 Task: Search one way flight ticket for 1 adult, 6 children, 1 infant in seat and 1 infant on lap in business from Gillette: Gillette Campbell County Airport to Rockford: Chicago Rockford International Airport(was Northwest Chicagoland Regional Airport At Rockford) on 5-1-2023. Choice of flights is JetBlue. Number of bags: 1 carry on bag. Price is upto 100000. Outbound departure time preference is 4:15.
Action: Mouse moved to (283, 494)
Screenshot: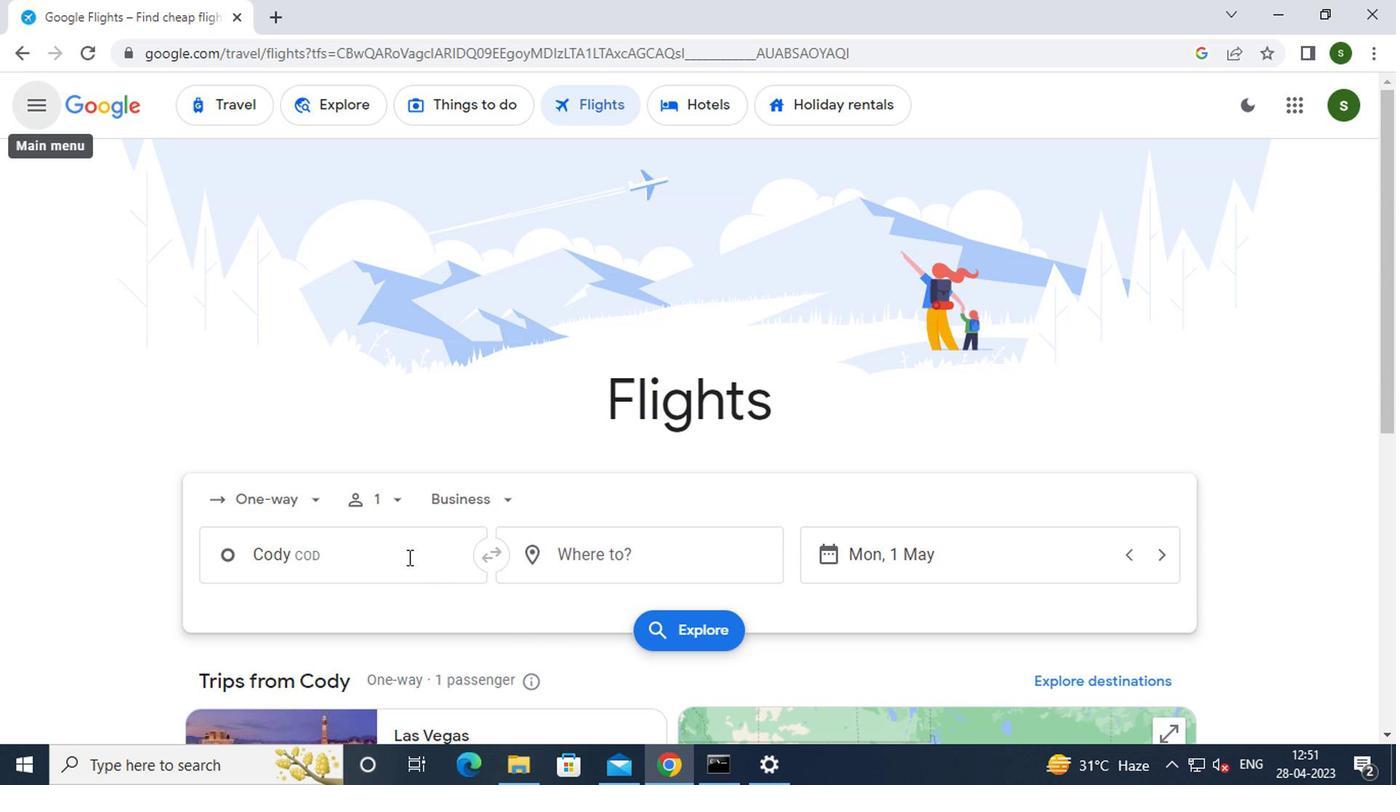 
Action: Mouse pressed left at (283, 494)
Screenshot: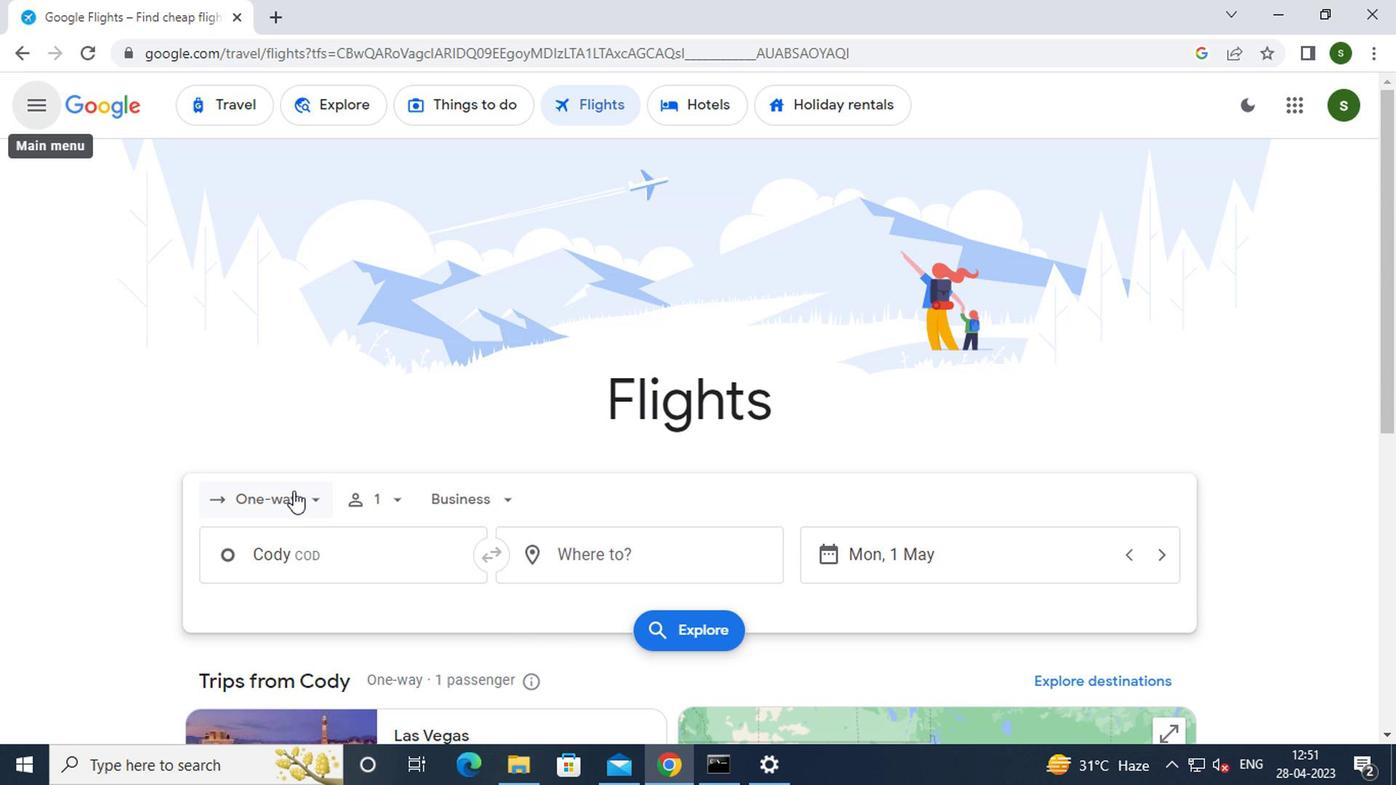 
Action: Mouse moved to (287, 606)
Screenshot: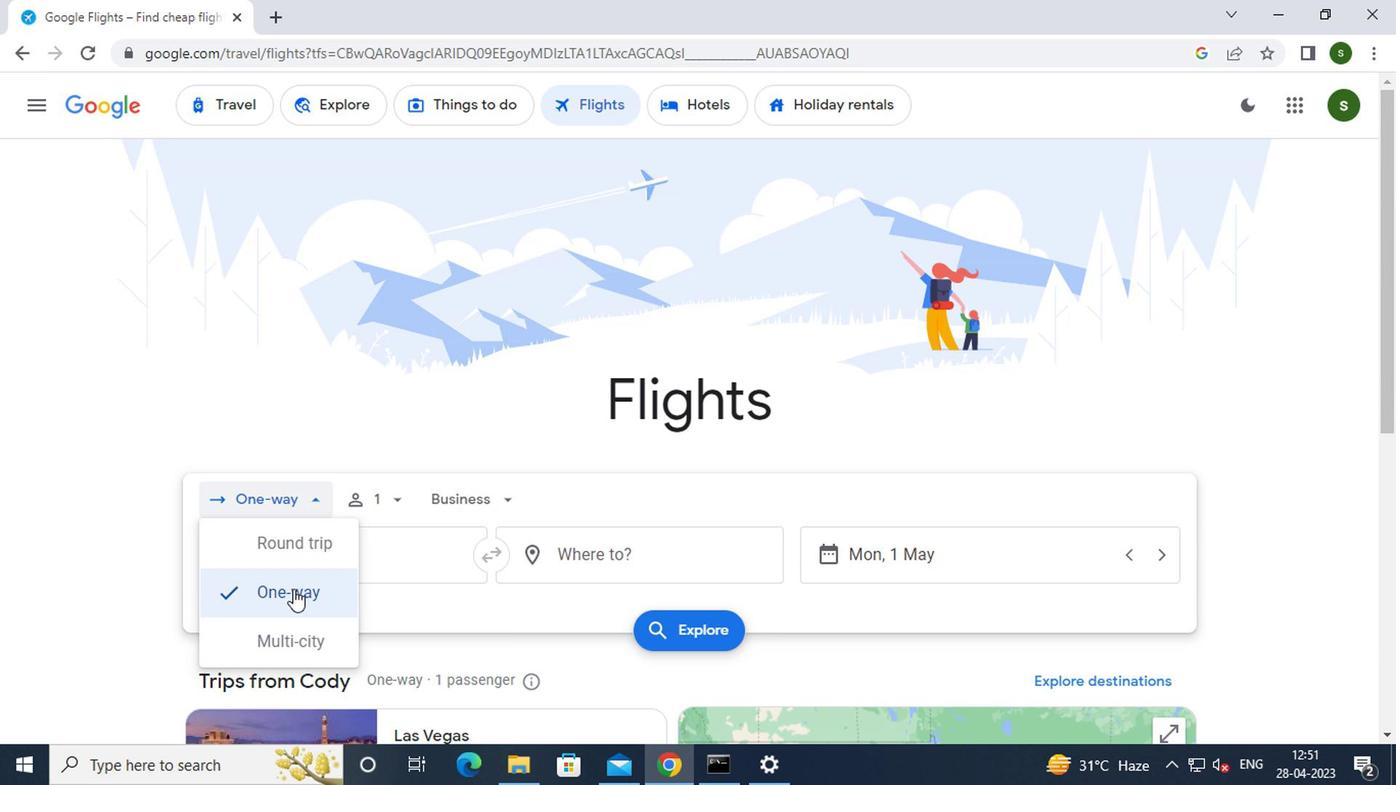 
Action: Mouse pressed left at (287, 606)
Screenshot: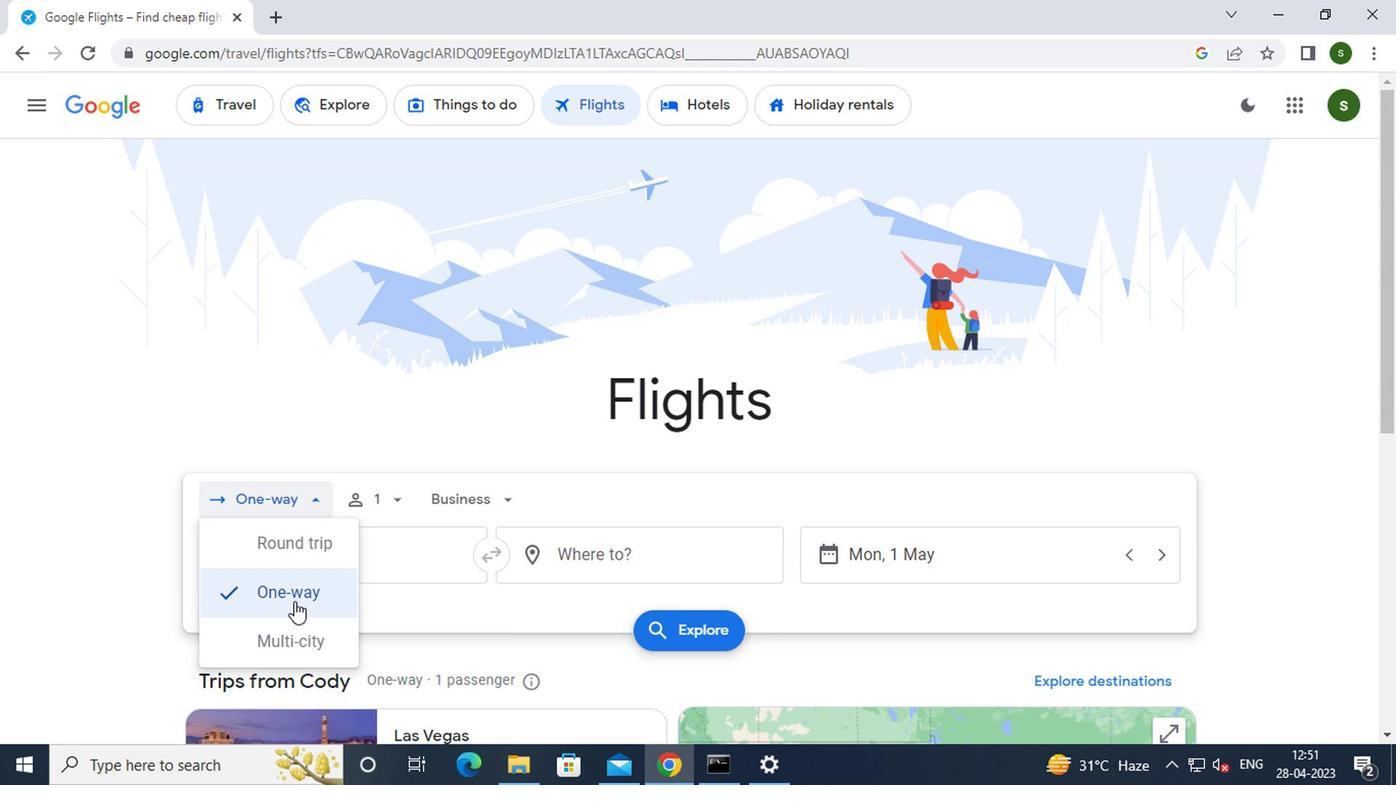 
Action: Mouse moved to (401, 504)
Screenshot: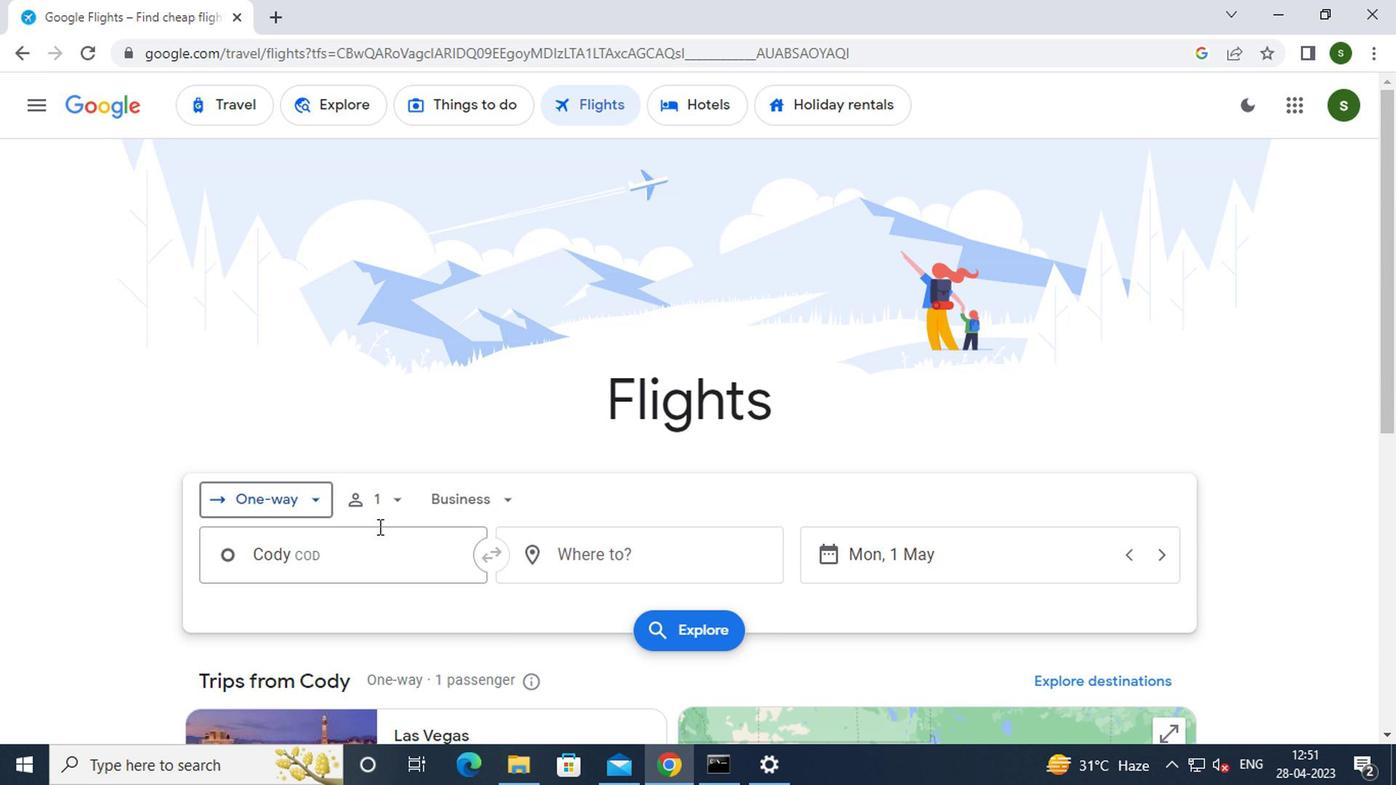 
Action: Mouse pressed left at (401, 504)
Screenshot: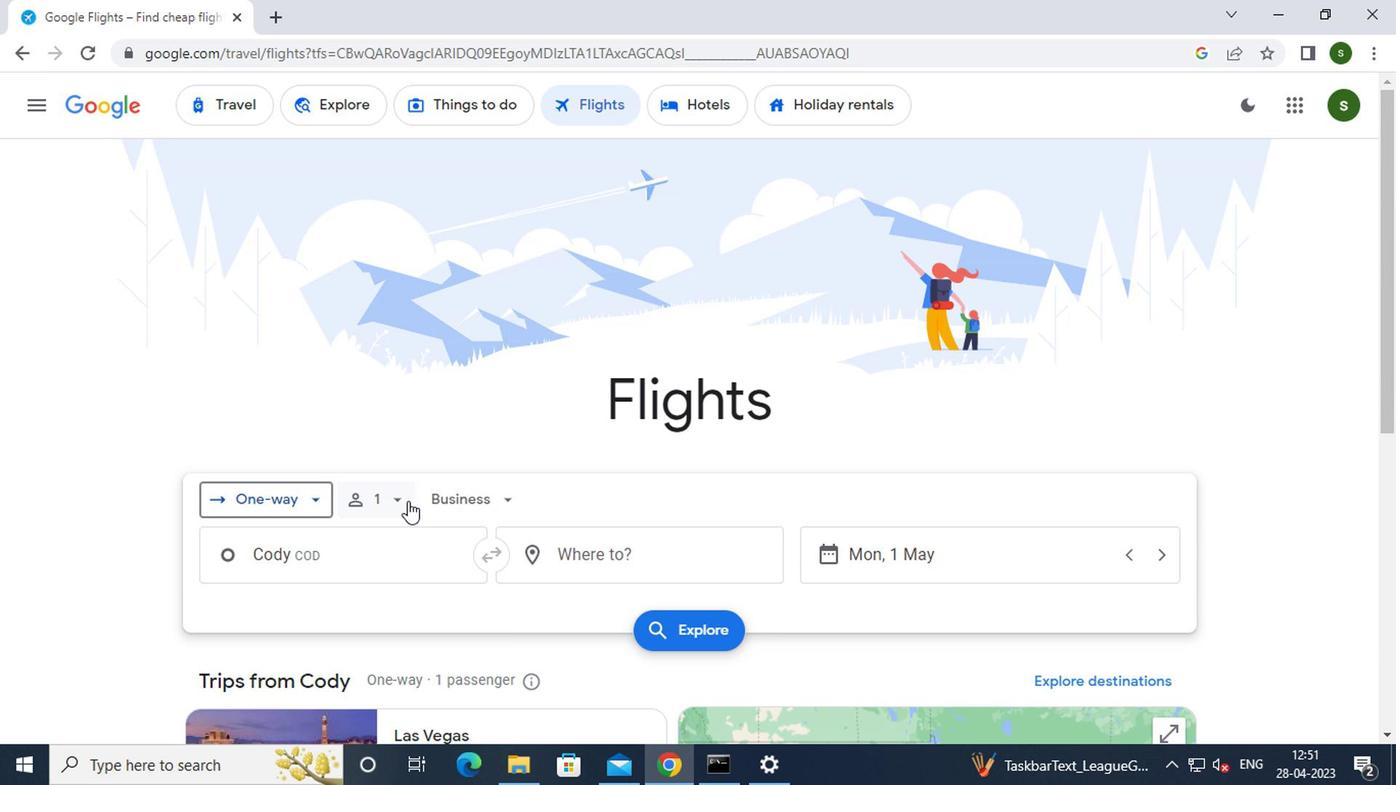 
Action: Mouse moved to (539, 600)
Screenshot: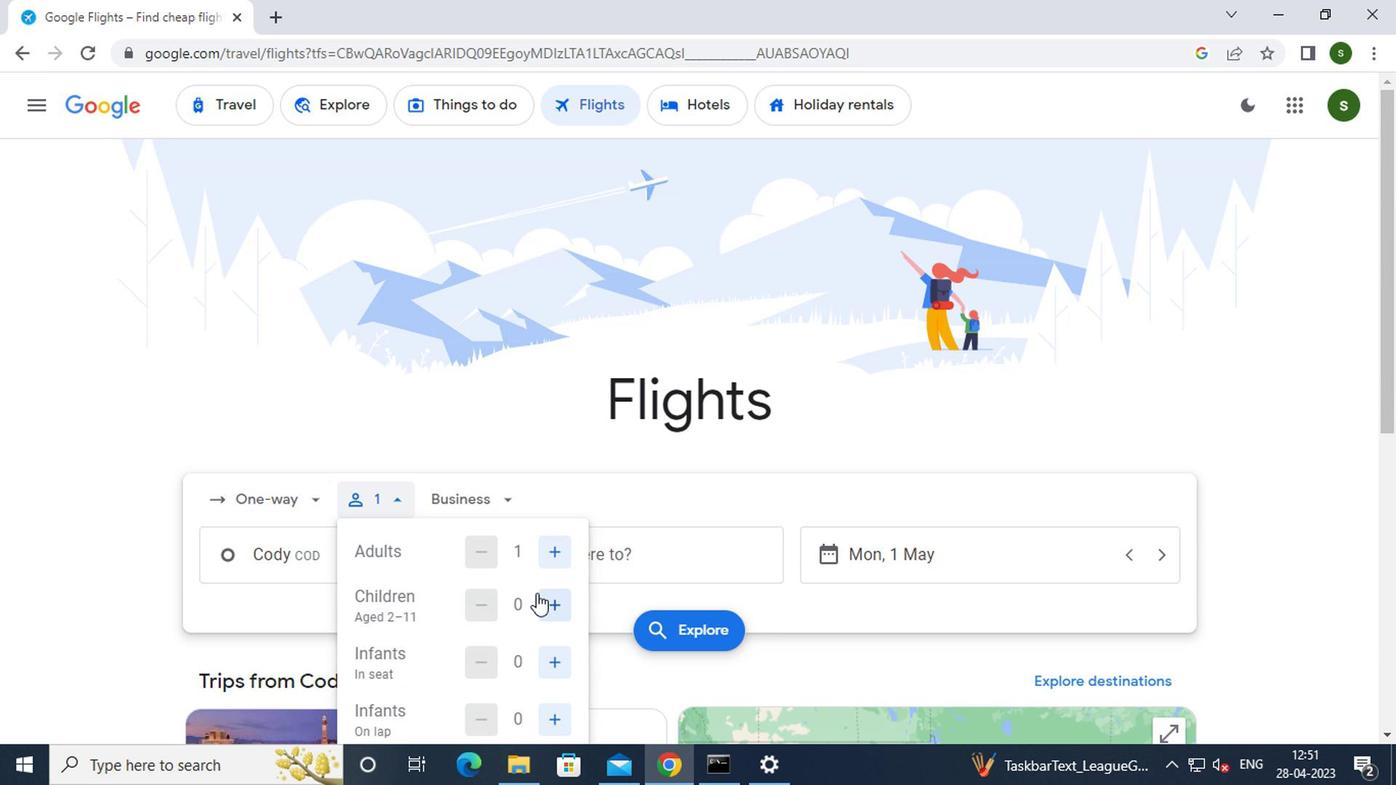 
Action: Mouse pressed left at (539, 600)
Screenshot: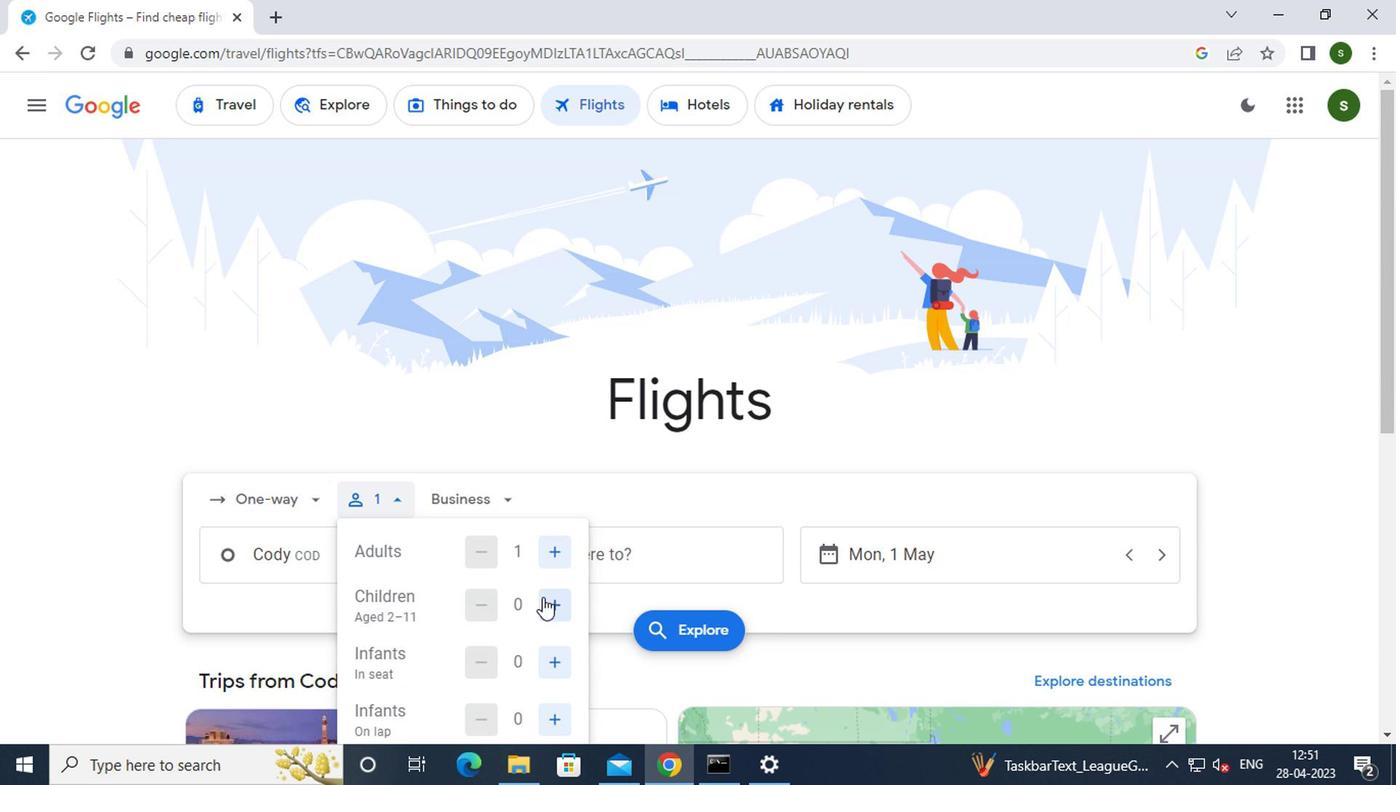 
Action: Mouse pressed left at (539, 600)
Screenshot: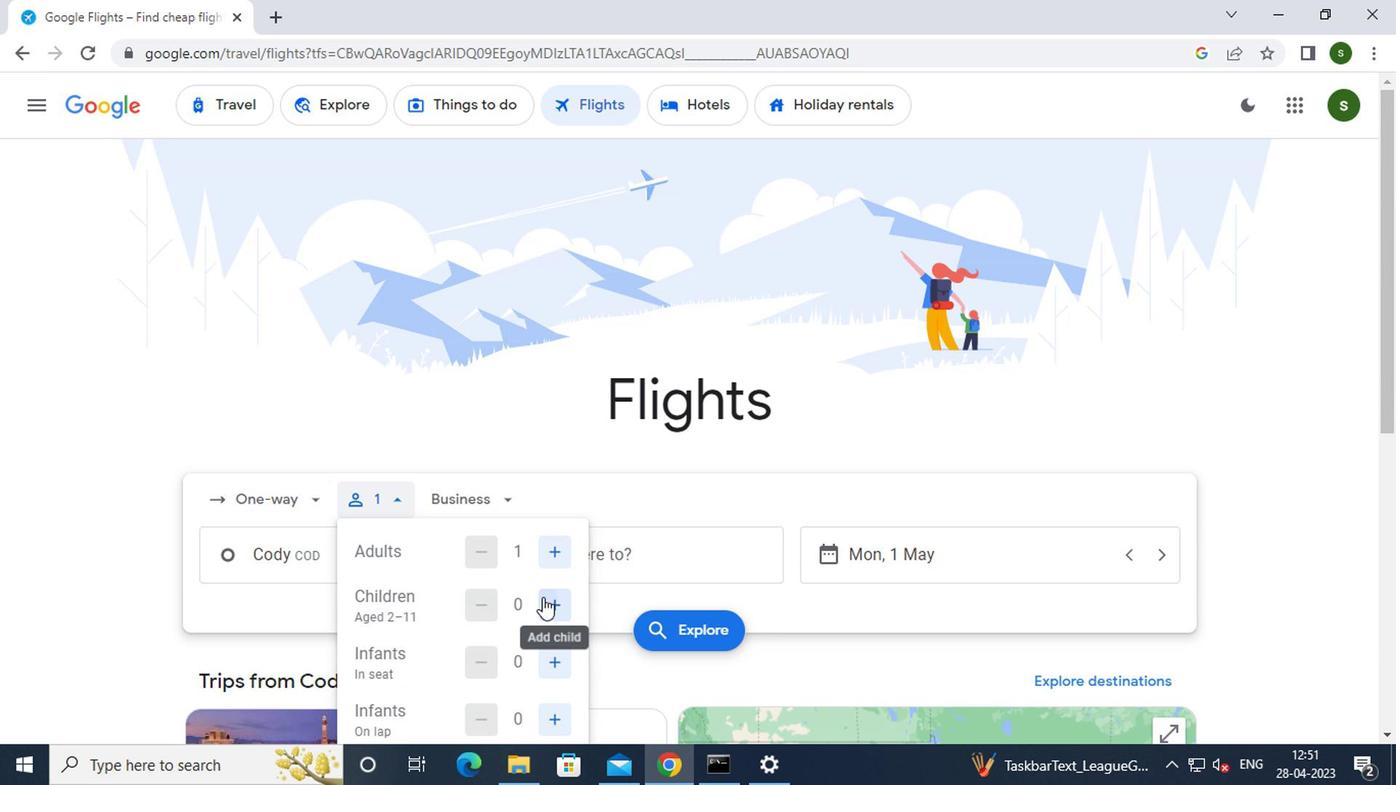 
Action: Mouse pressed left at (539, 600)
Screenshot: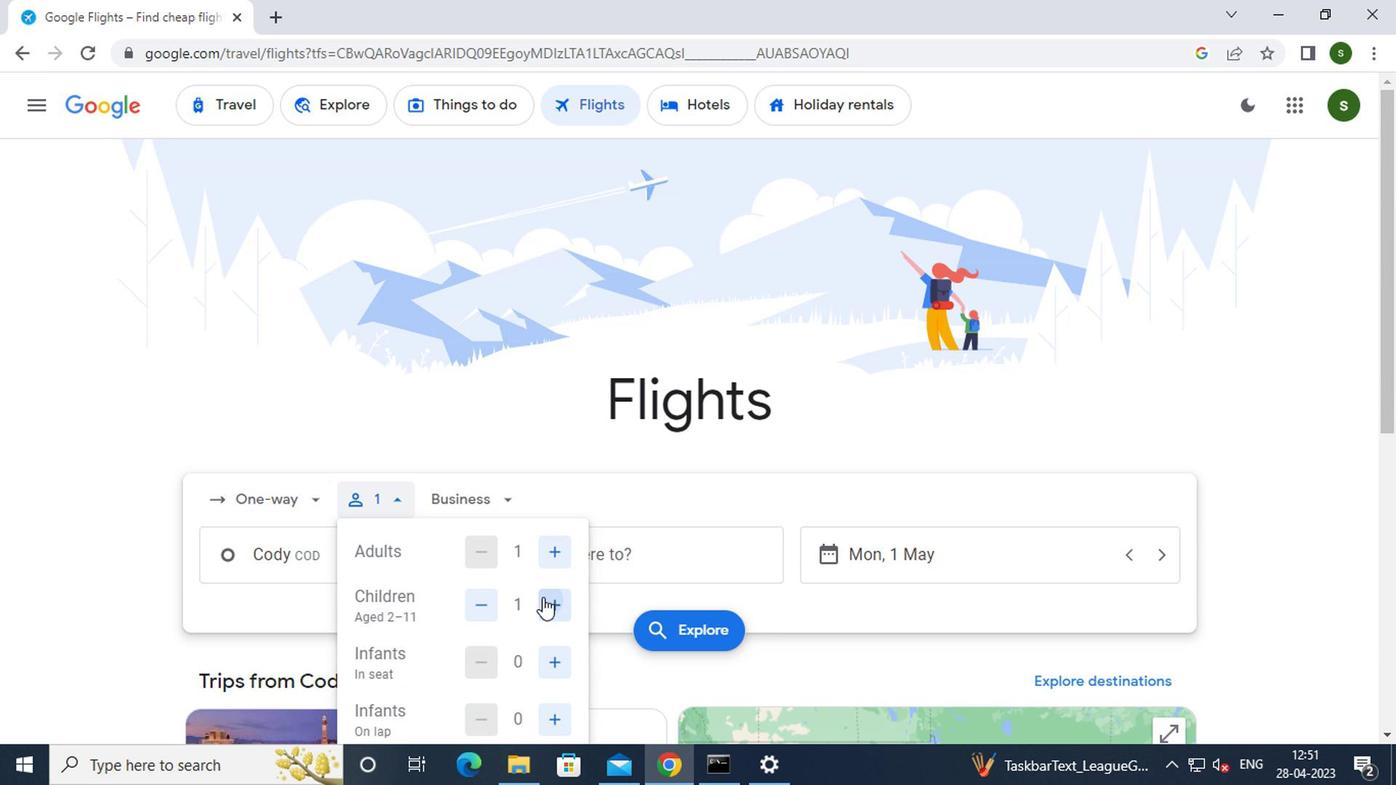 
Action: Mouse pressed left at (539, 600)
Screenshot: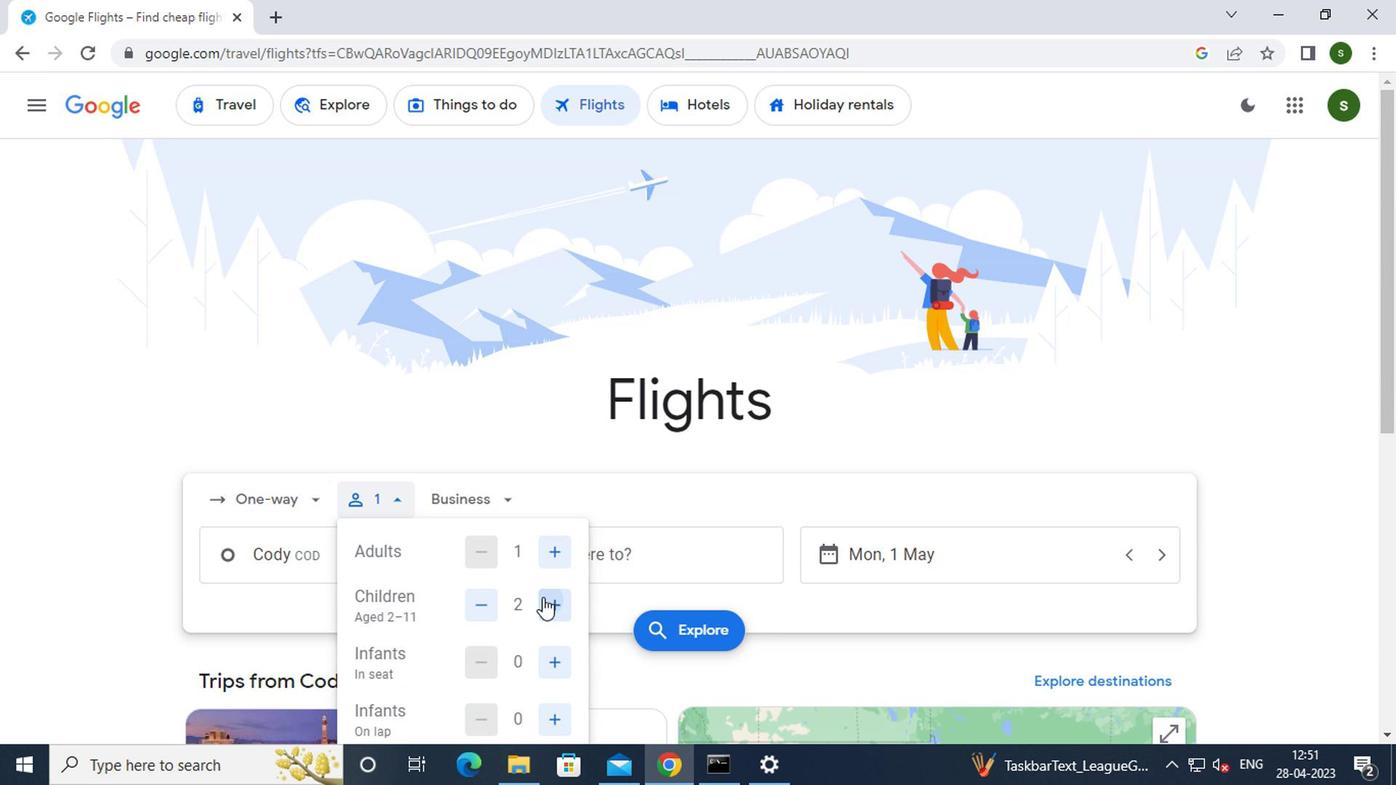 
Action: Mouse pressed left at (539, 600)
Screenshot: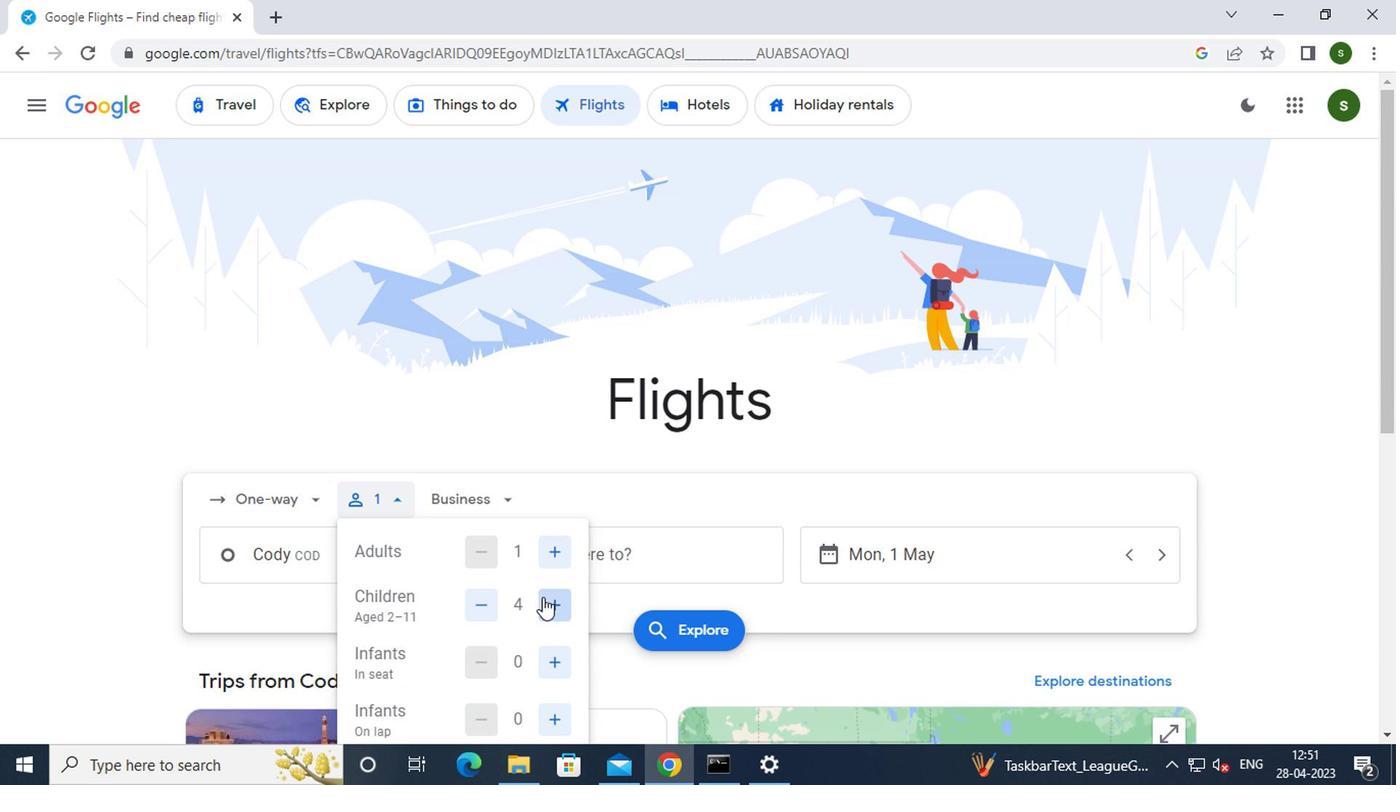 
Action: Mouse pressed left at (539, 600)
Screenshot: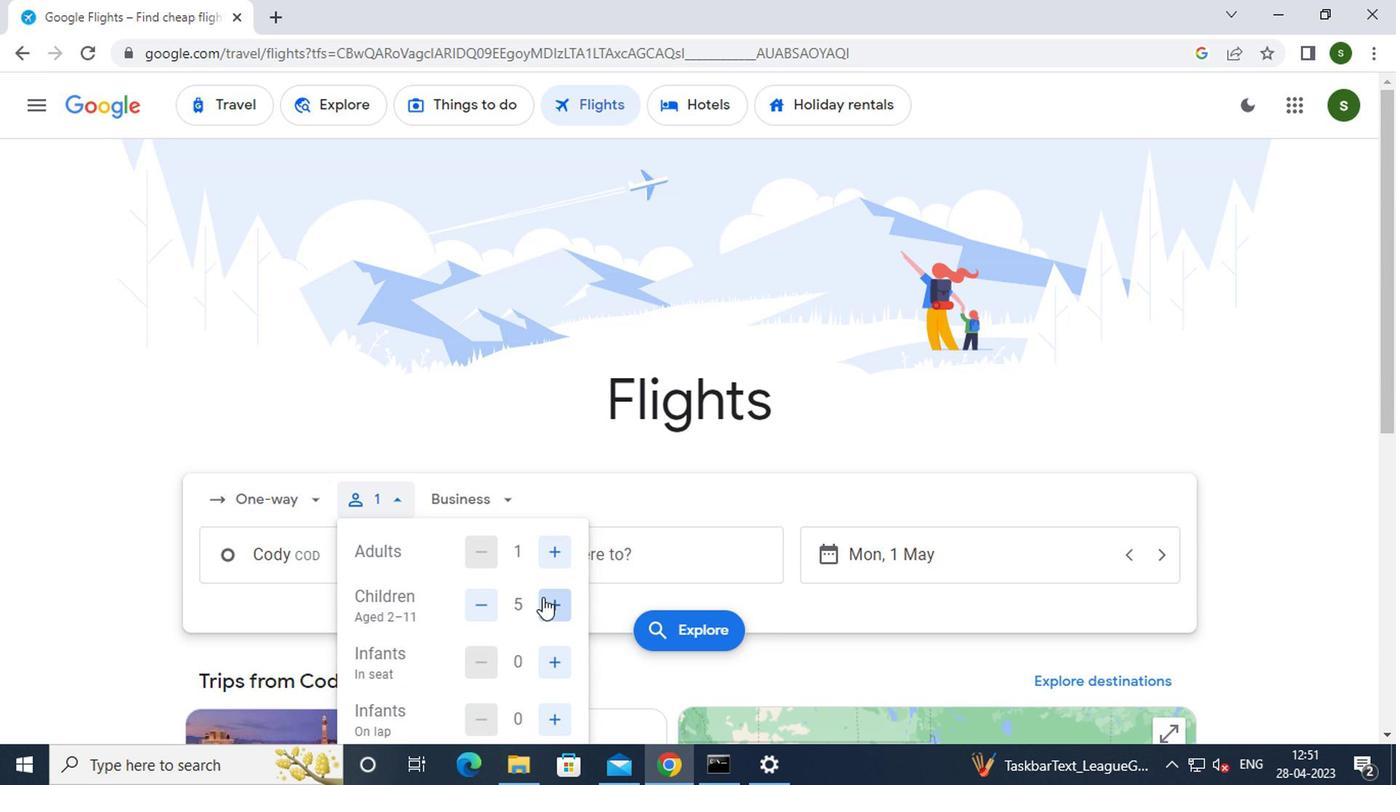
Action: Mouse moved to (556, 668)
Screenshot: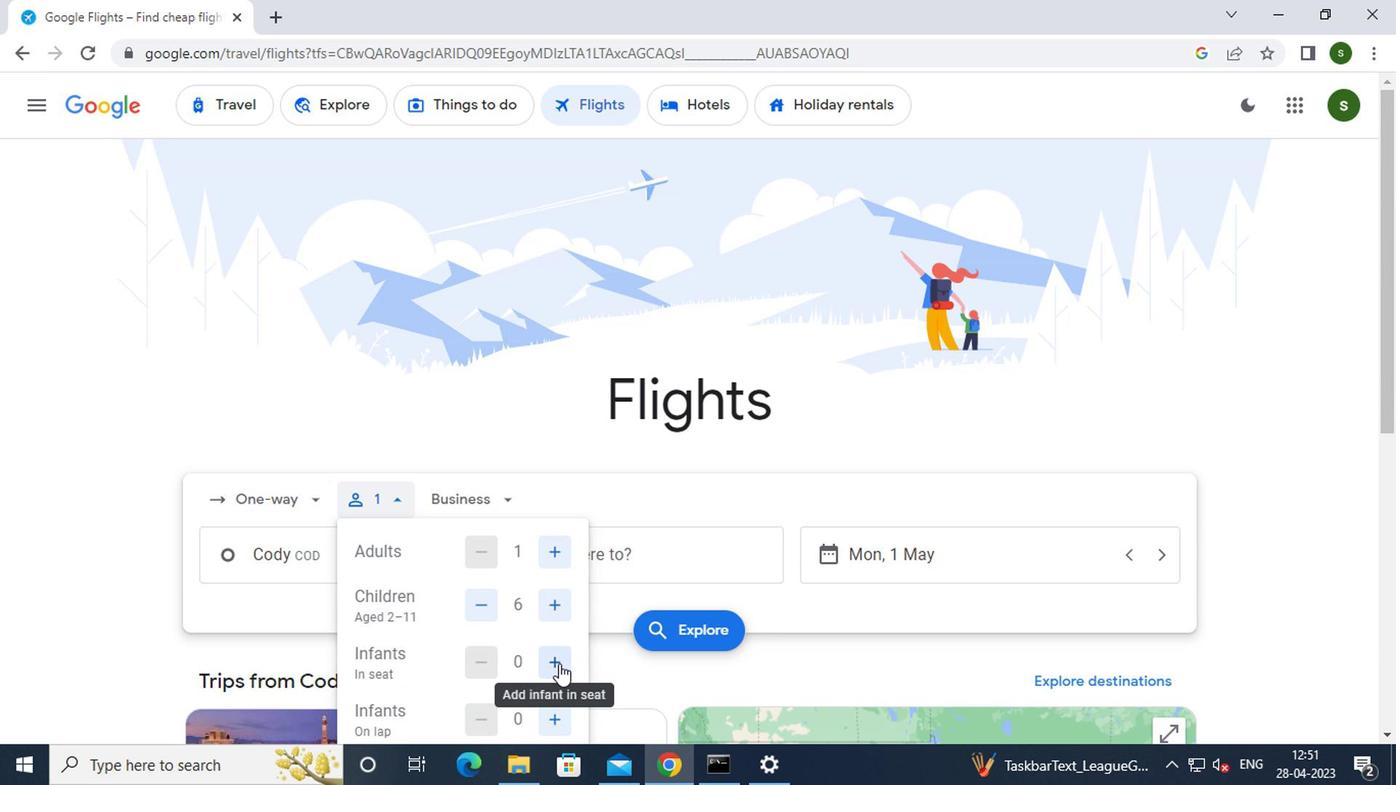 
Action: Mouse pressed left at (556, 668)
Screenshot: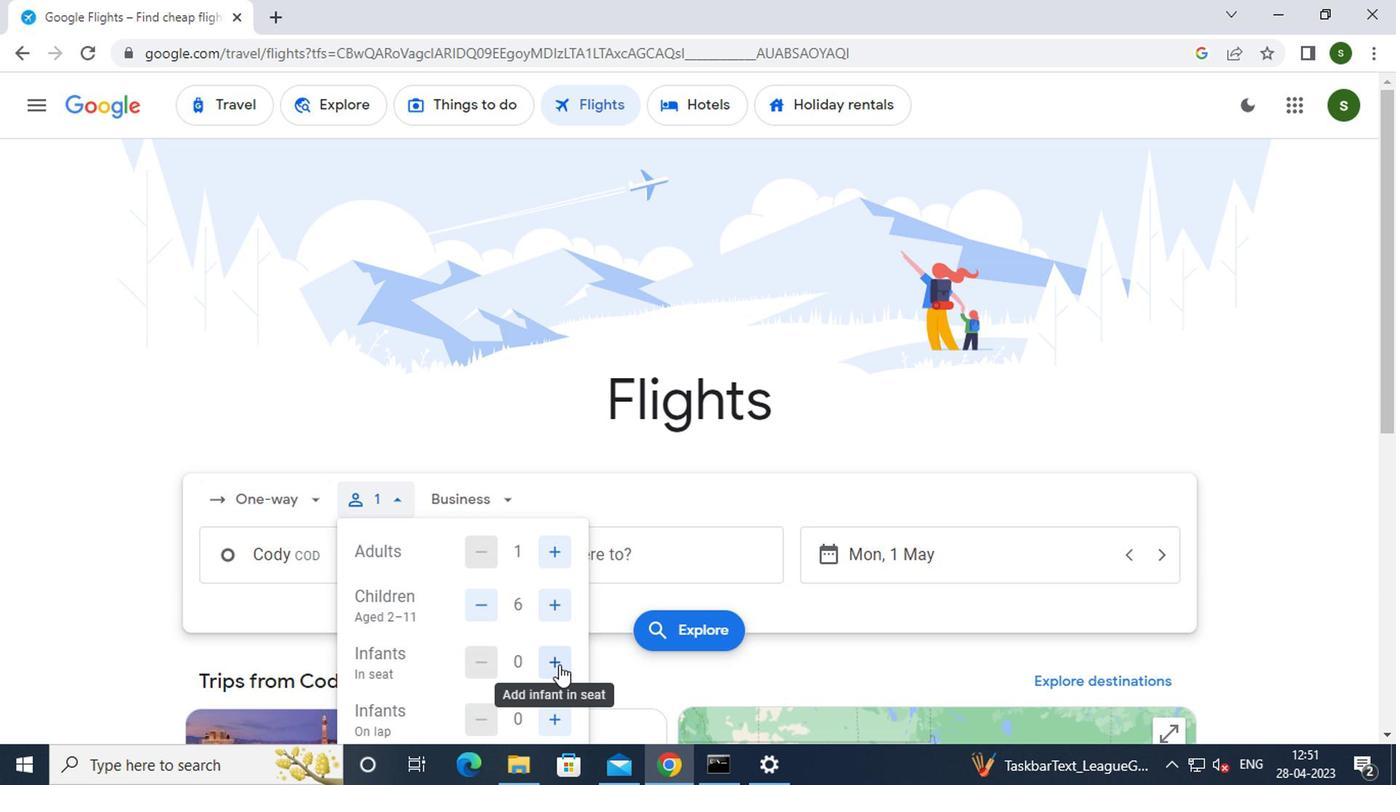 
Action: Mouse moved to (559, 711)
Screenshot: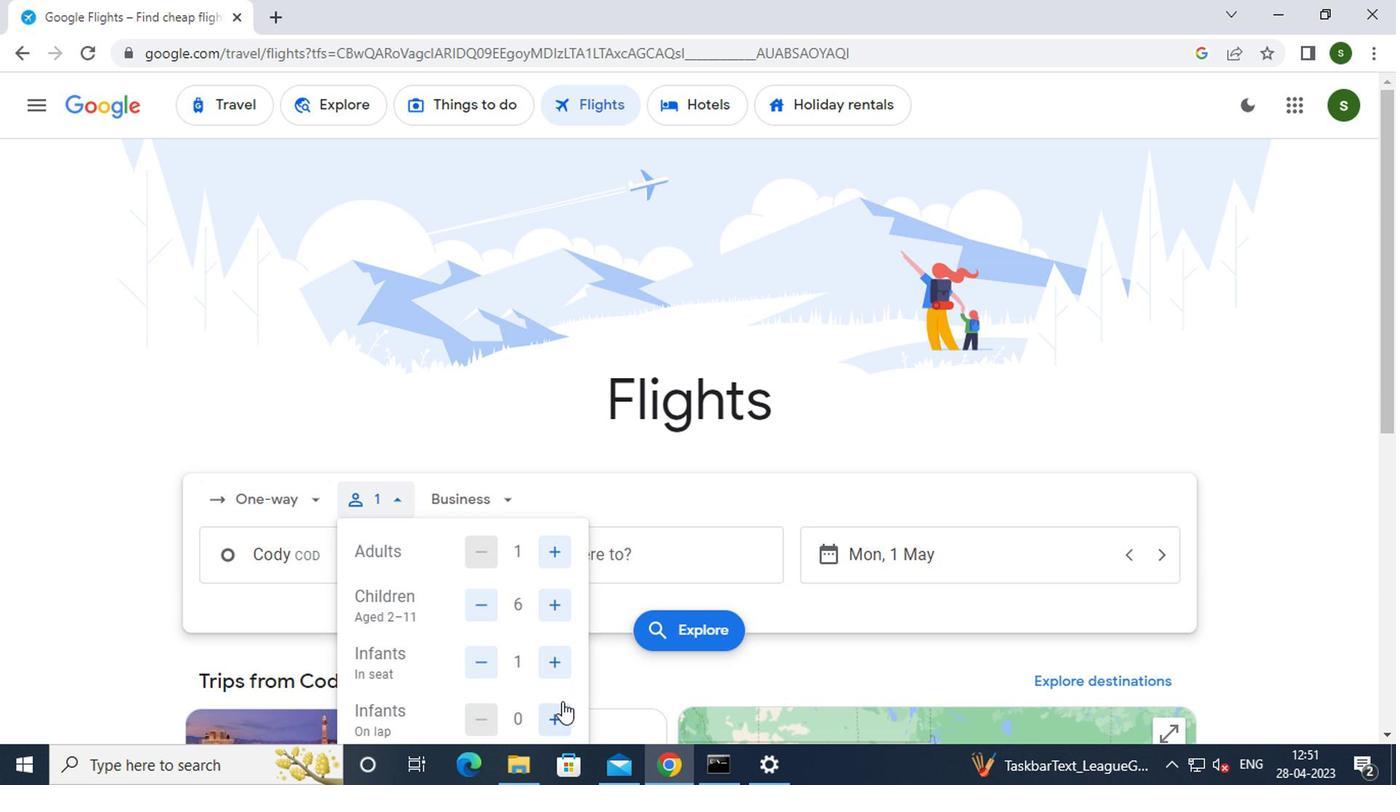 
Action: Mouse pressed left at (559, 711)
Screenshot: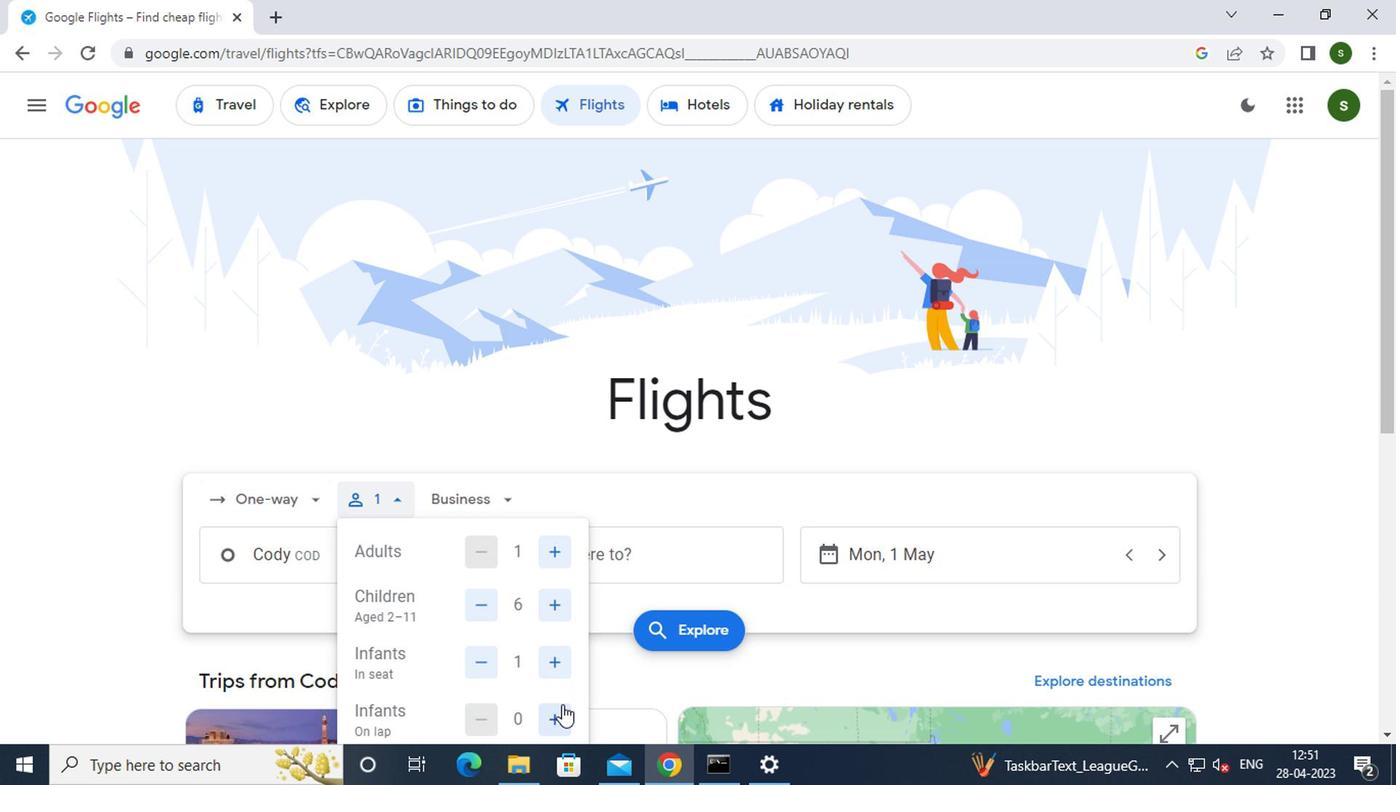 
Action: Mouse moved to (483, 492)
Screenshot: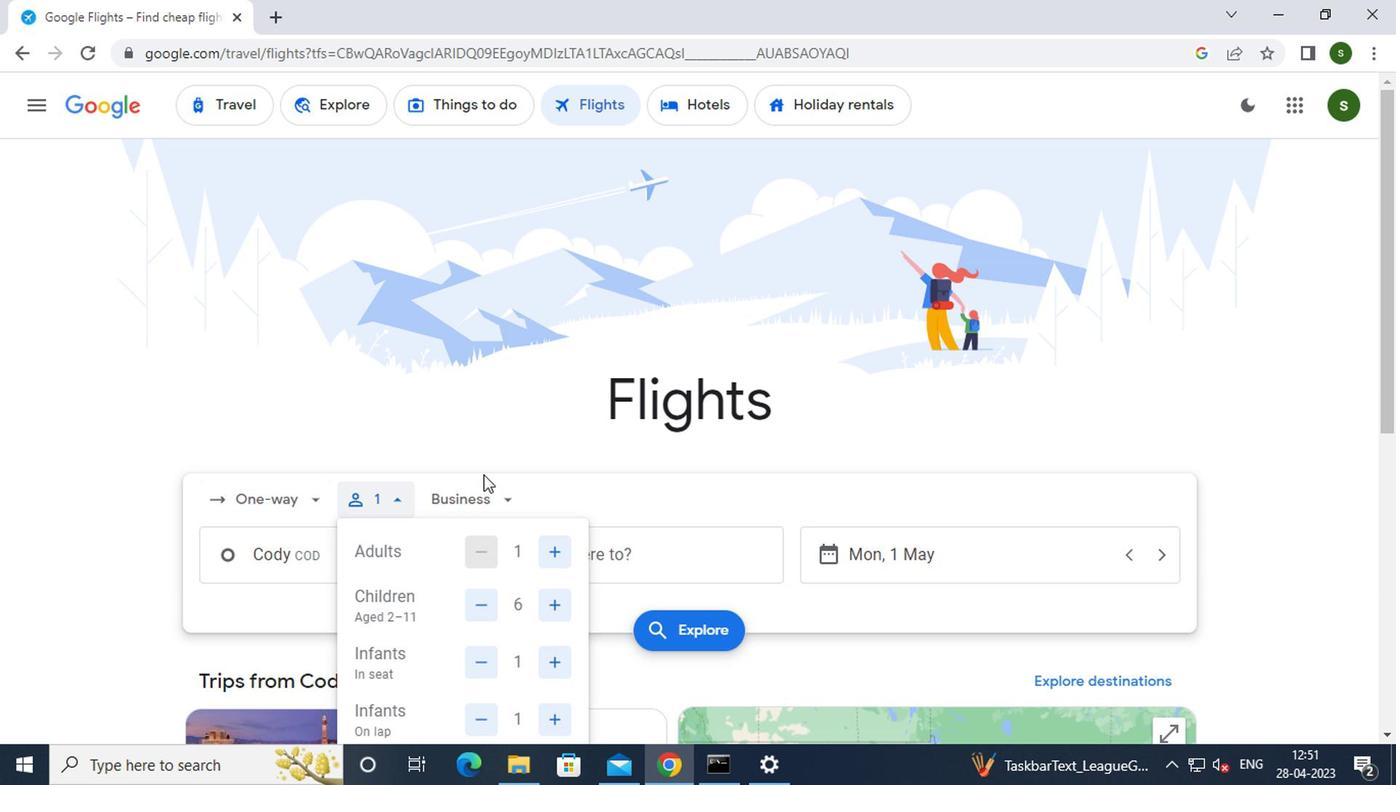 
Action: Mouse pressed left at (483, 492)
Screenshot: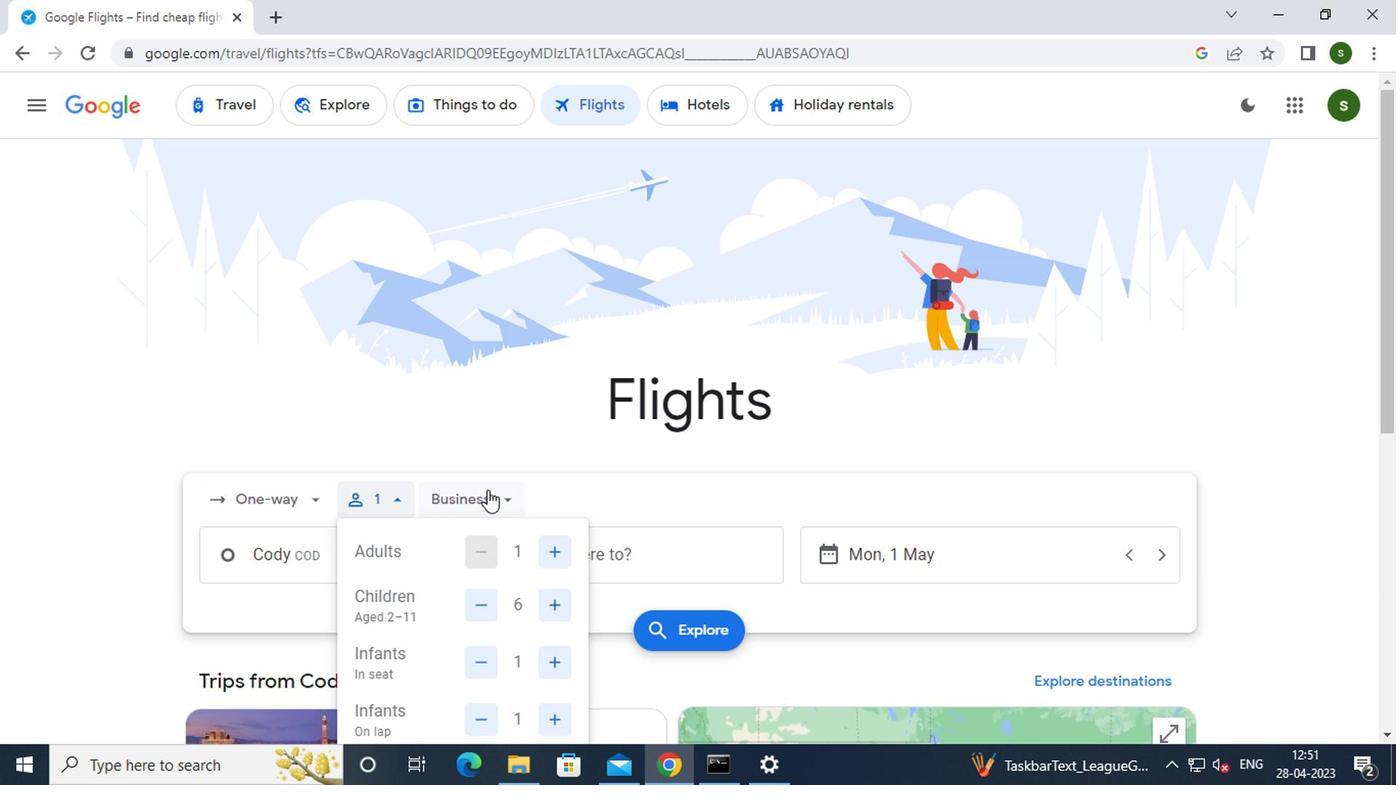 
Action: Mouse moved to (508, 635)
Screenshot: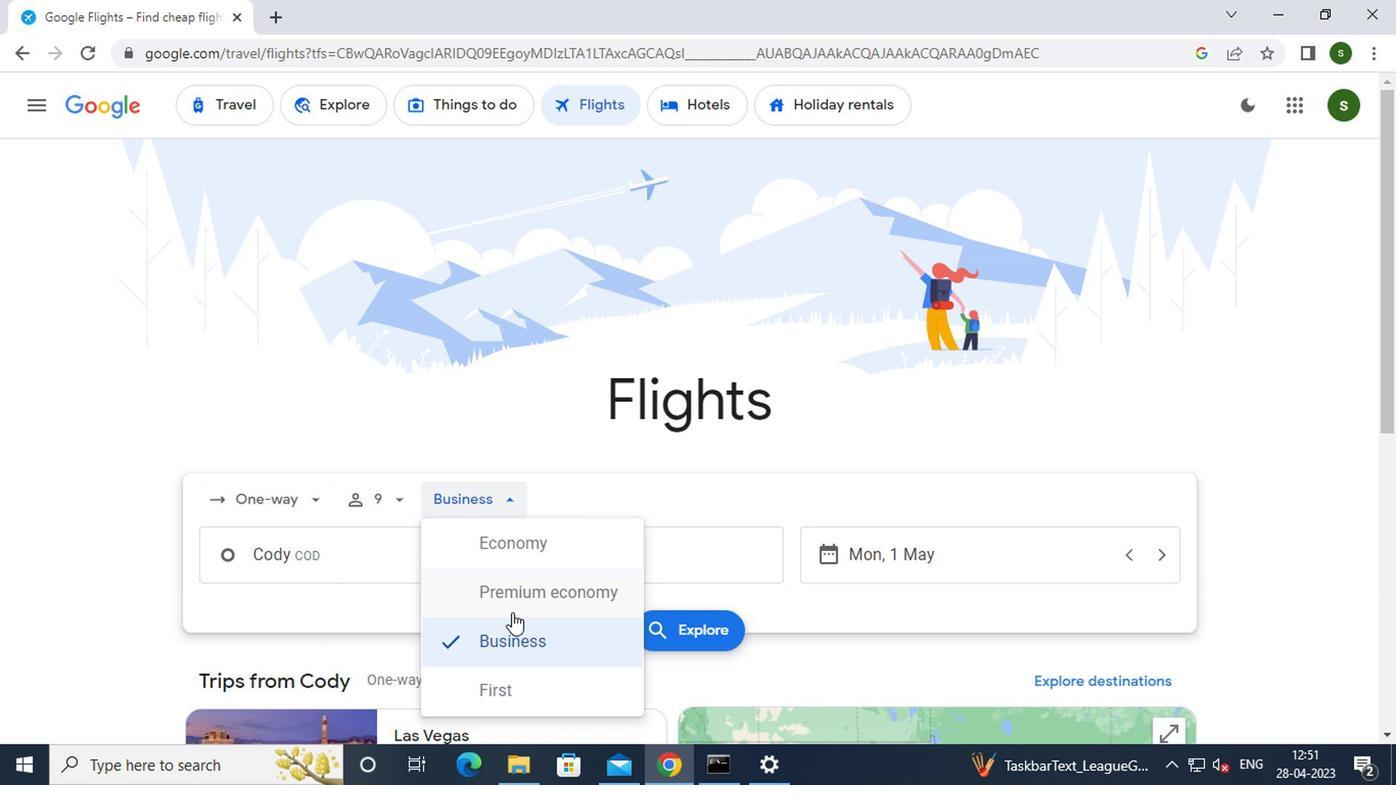 
Action: Mouse pressed left at (508, 635)
Screenshot: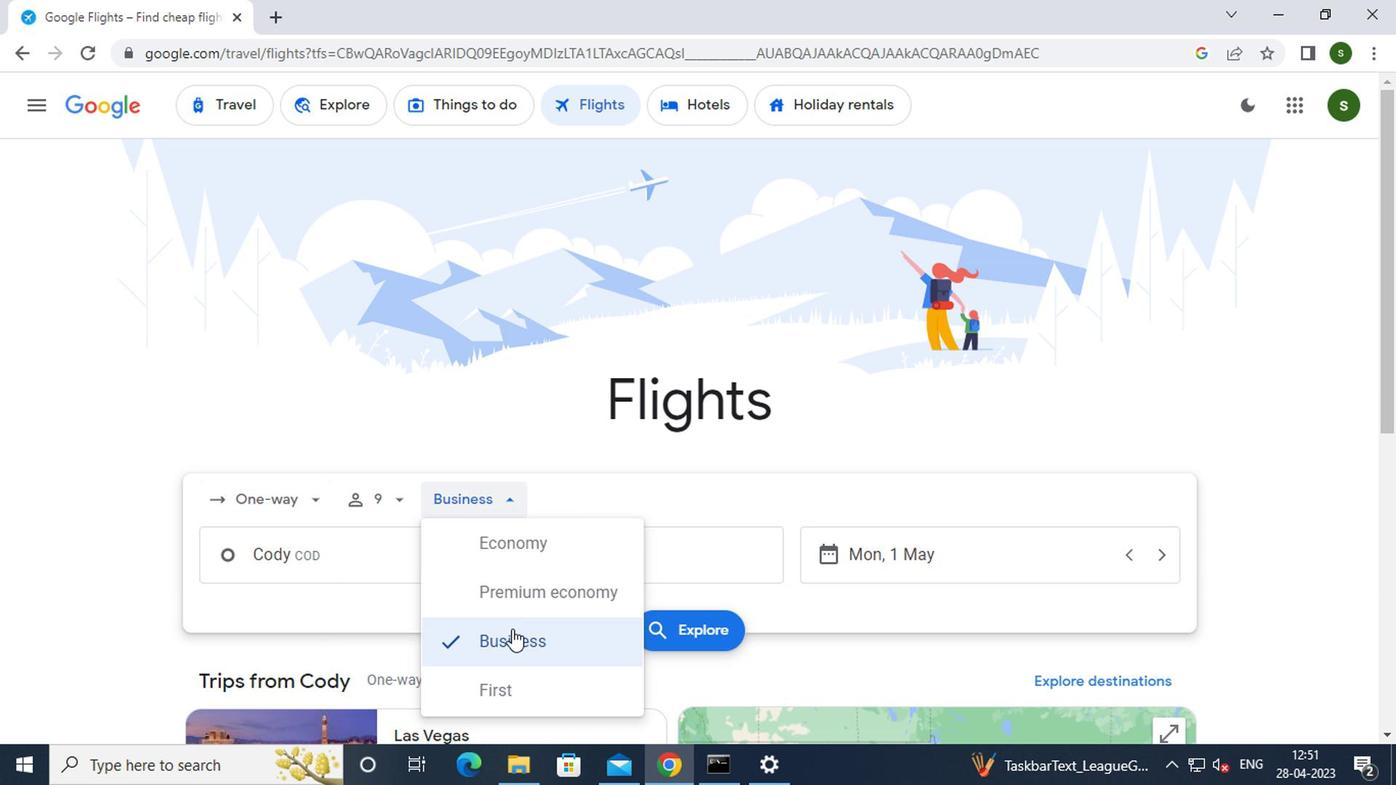 
Action: Mouse moved to (336, 570)
Screenshot: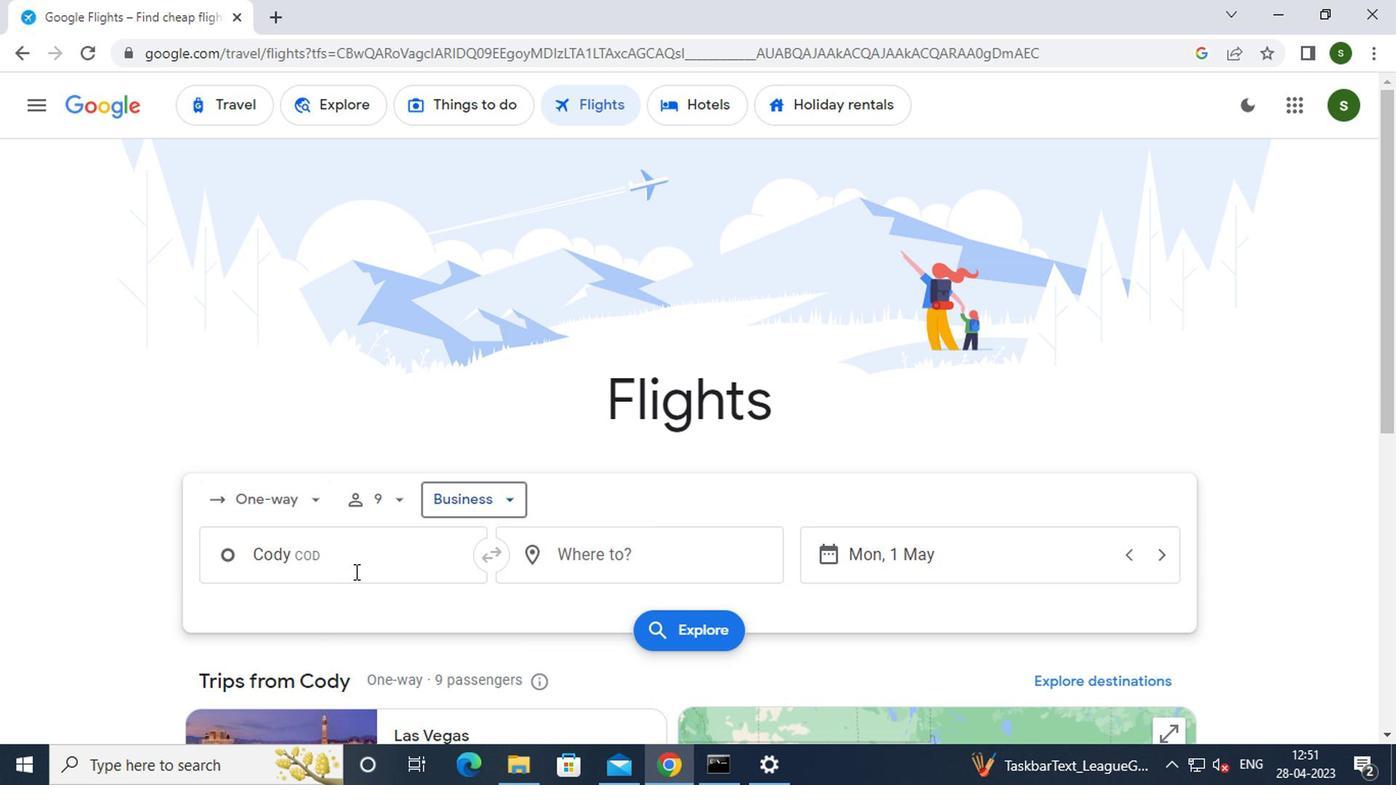 
Action: Mouse pressed left at (336, 570)
Screenshot: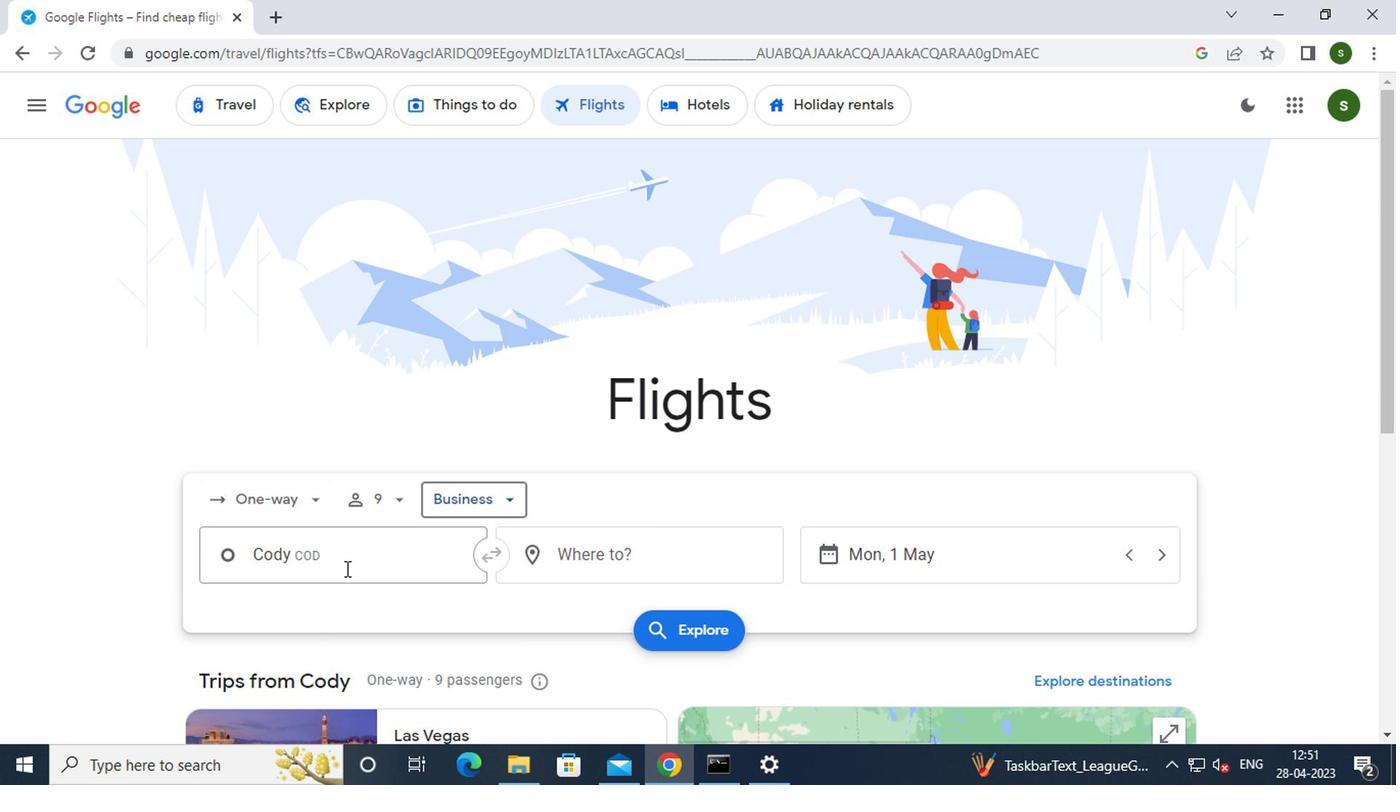 
Action: Key pressed <Key.caps_lock>g<Key.caps_lock>illette<Key.enter>
Screenshot: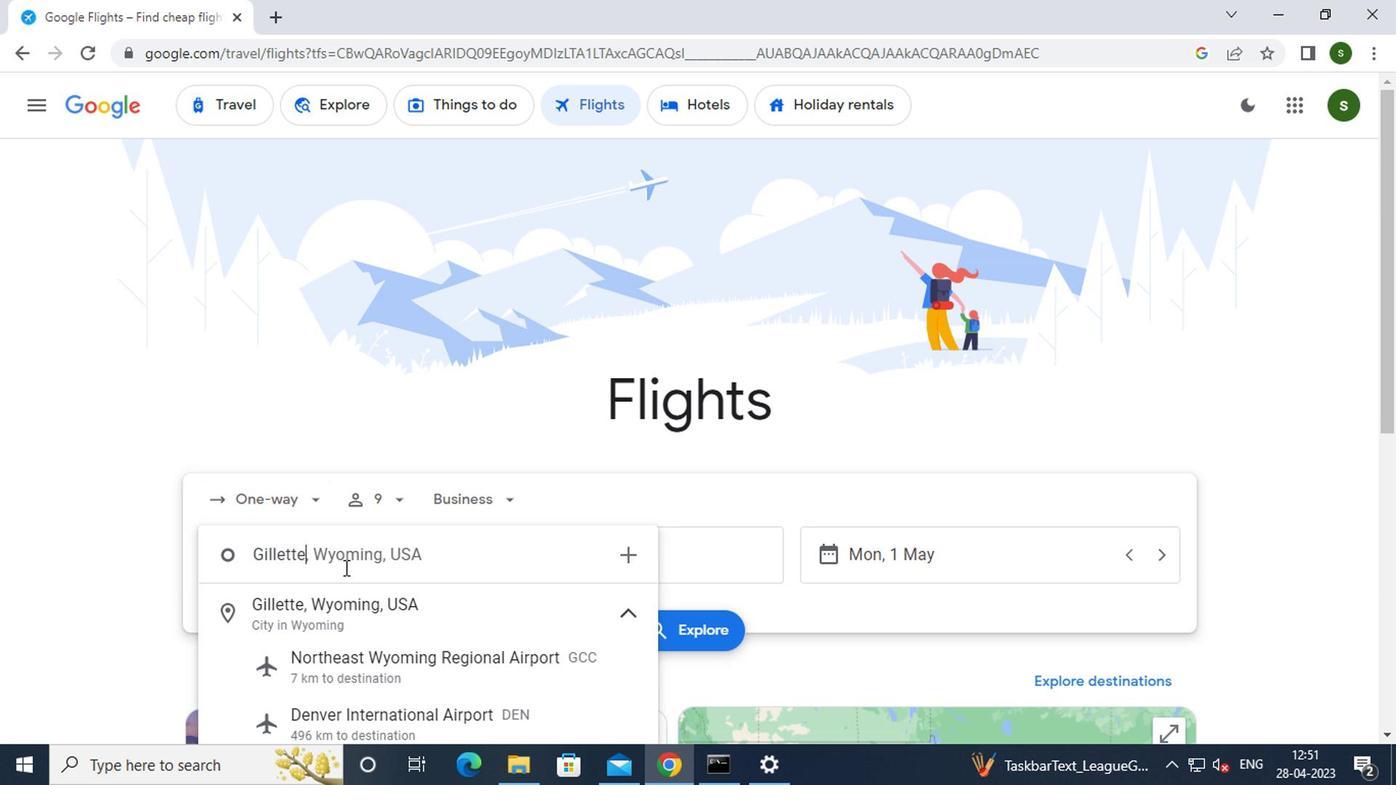 
Action: Mouse moved to (594, 571)
Screenshot: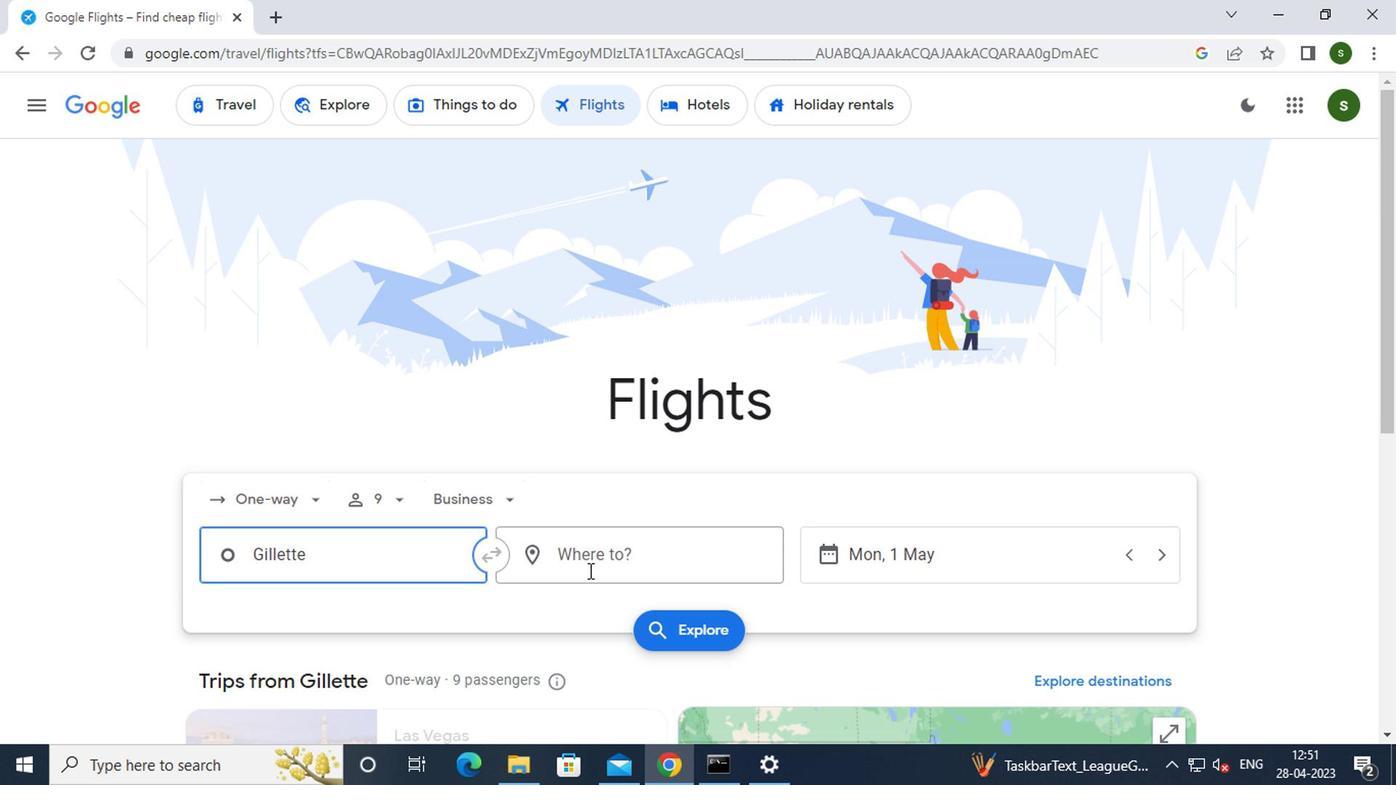 
Action: Mouse pressed left at (594, 571)
Screenshot: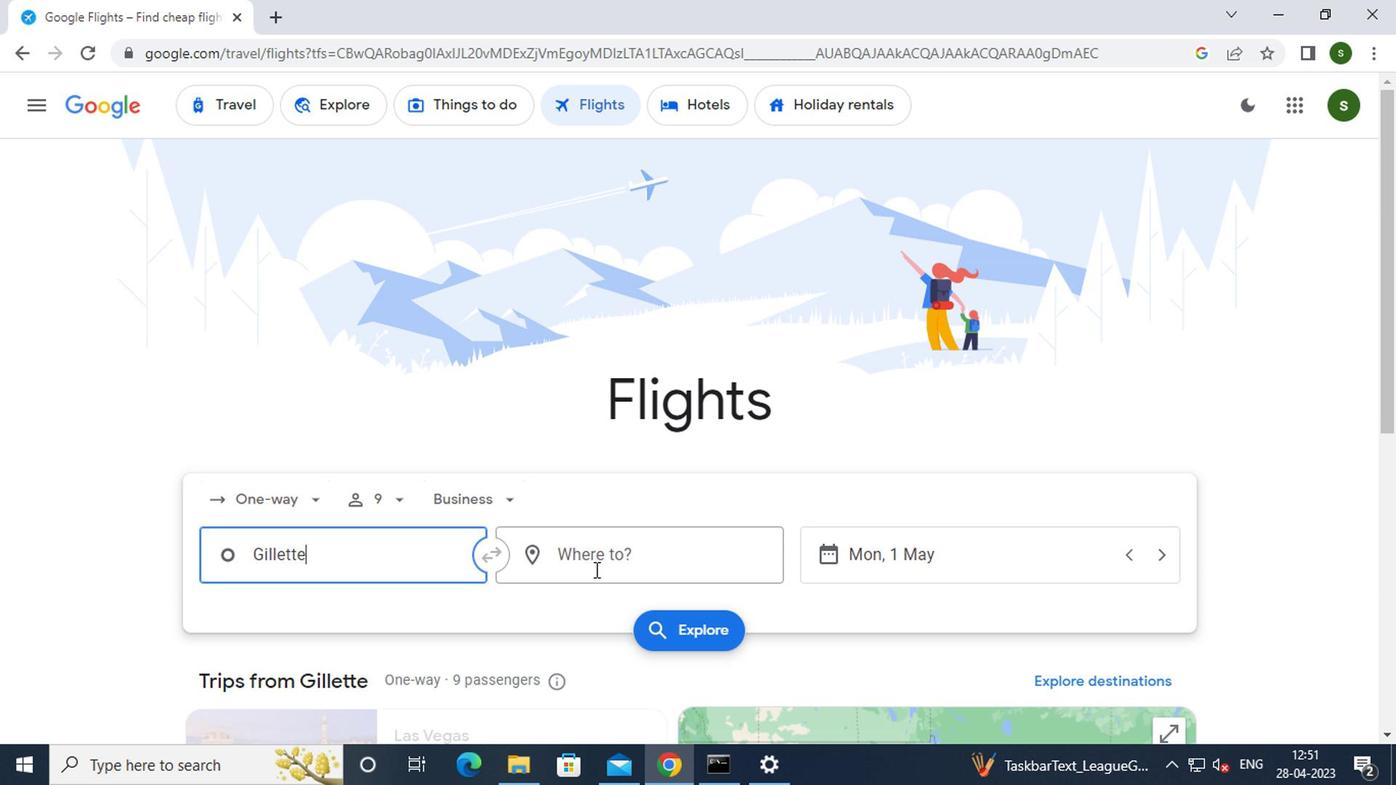 
Action: Mouse moved to (598, 568)
Screenshot: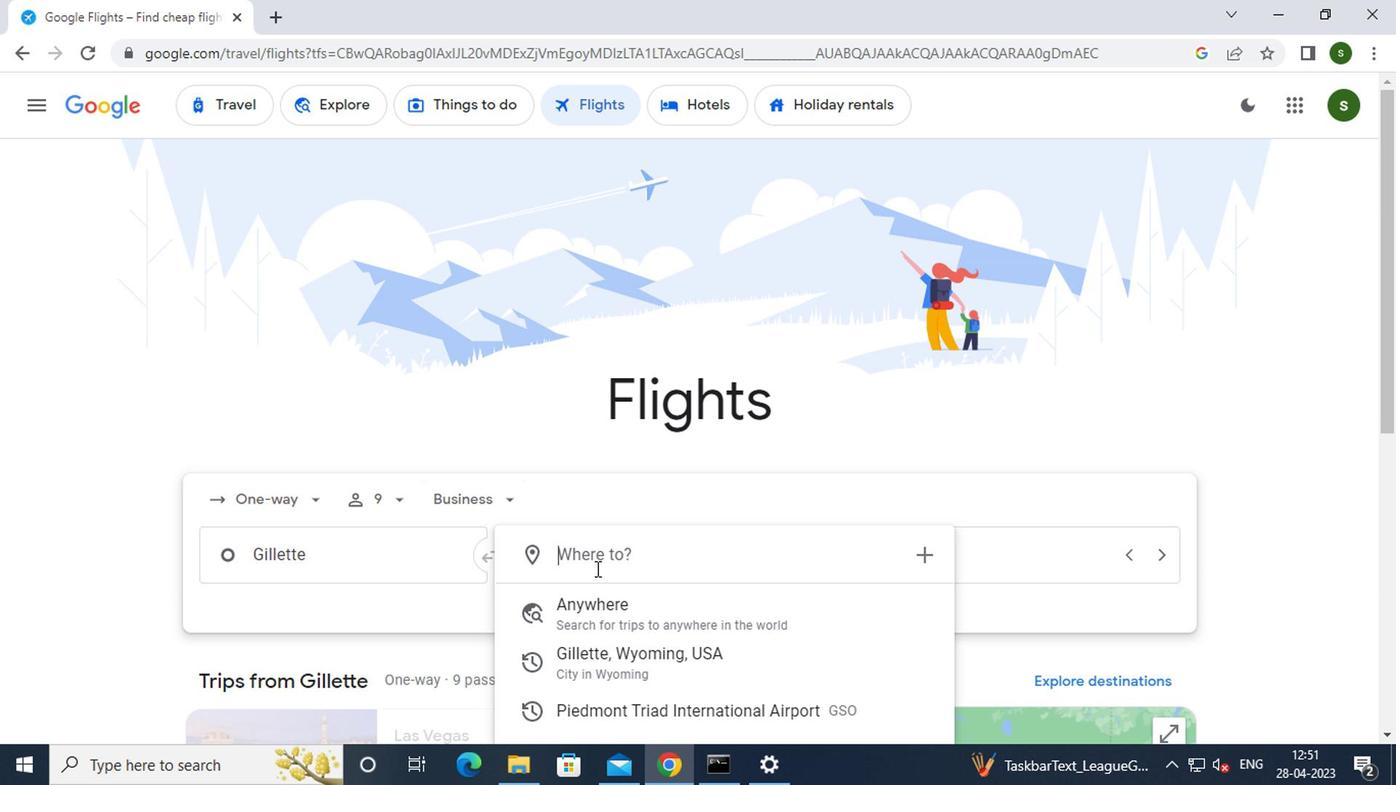 
Action: Key pressed <Key.caps_lock>r<Key.caps_lock>ockford
Screenshot: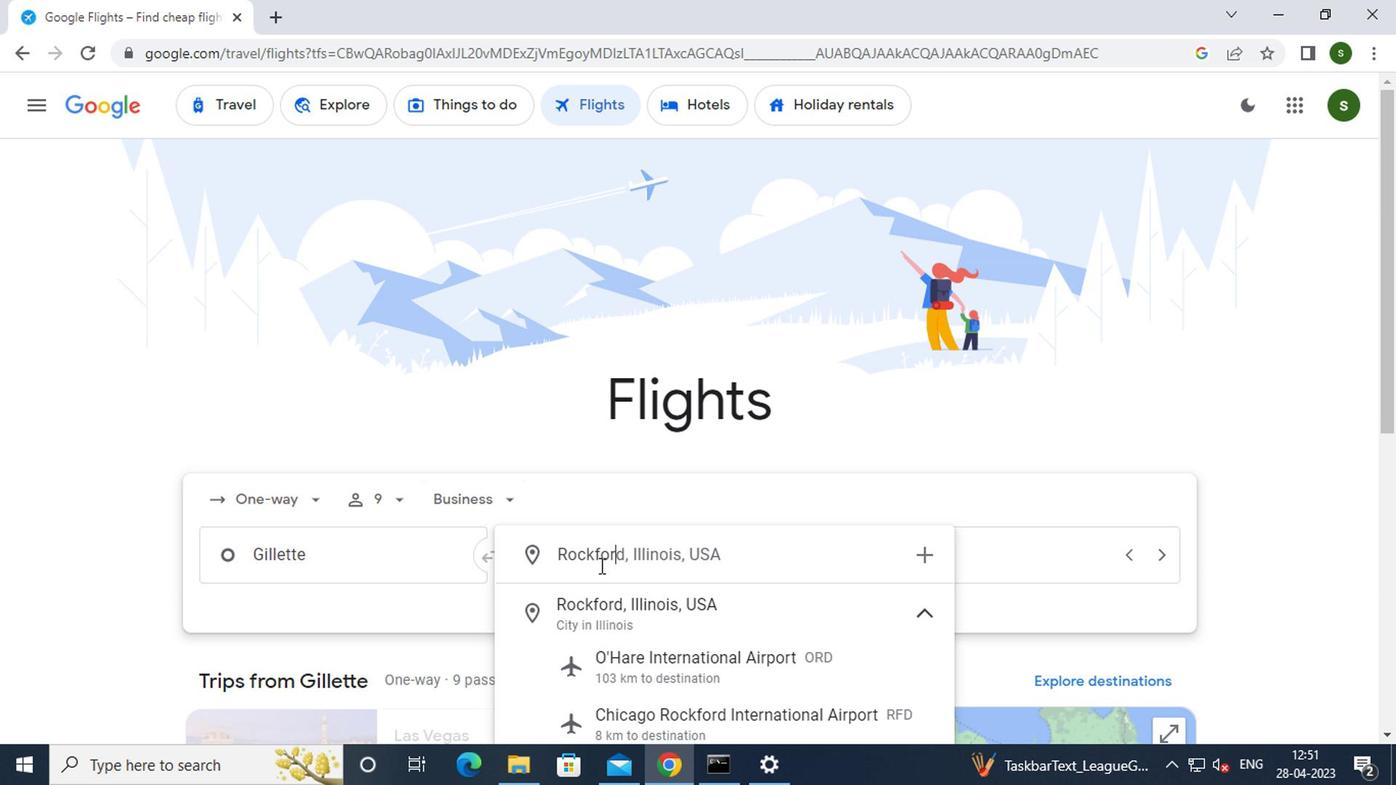 
Action: Mouse moved to (670, 719)
Screenshot: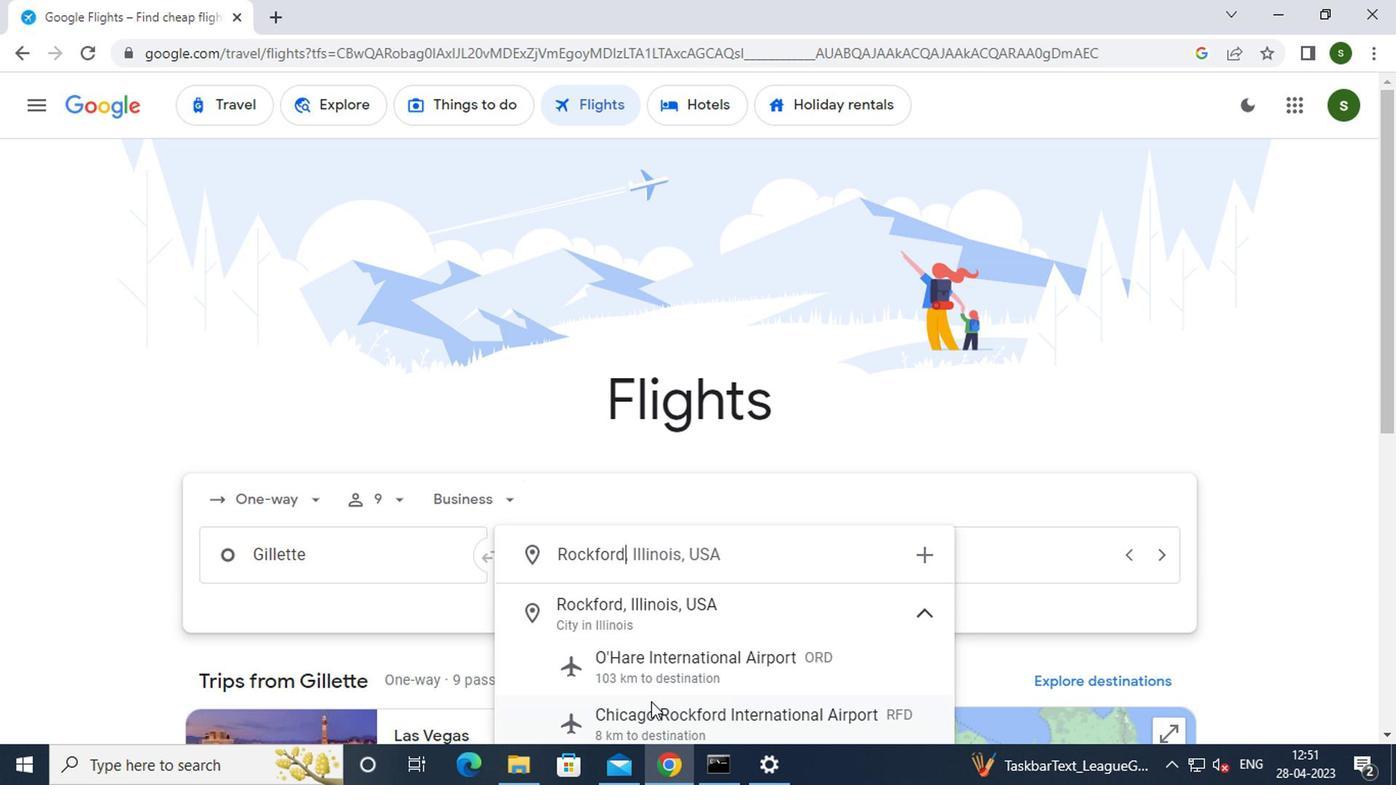 
Action: Mouse pressed left at (670, 719)
Screenshot: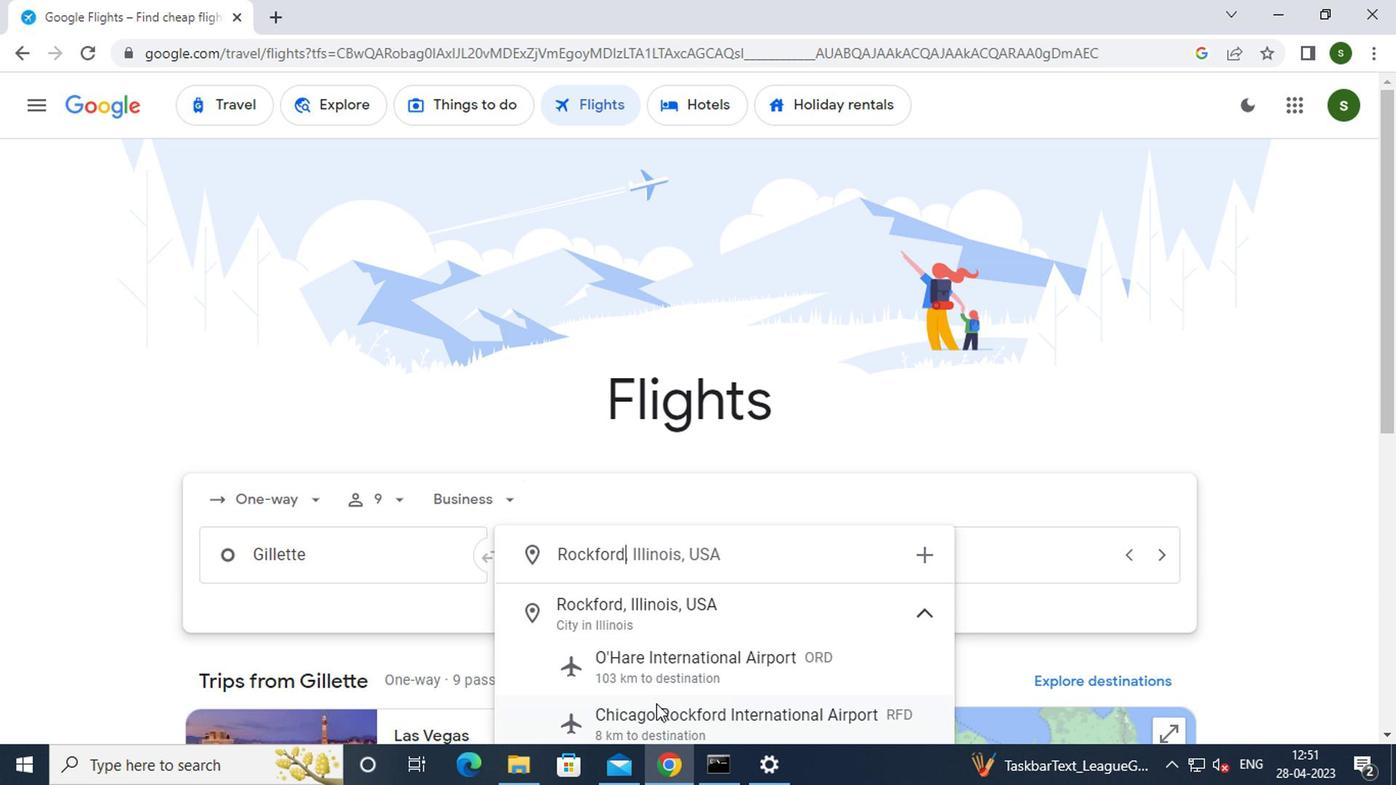 
Action: Mouse moved to (977, 552)
Screenshot: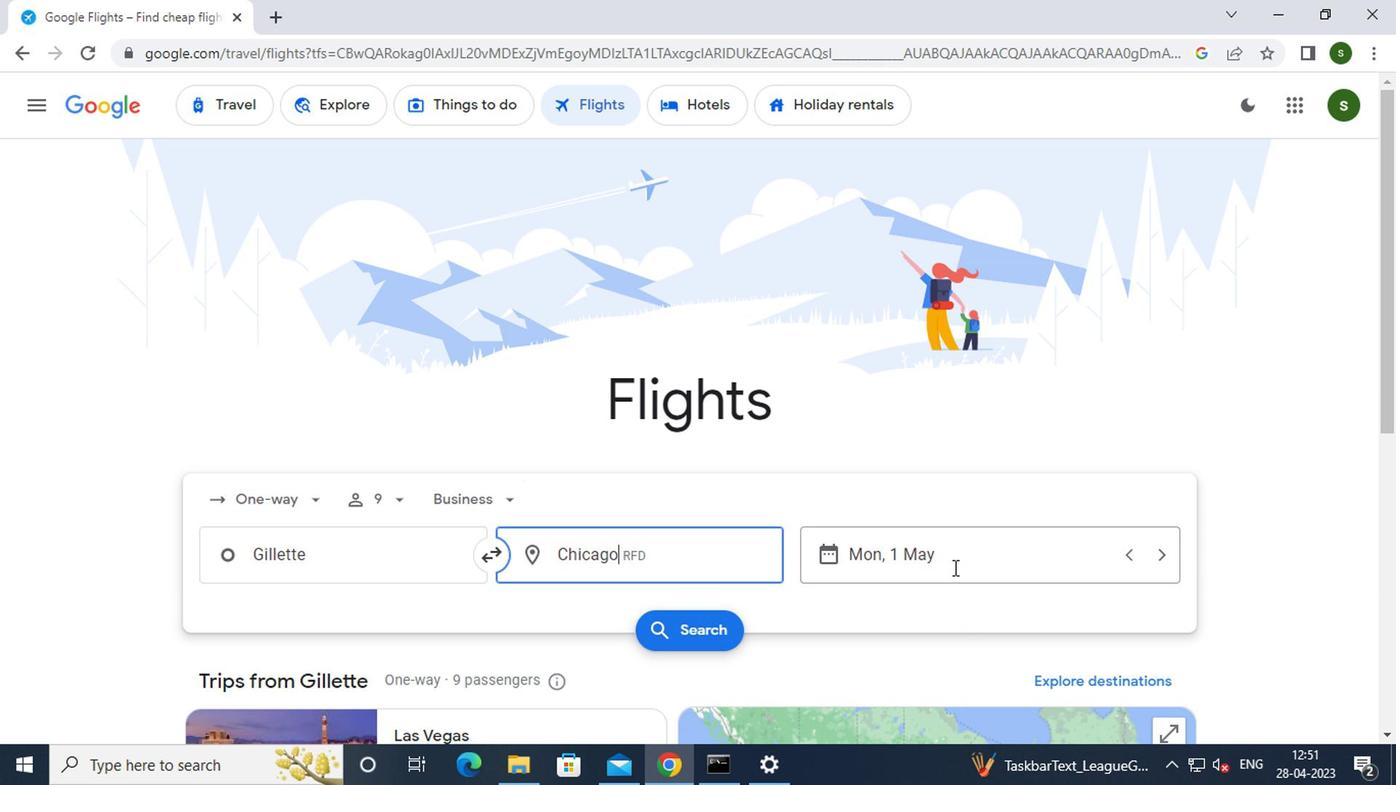 
Action: Mouse pressed left at (977, 552)
Screenshot: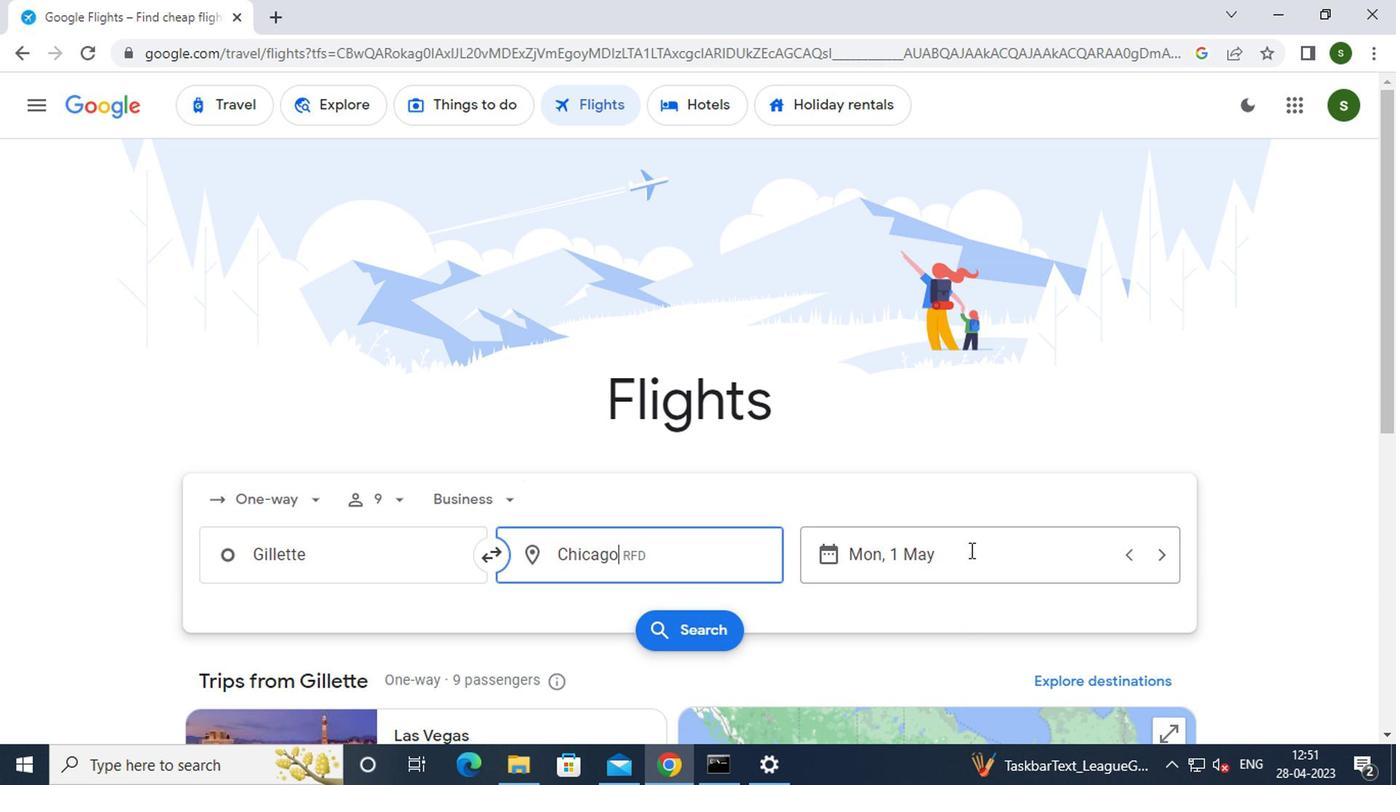 
Action: Mouse moved to (916, 383)
Screenshot: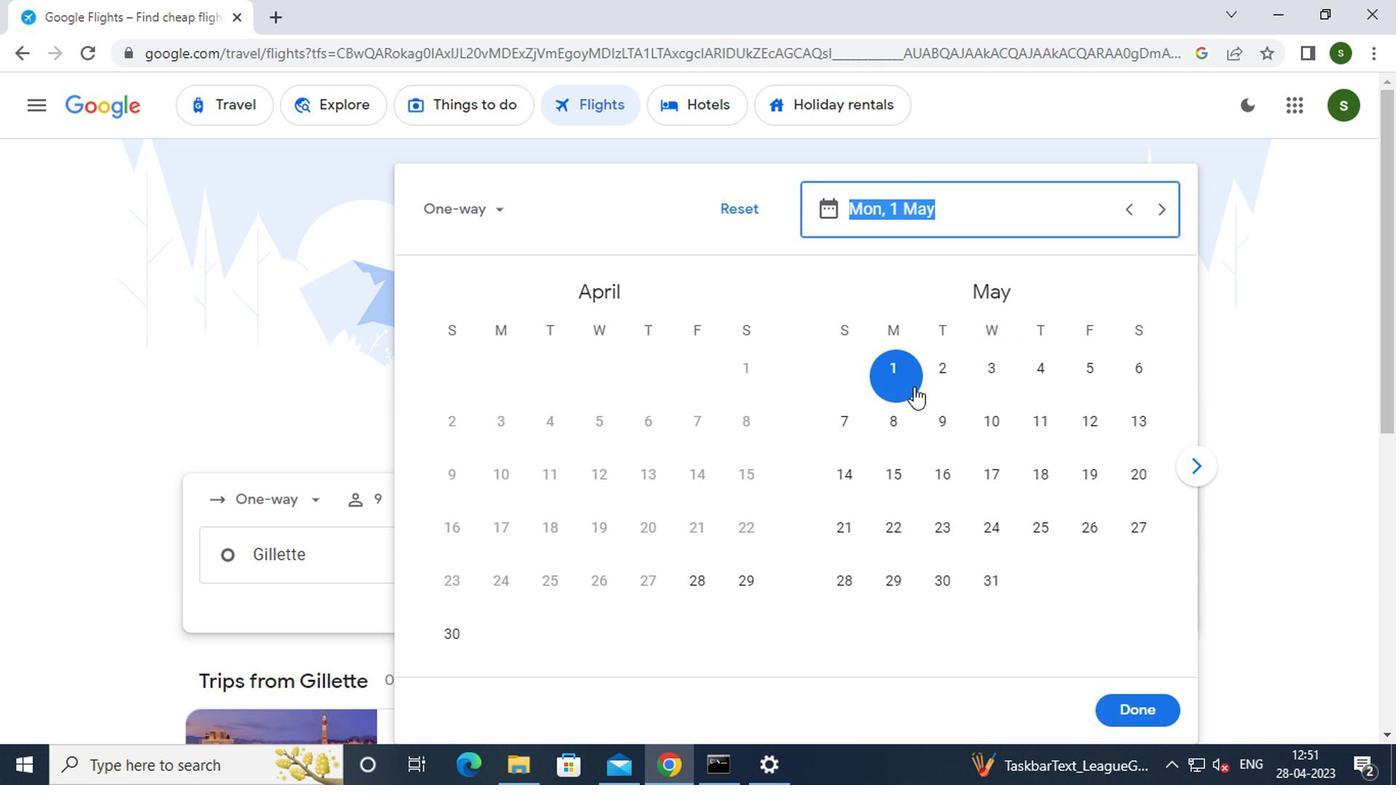 
Action: Mouse pressed left at (916, 383)
Screenshot: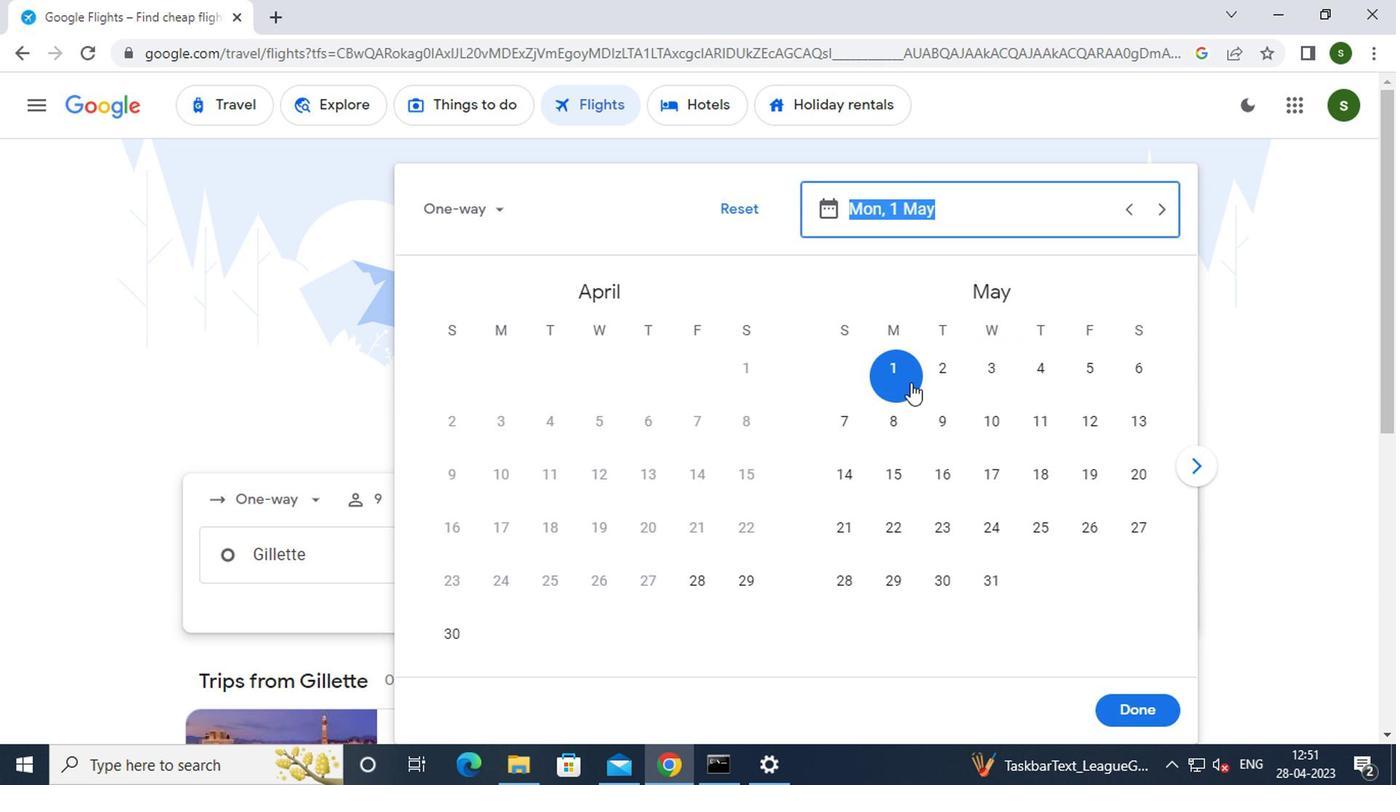 
Action: Mouse moved to (1123, 703)
Screenshot: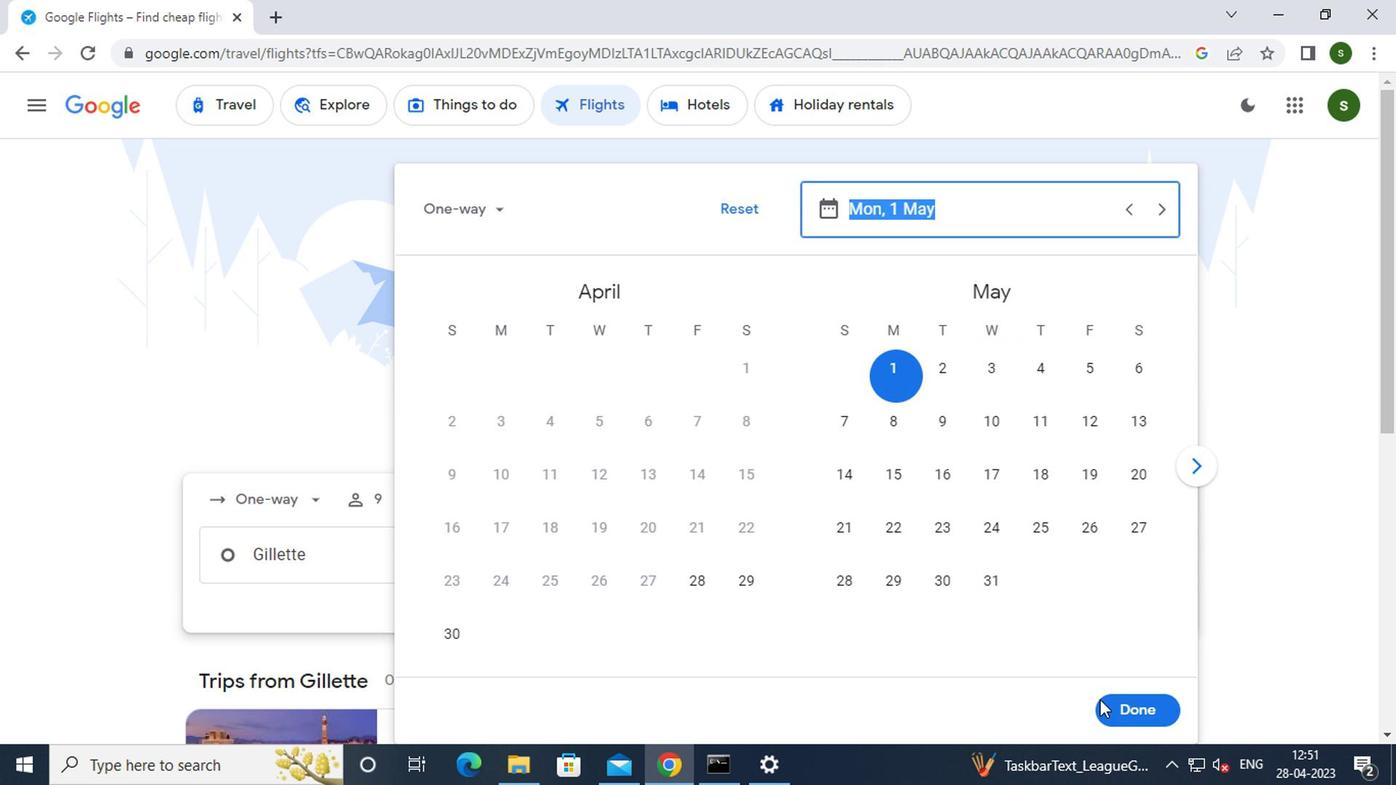
Action: Mouse pressed left at (1123, 703)
Screenshot: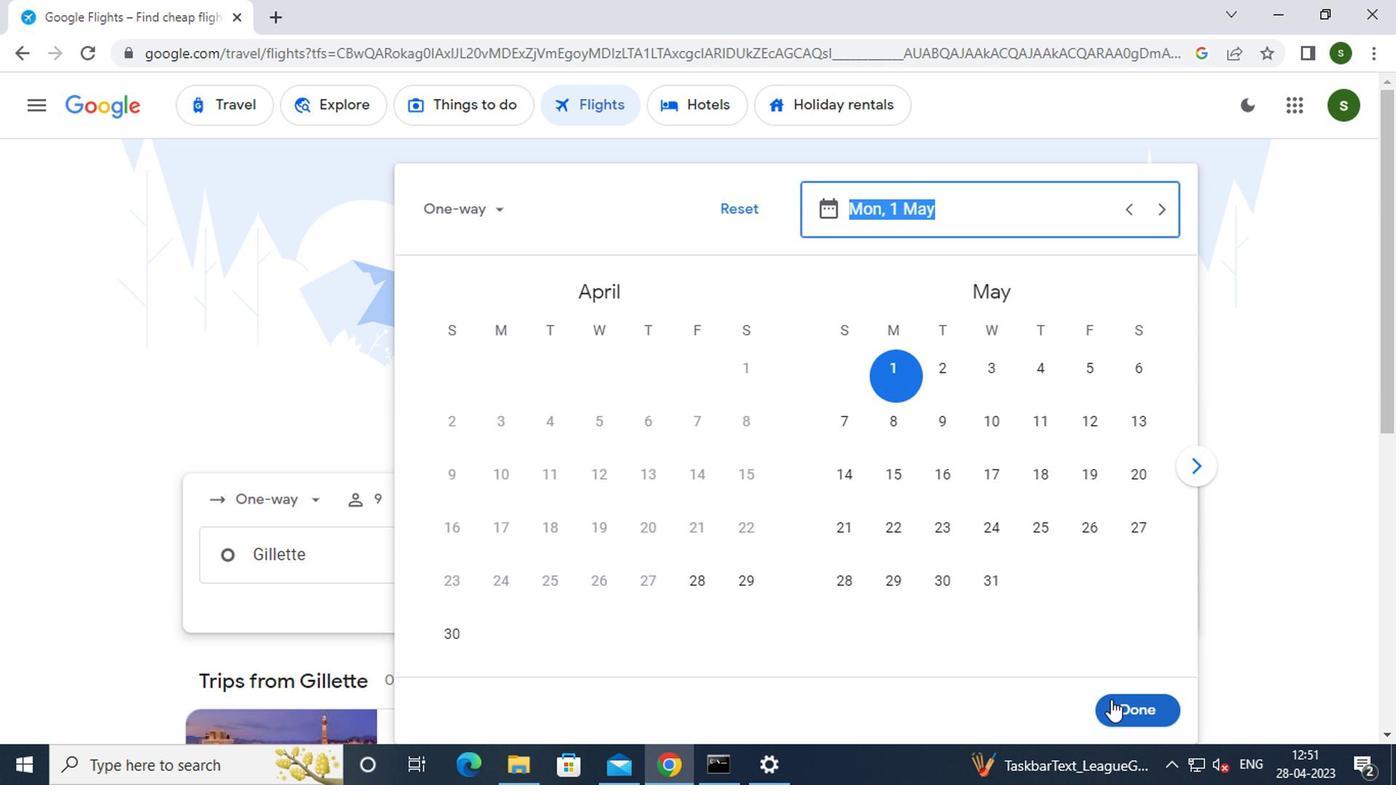 
Action: Mouse moved to (719, 627)
Screenshot: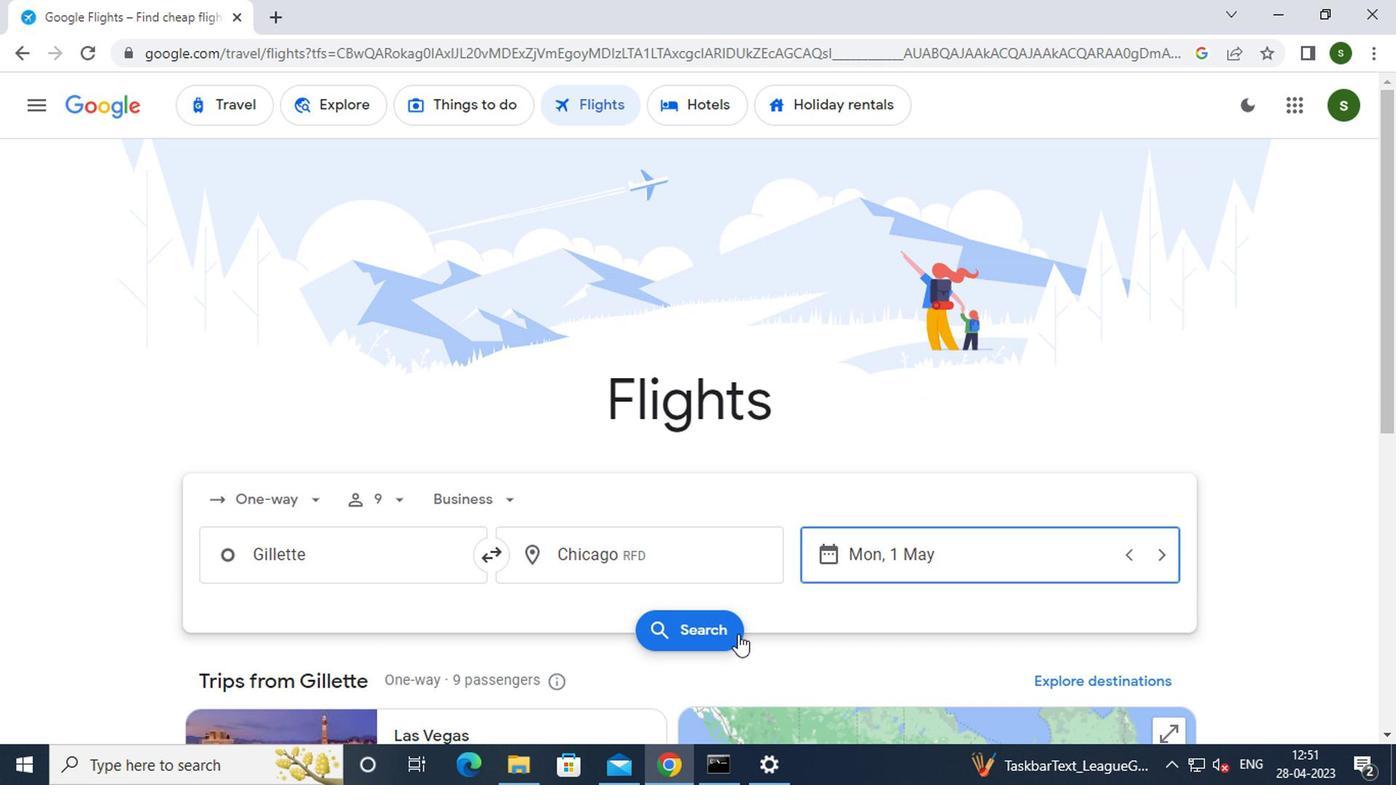 
Action: Mouse pressed left at (719, 627)
Screenshot: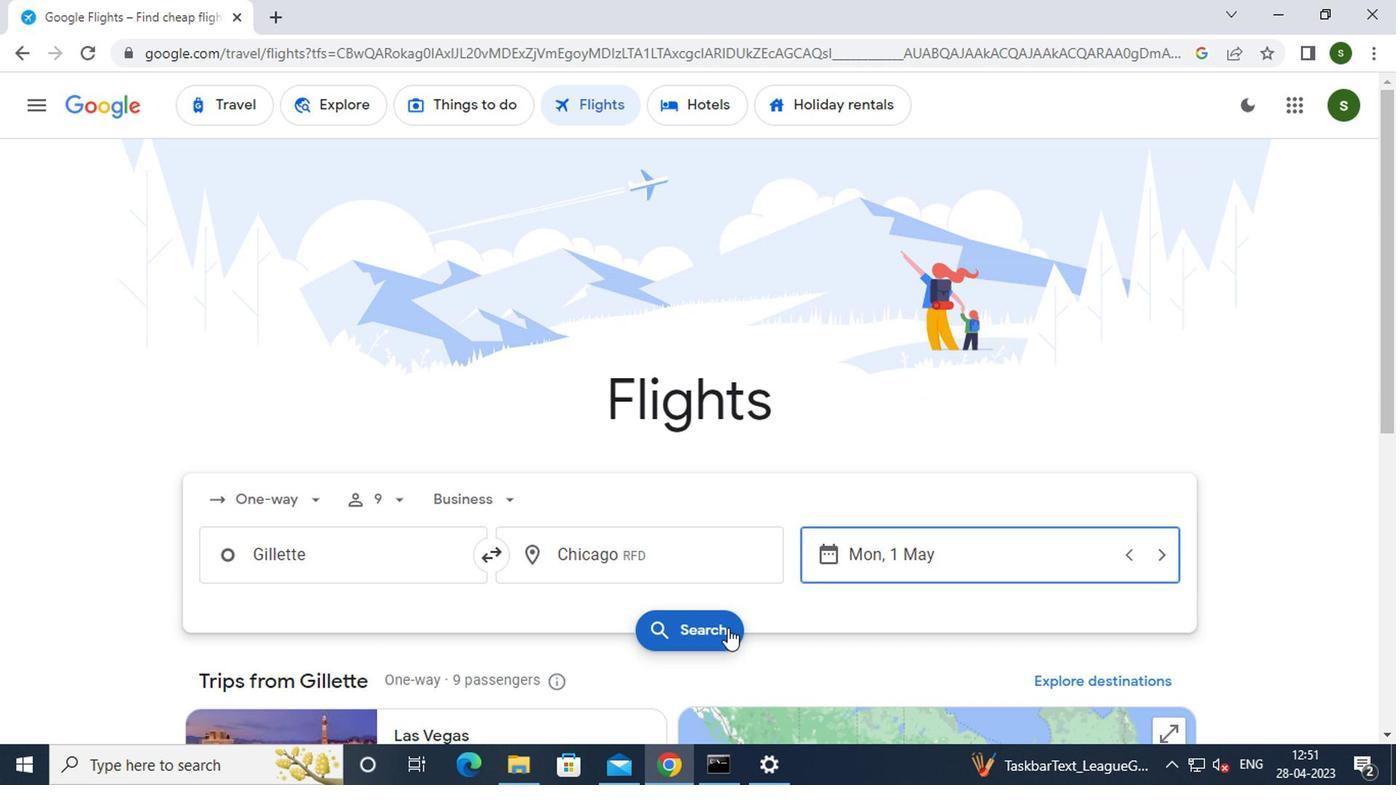 
Action: Mouse moved to (189, 302)
Screenshot: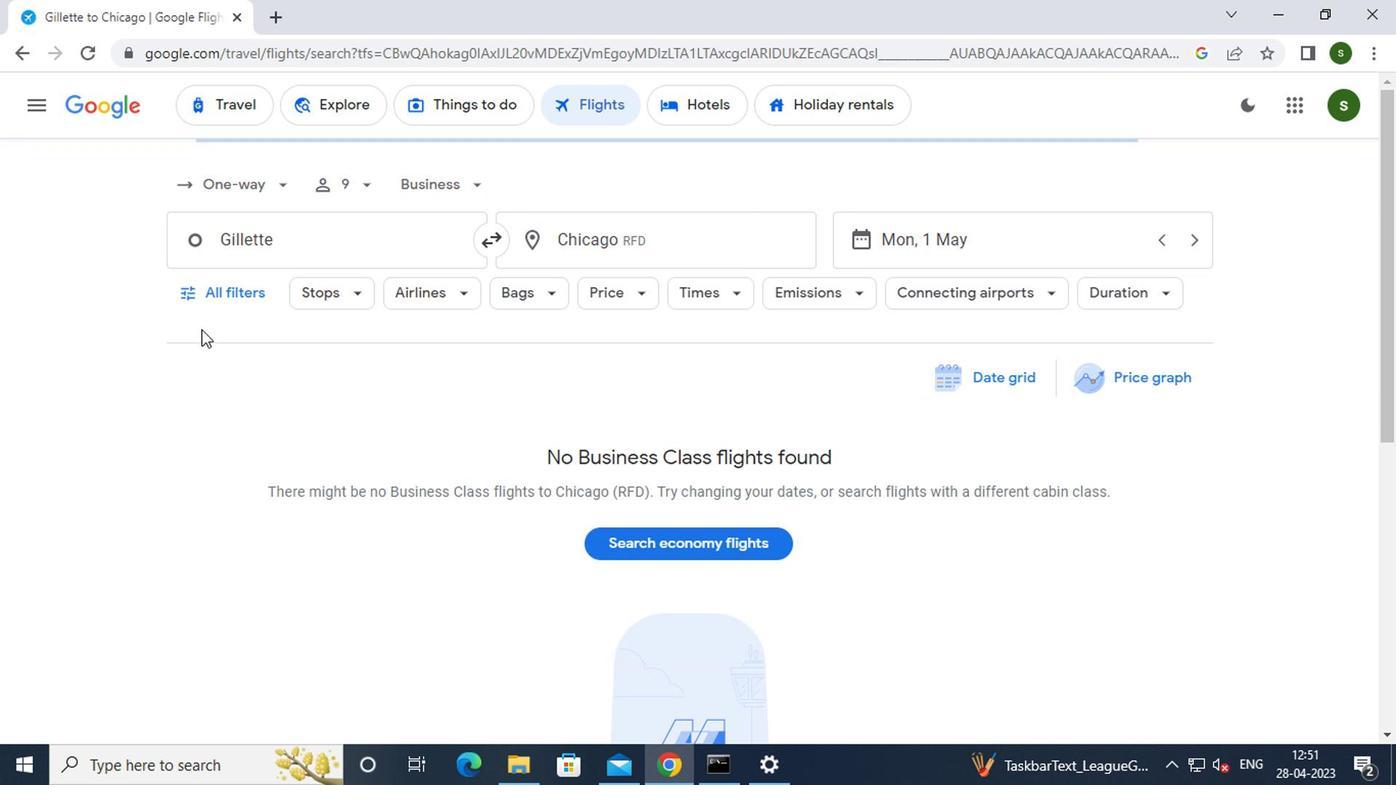 
Action: Mouse pressed left at (189, 302)
Screenshot: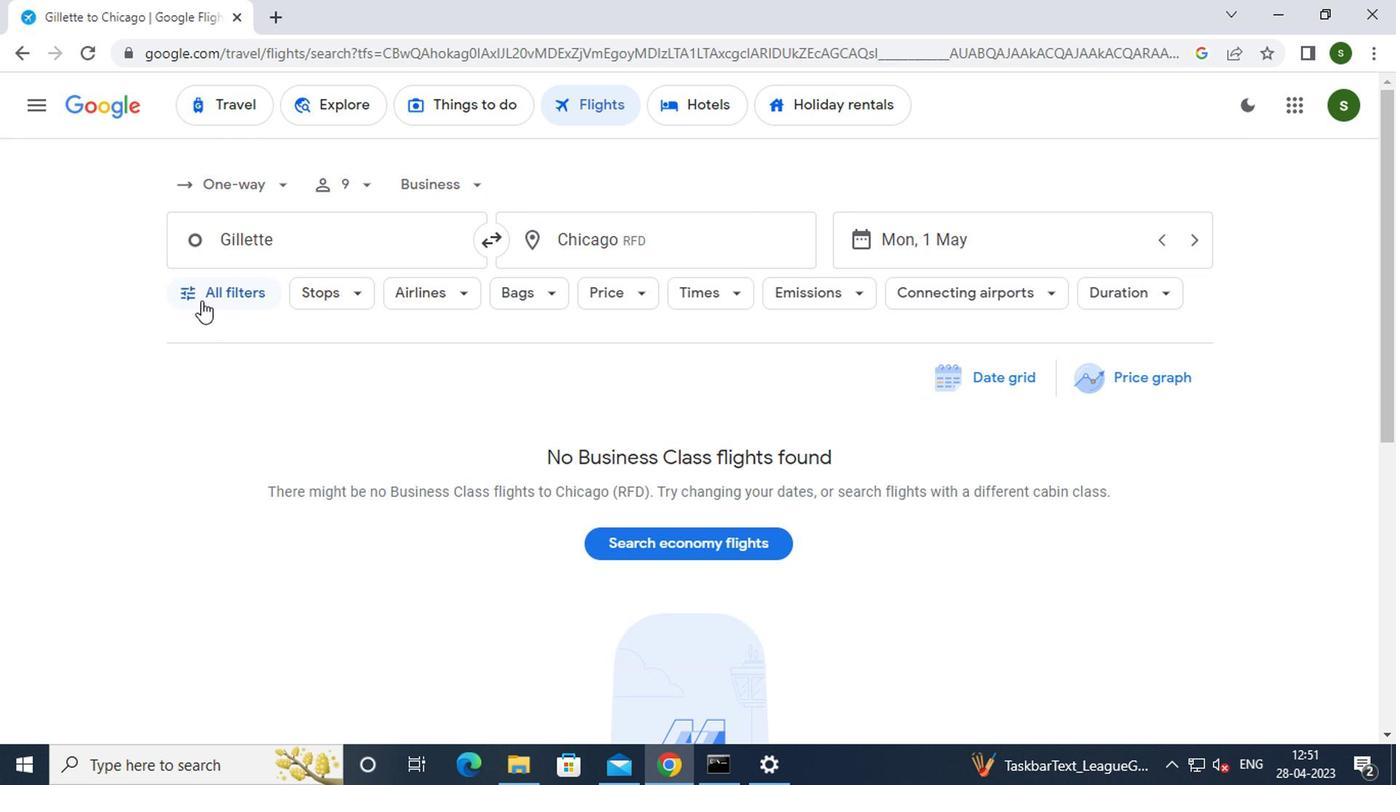 
Action: Mouse moved to (375, 474)
Screenshot: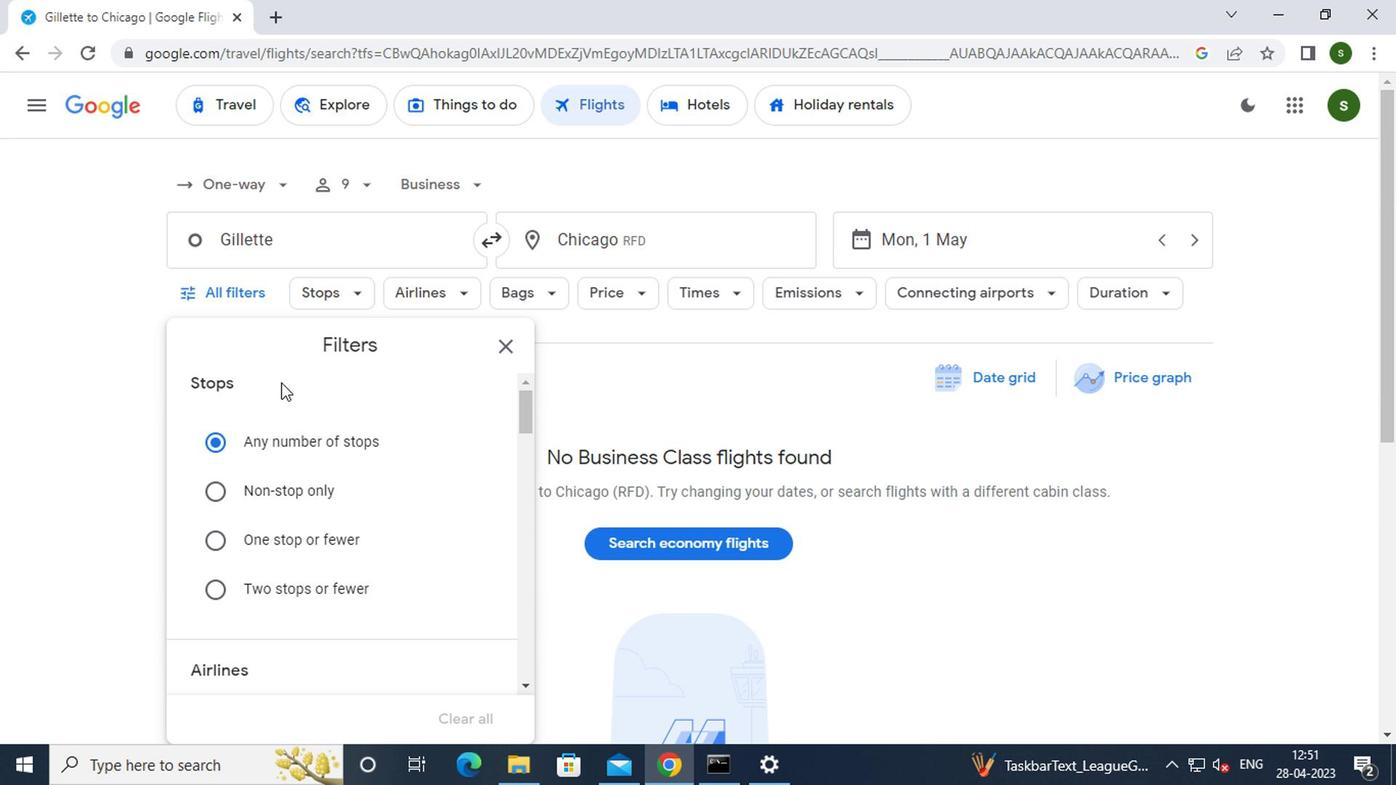 
Action: Mouse scrolled (375, 472) with delta (0, -1)
Screenshot: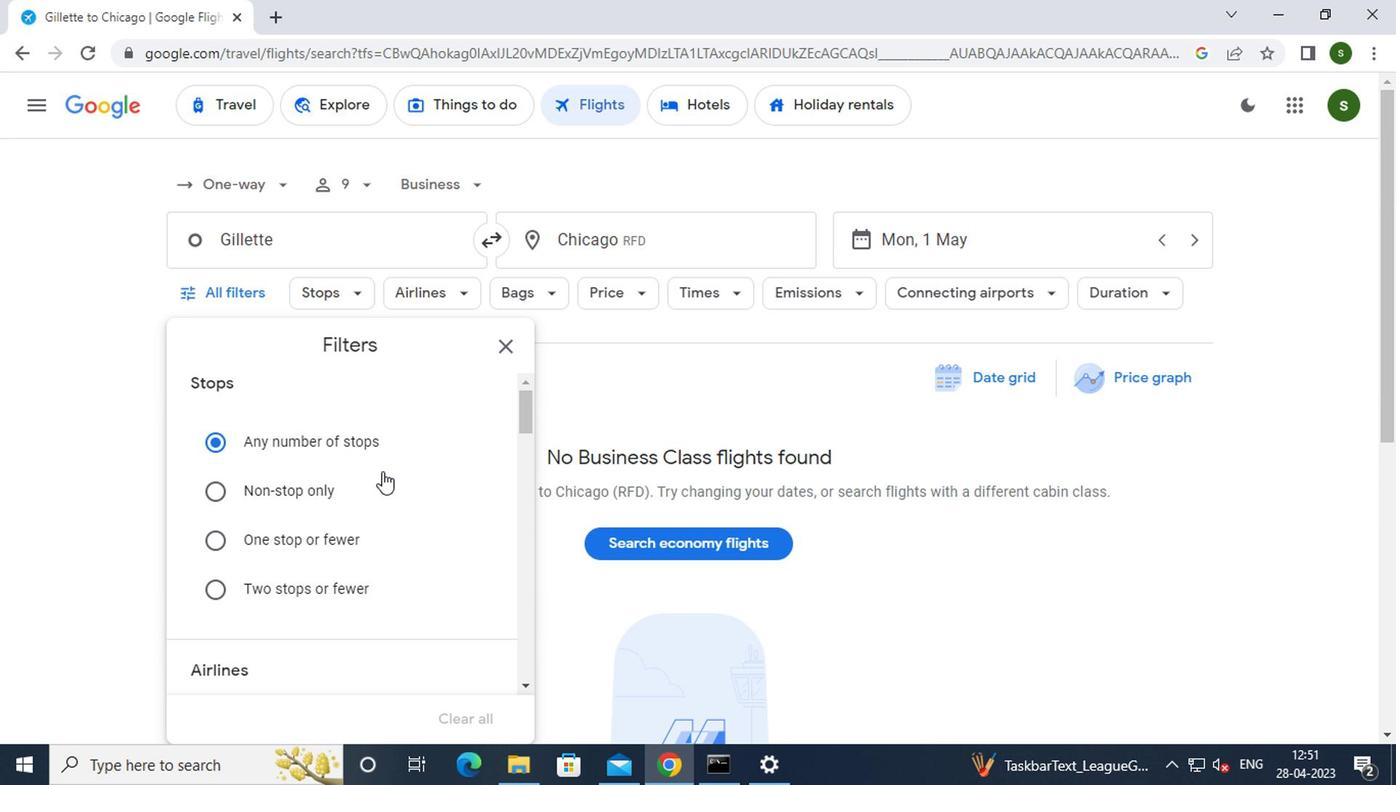 
Action: Mouse scrolled (375, 472) with delta (0, -1)
Screenshot: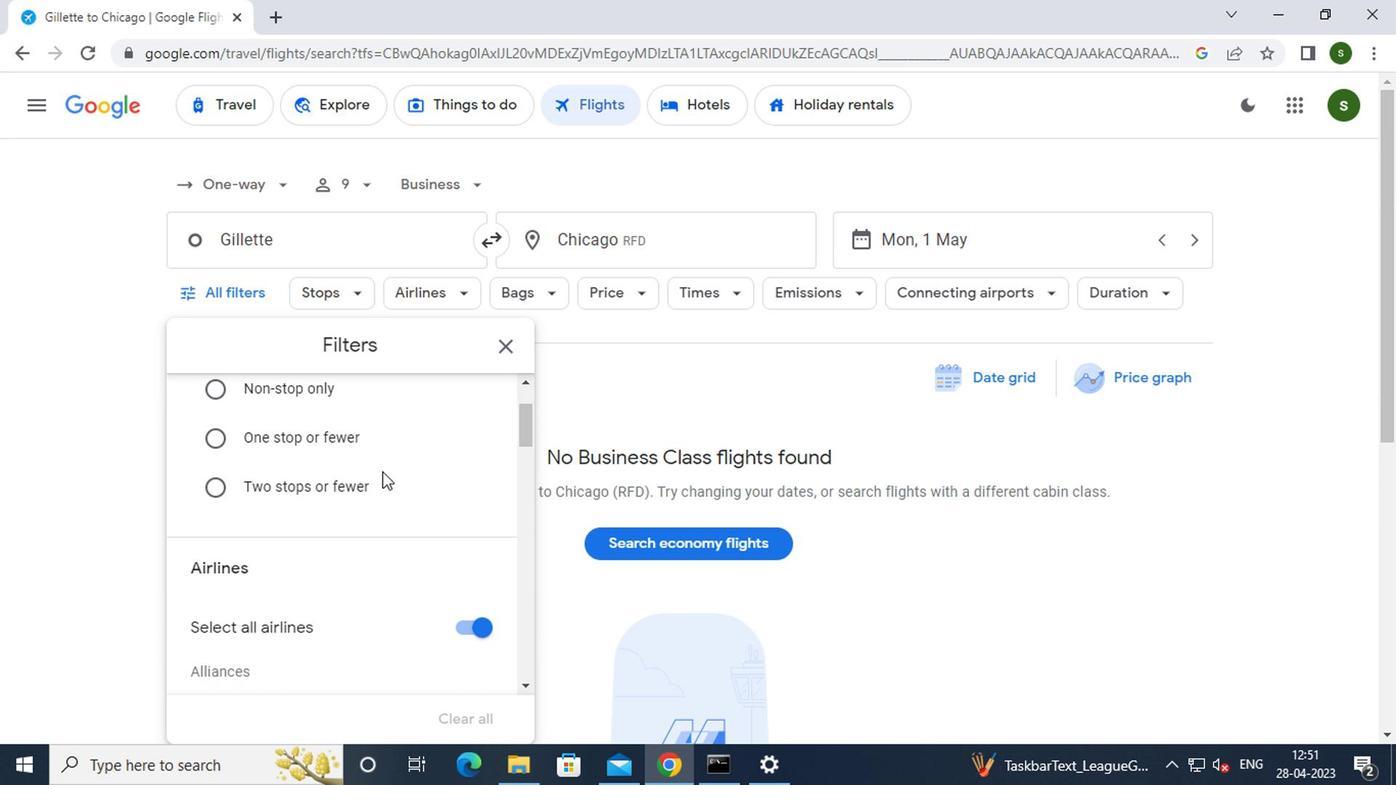 
Action: Mouse moved to (483, 527)
Screenshot: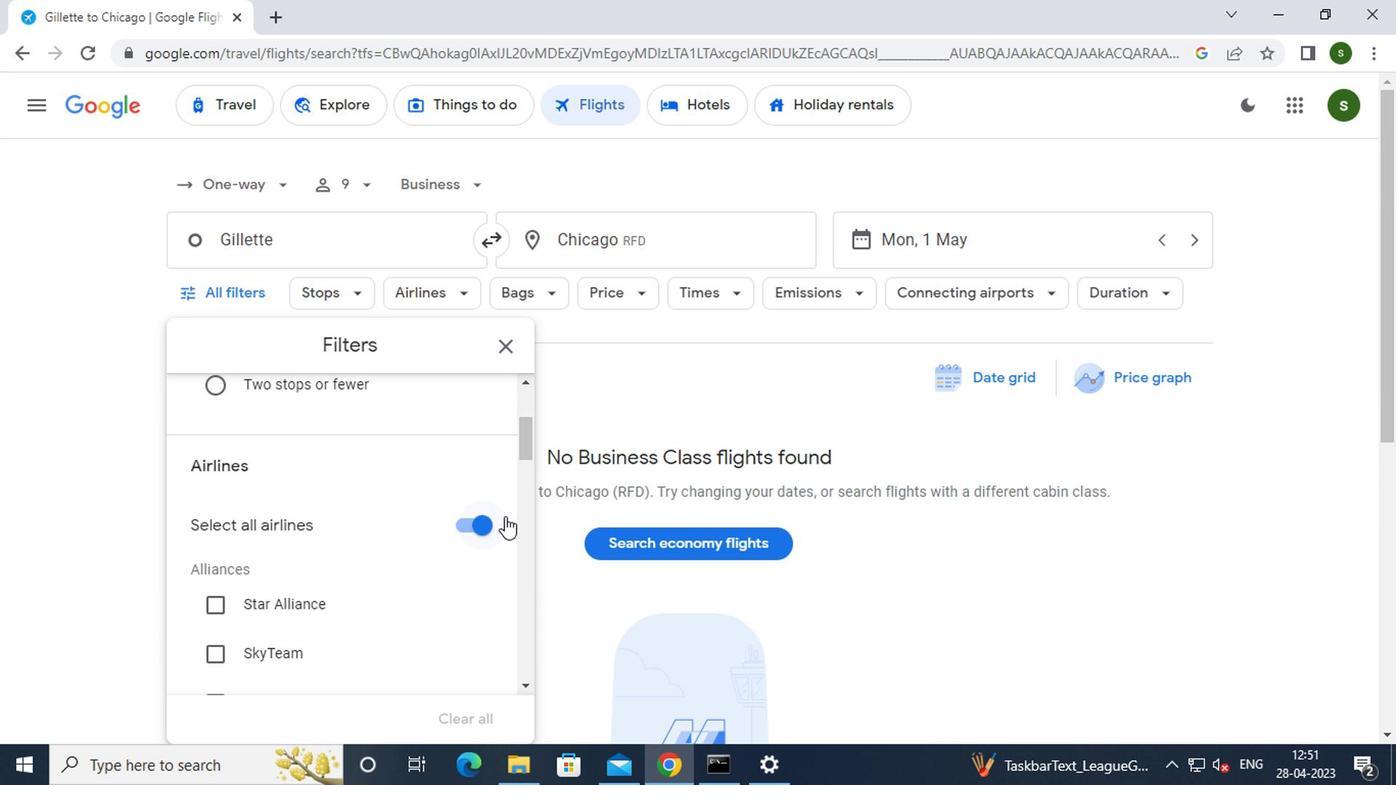 
Action: Mouse pressed left at (483, 527)
Screenshot: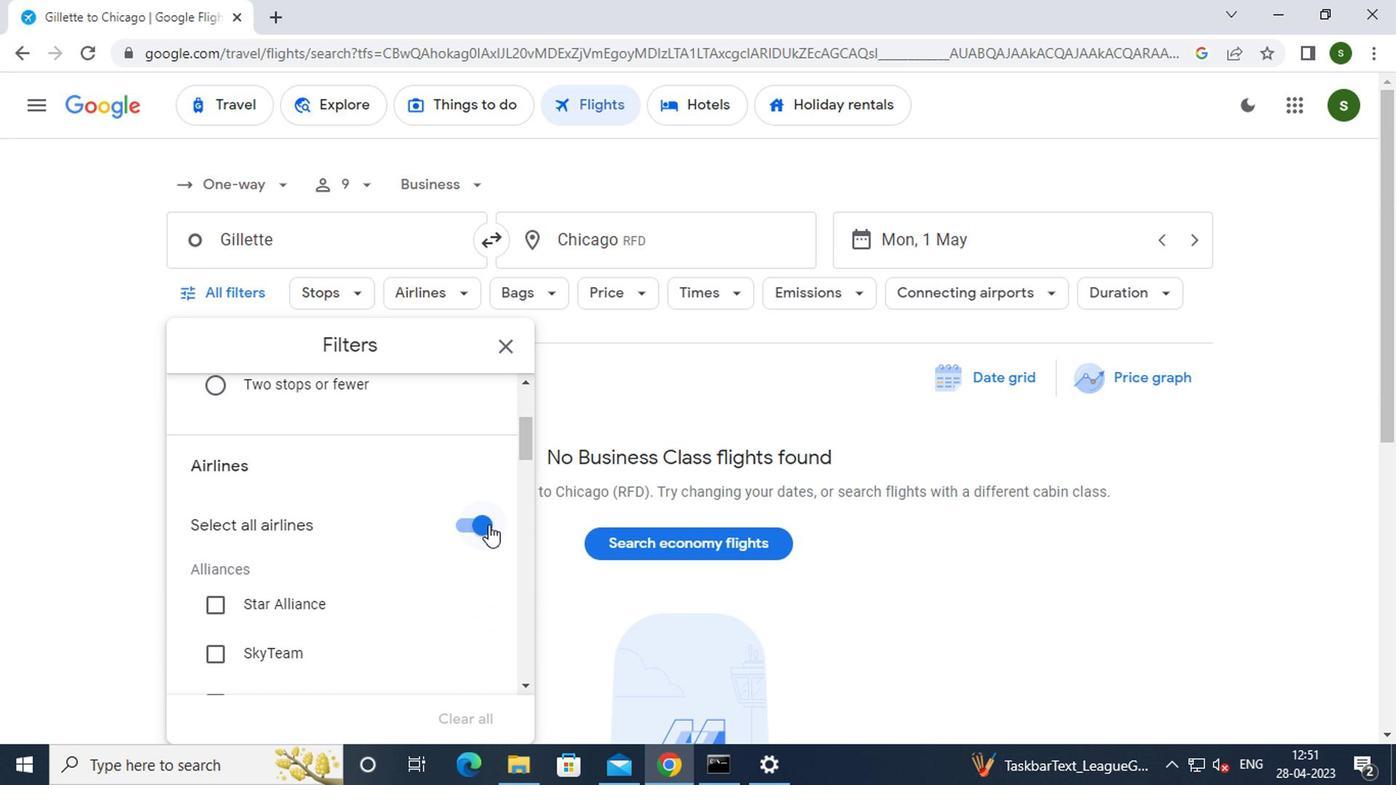 
Action: Mouse moved to (416, 452)
Screenshot: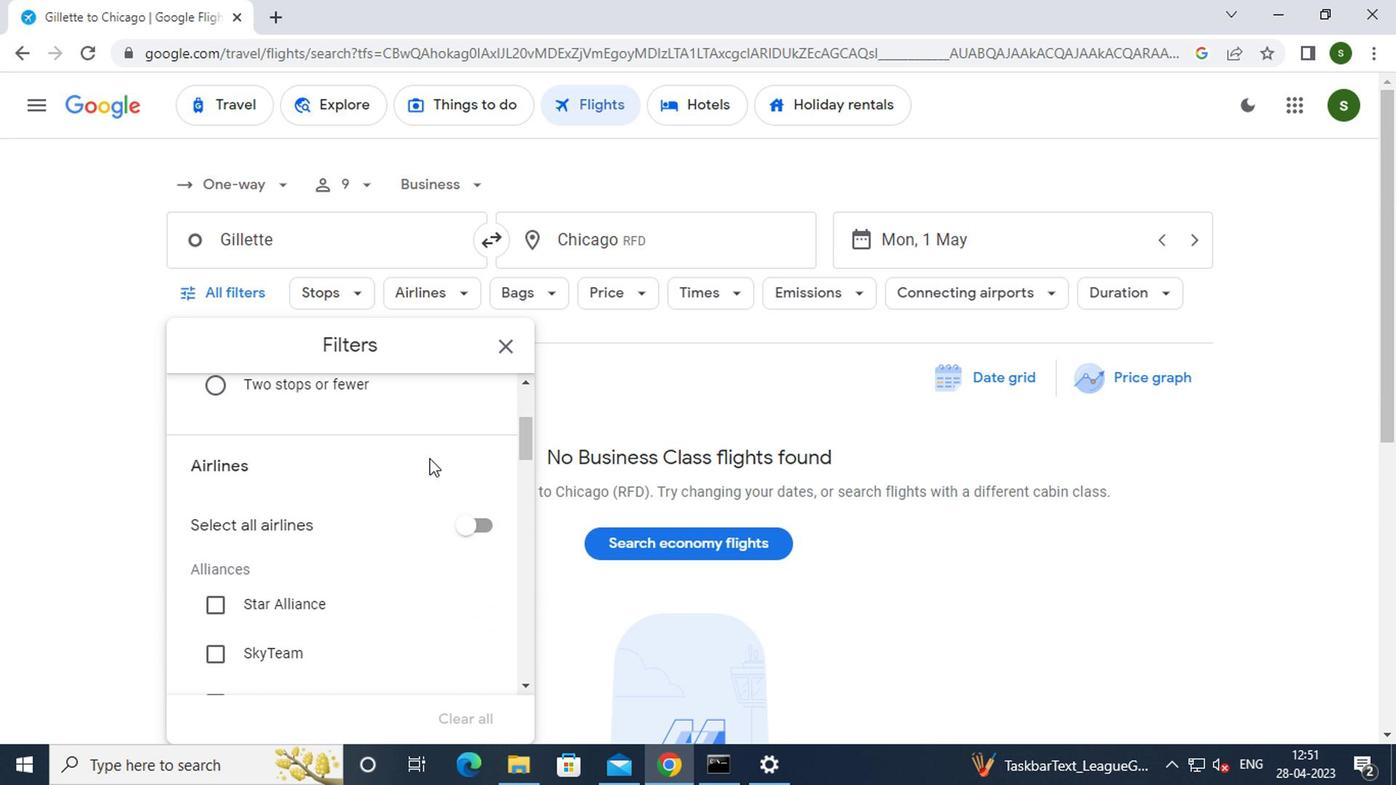 
Action: Mouse scrolled (416, 451) with delta (0, 0)
Screenshot: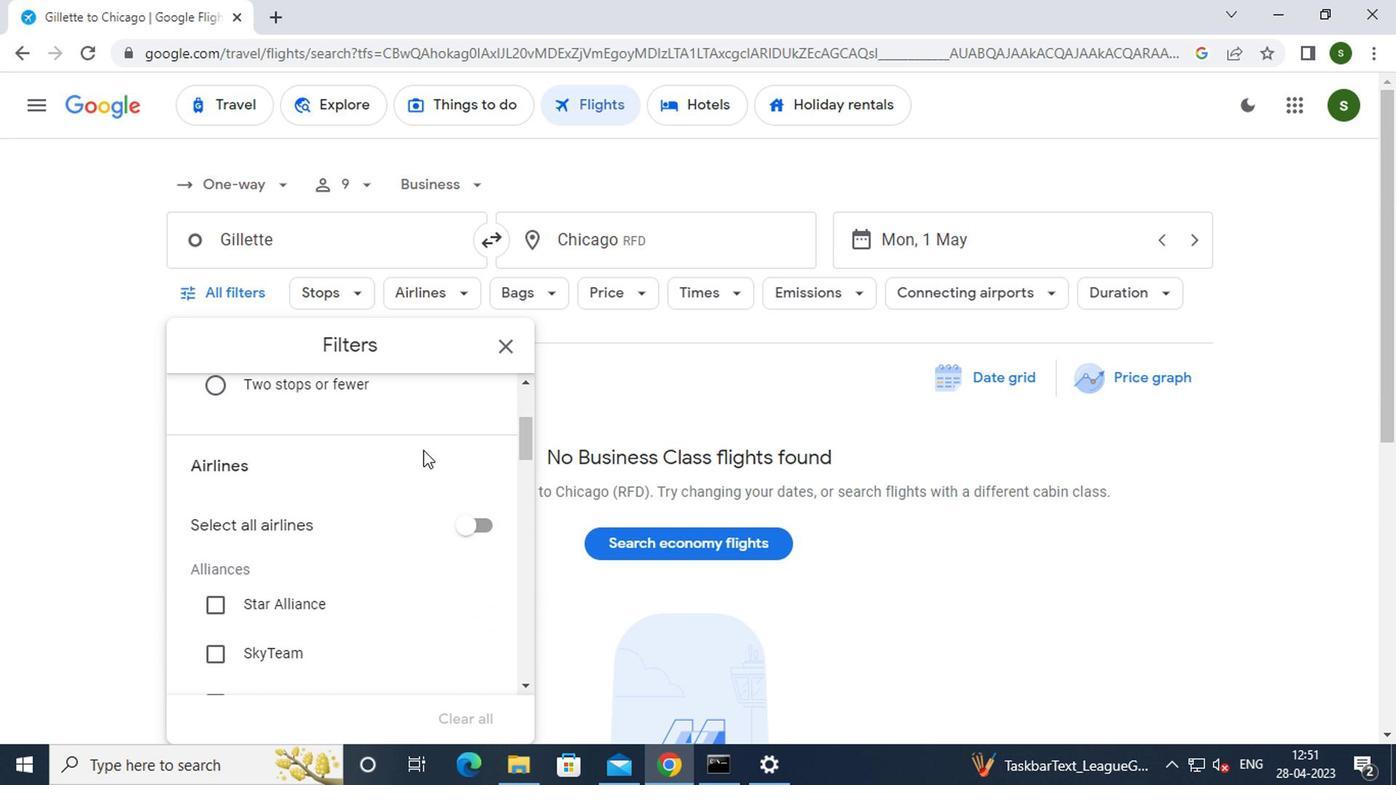 
Action: Mouse scrolled (416, 451) with delta (0, 0)
Screenshot: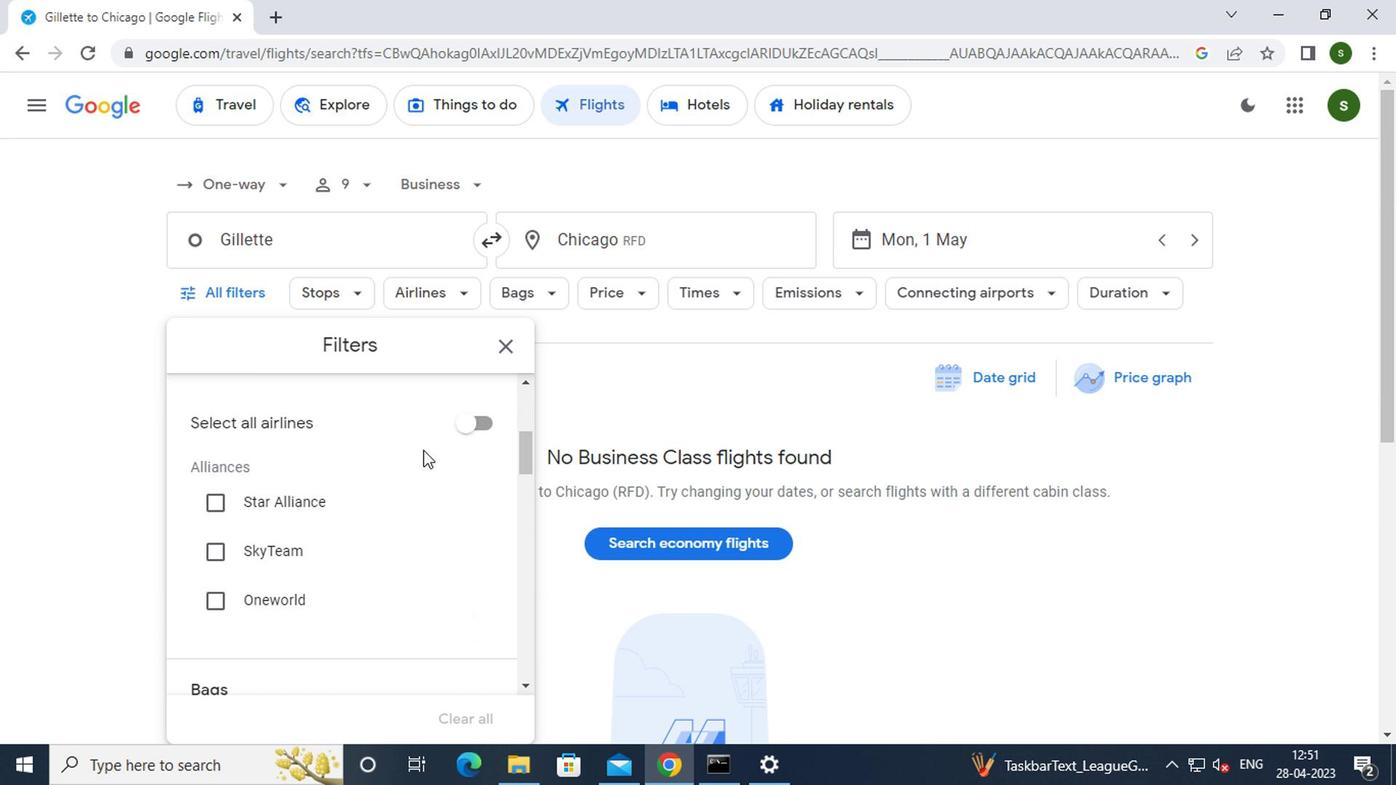 
Action: Mouse scrolled (416, 451) with delta (0, 0)
Screenshot: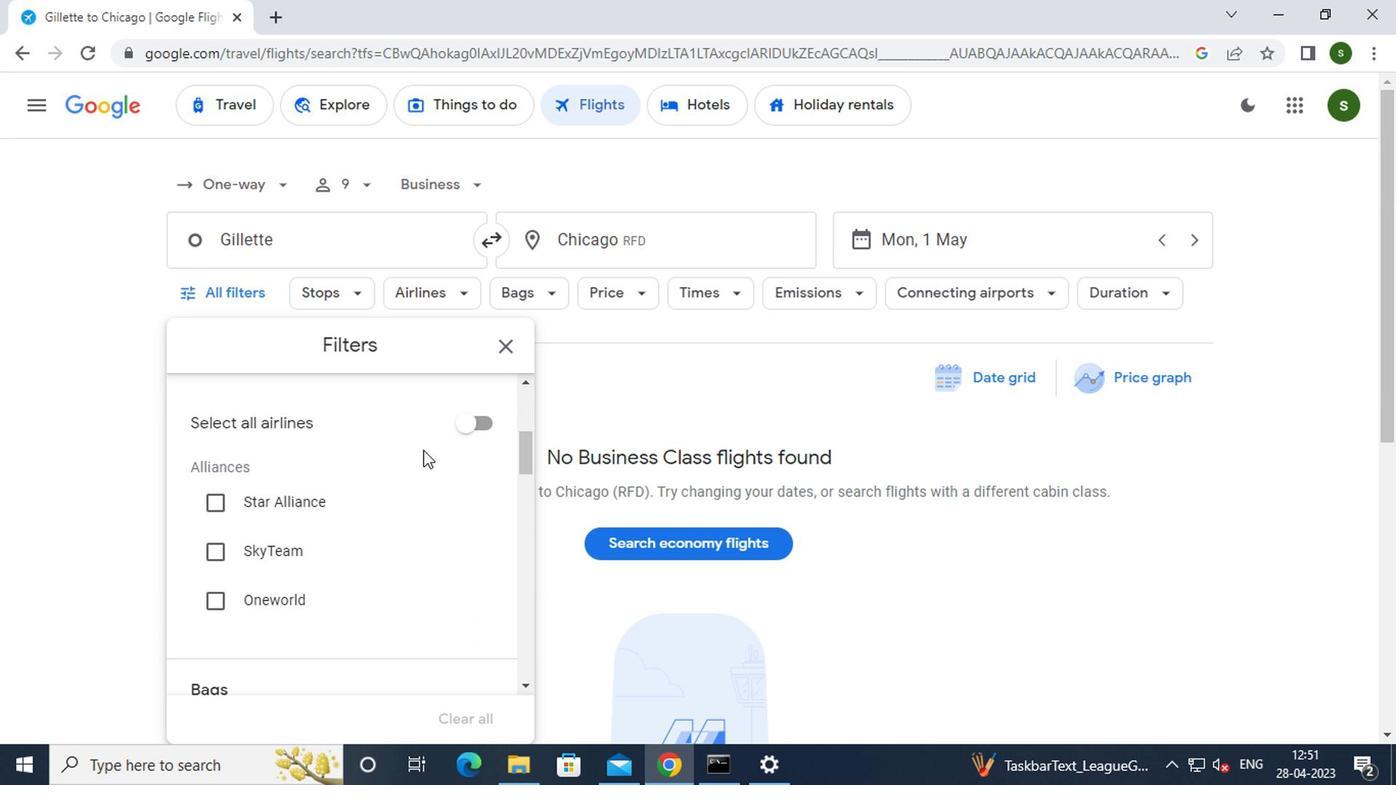 
Action: Mouse scrolled (416, 453) with delta (0, 0)
Screenshot: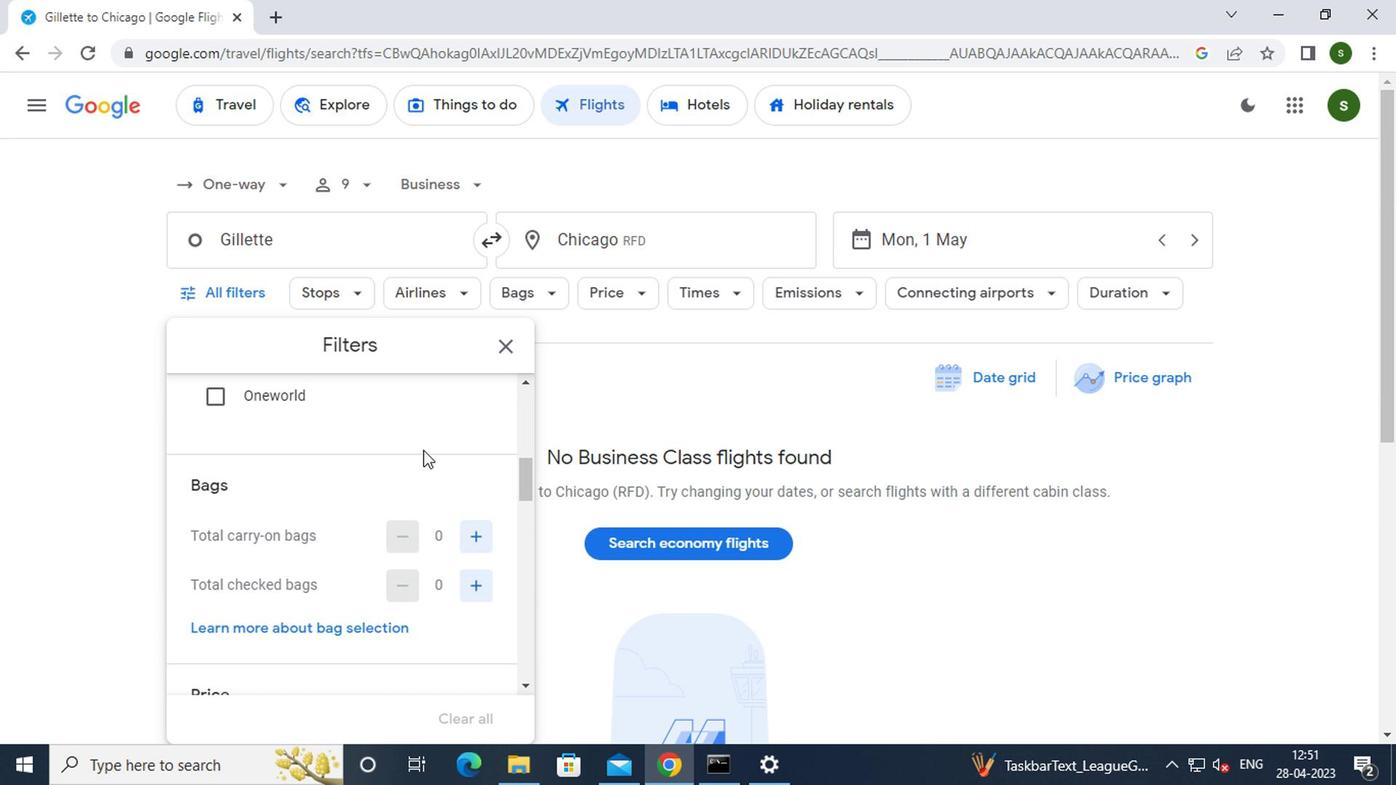 
Action: Mouse scrolled (416, 453) with delta (0, 0)
Screenshot: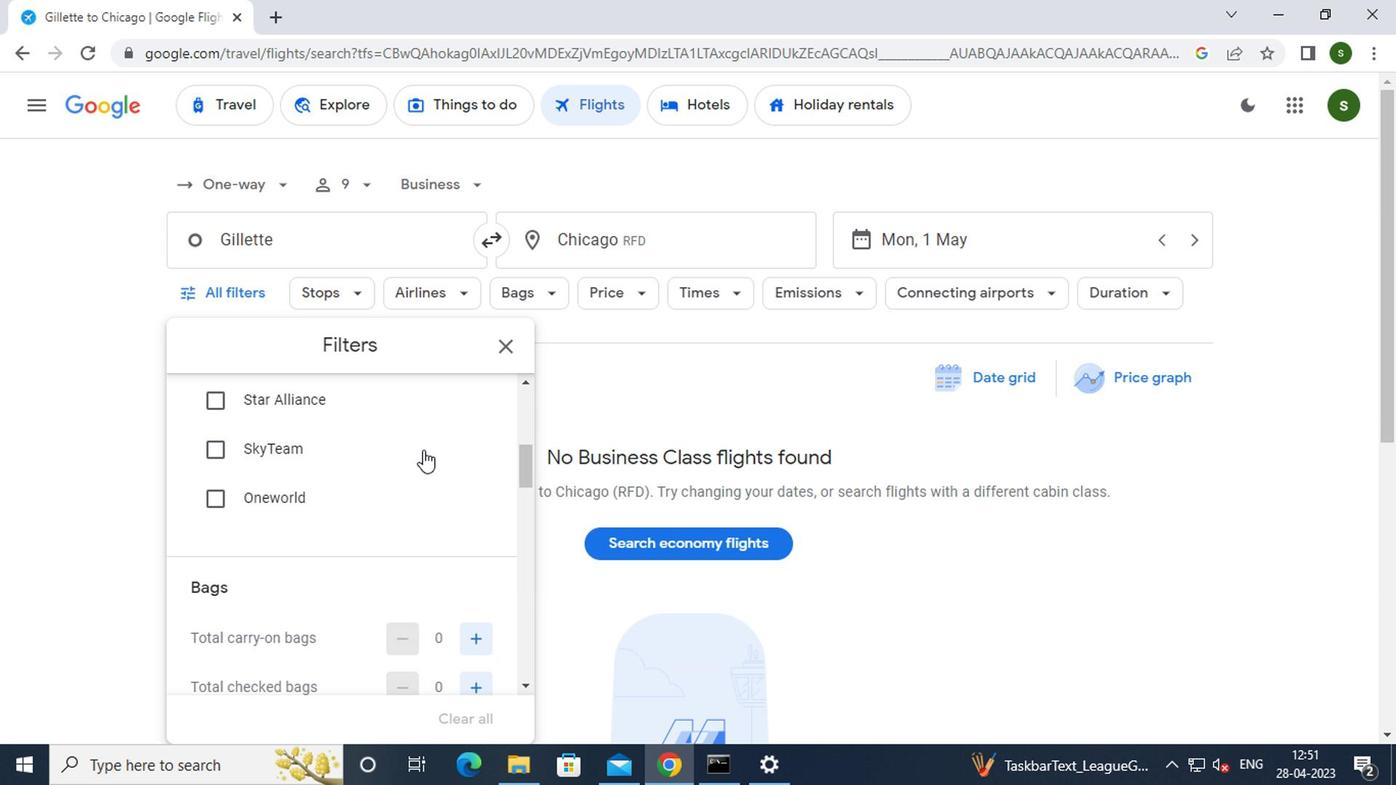 
Action: Mouse scrolled (416, 451) with delta (0, 0)
Screenshot: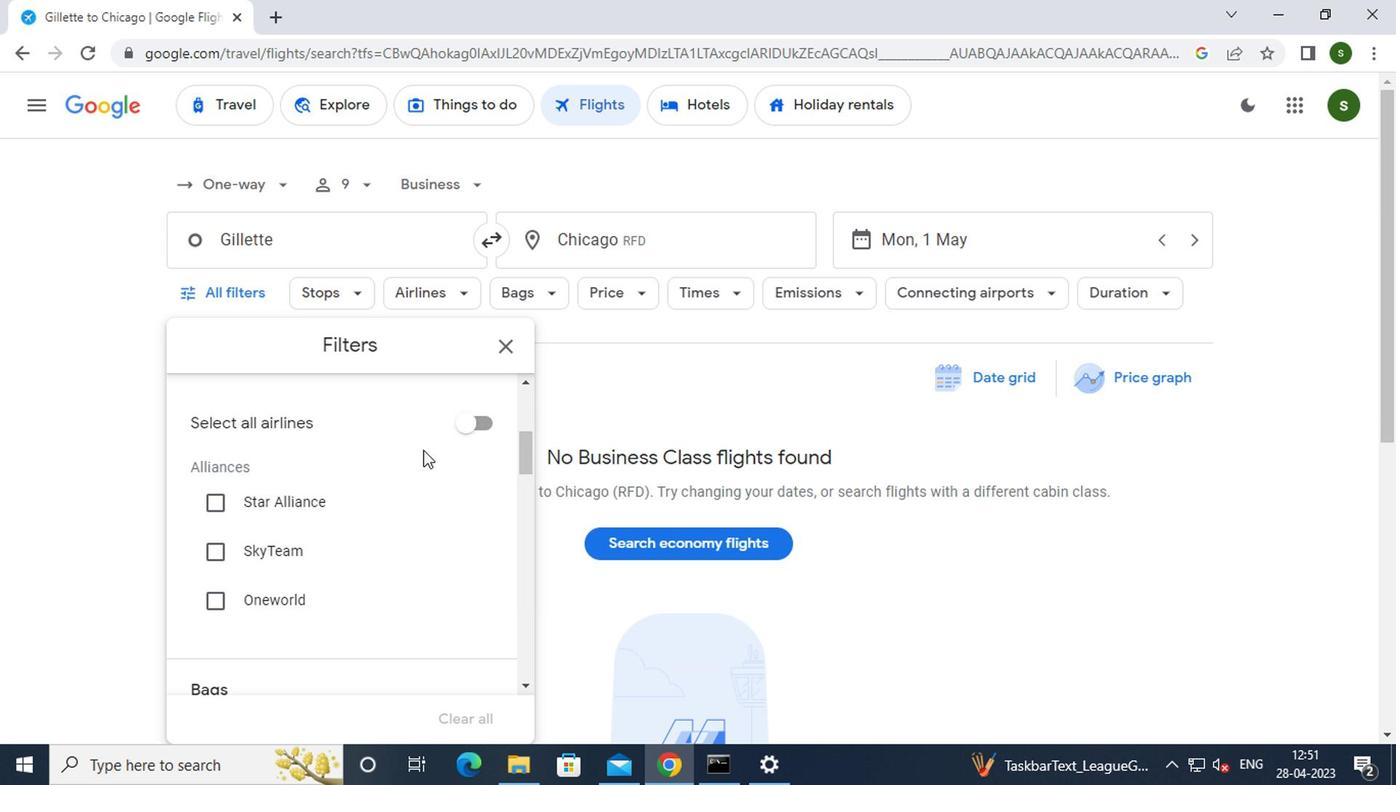 
Action: Mouse scrolled (416, 451) with delta (0, 0)
Screenshot: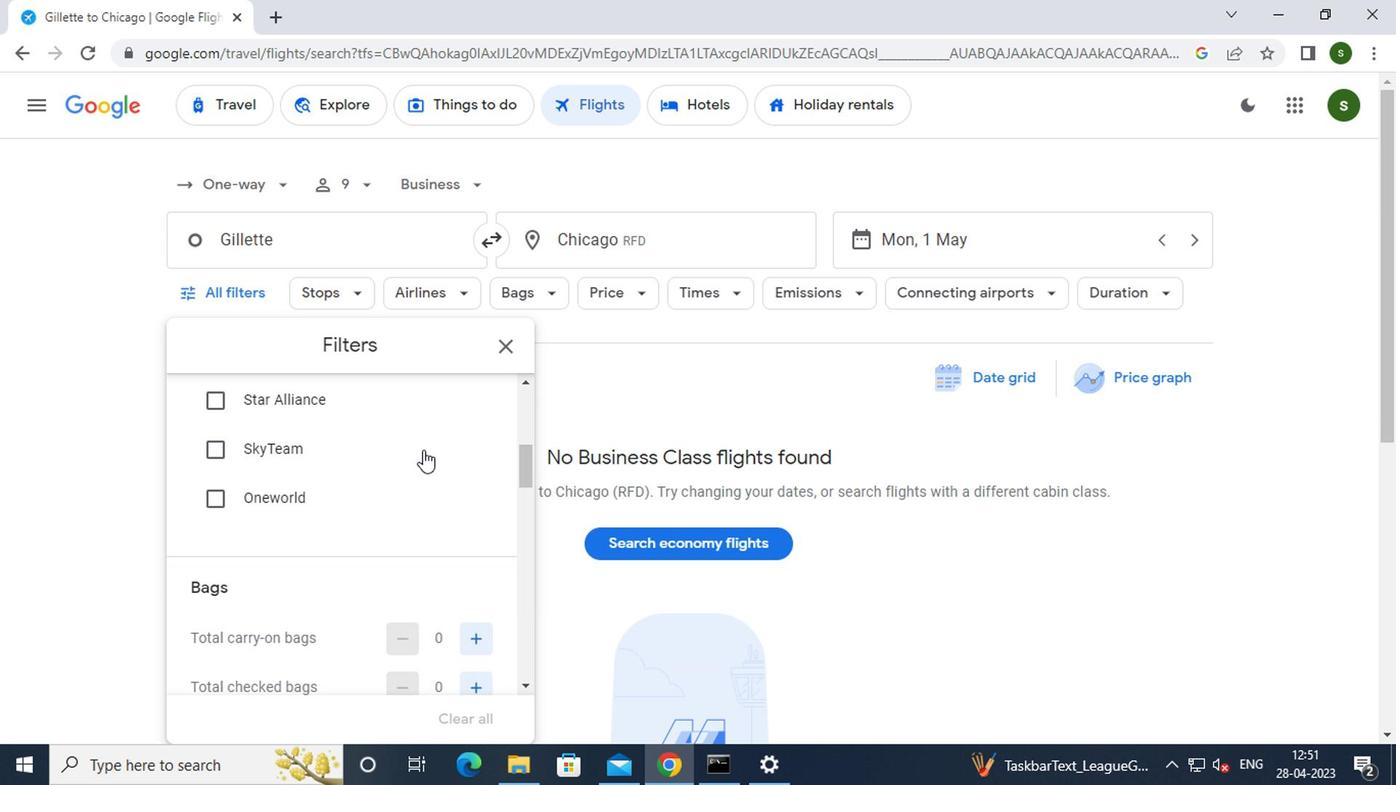 
Action: Mouse moved to (467, 537)
Screenshot: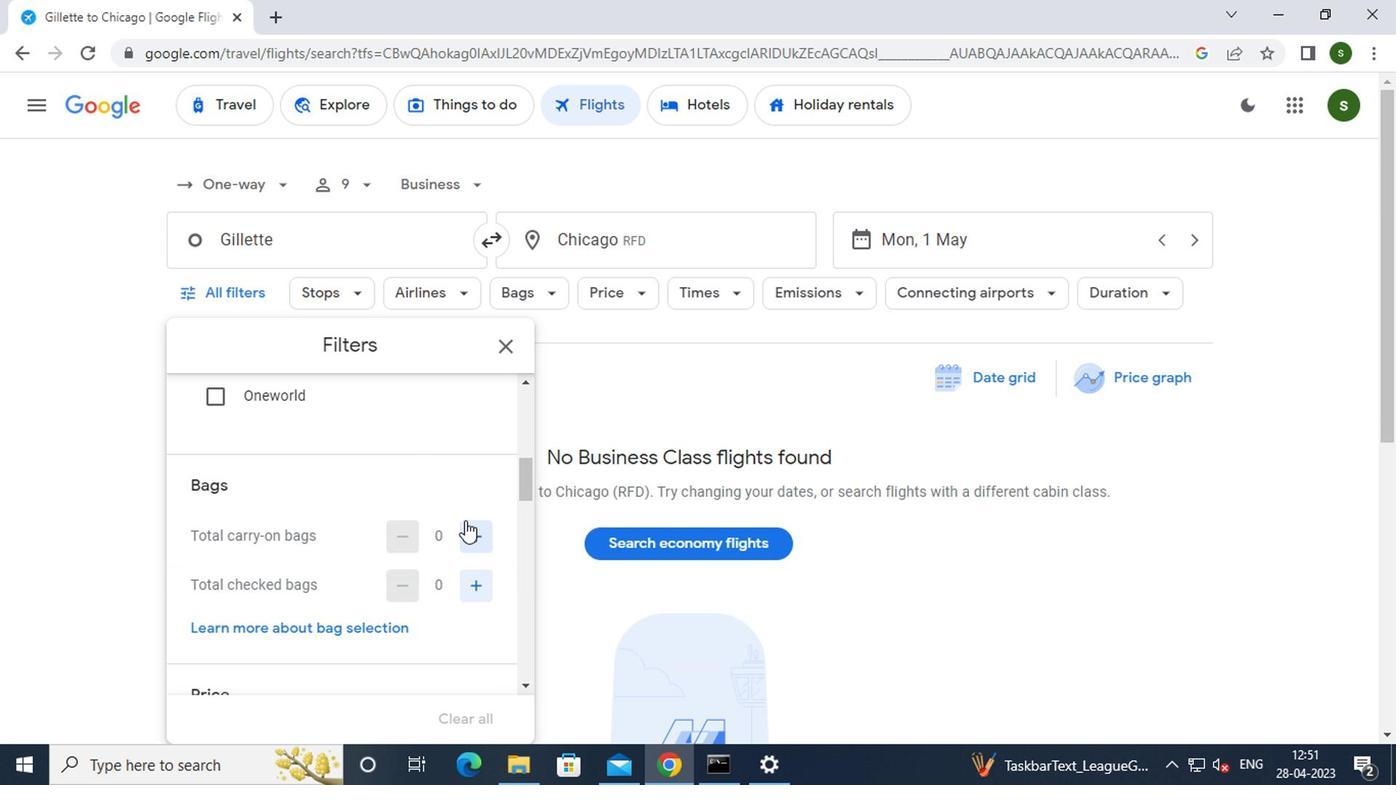 
Action: Mouse pressed left at (467, 537)
Screenshot: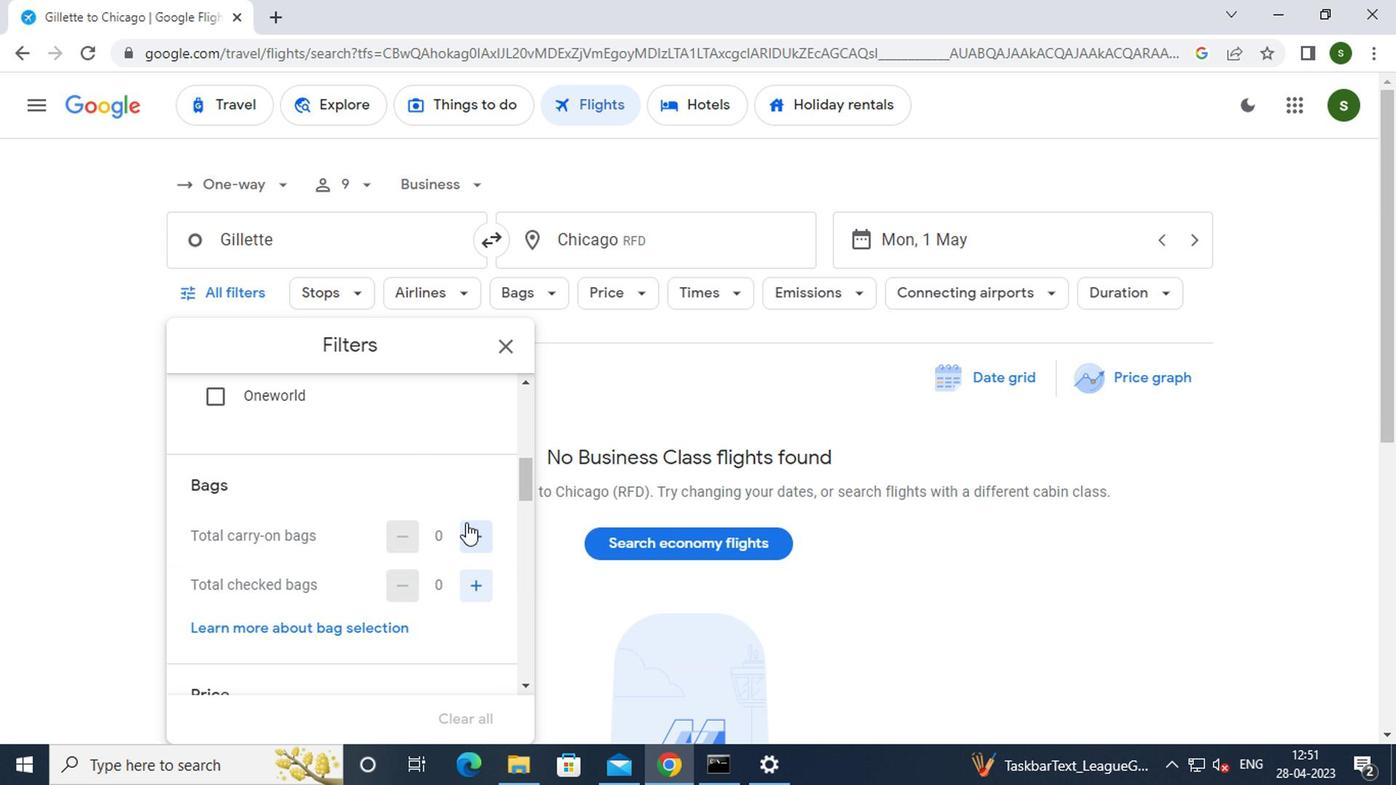 
Action: Mouse moved to (454, 494)
Screenshot: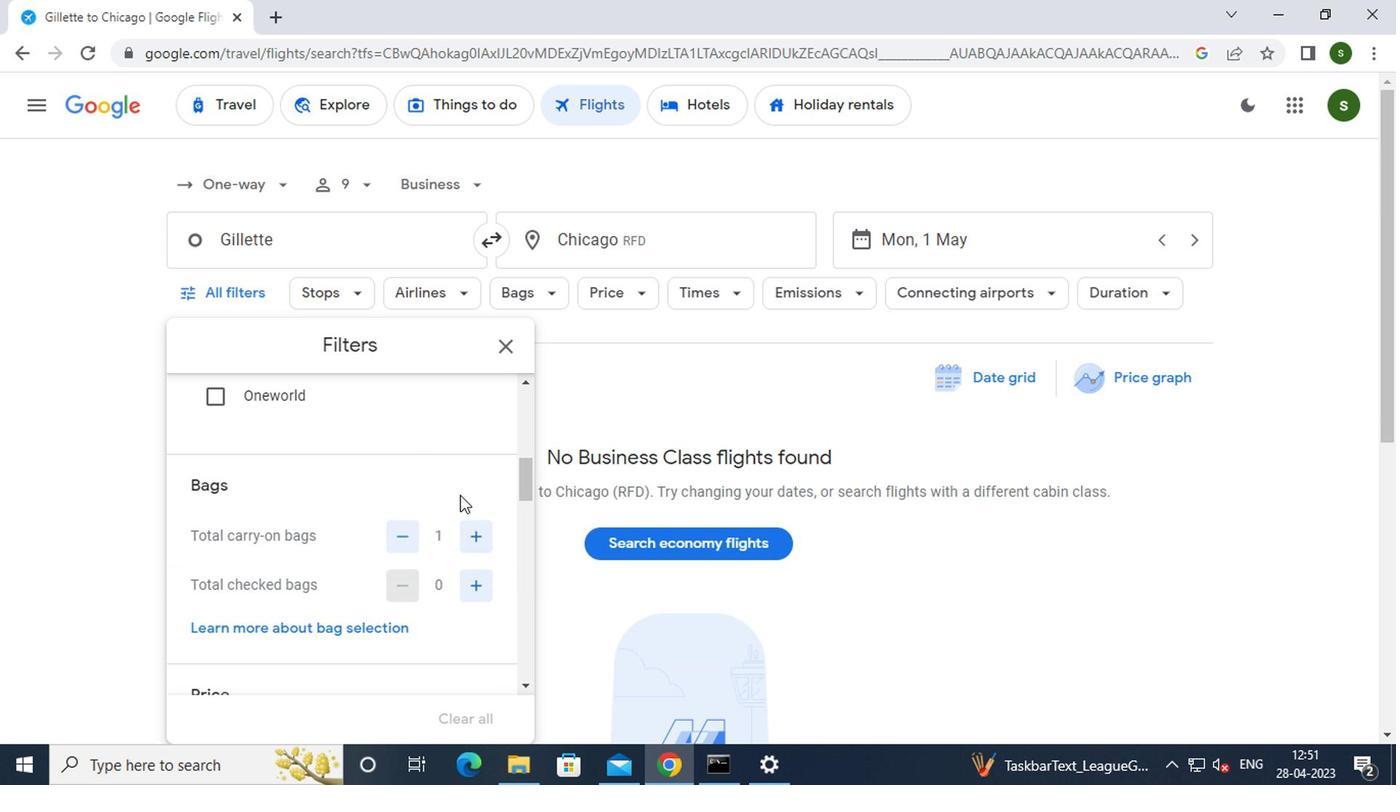 
Action: Mouse scrolled (454, 494) with delta (0, 0)
Screenshot: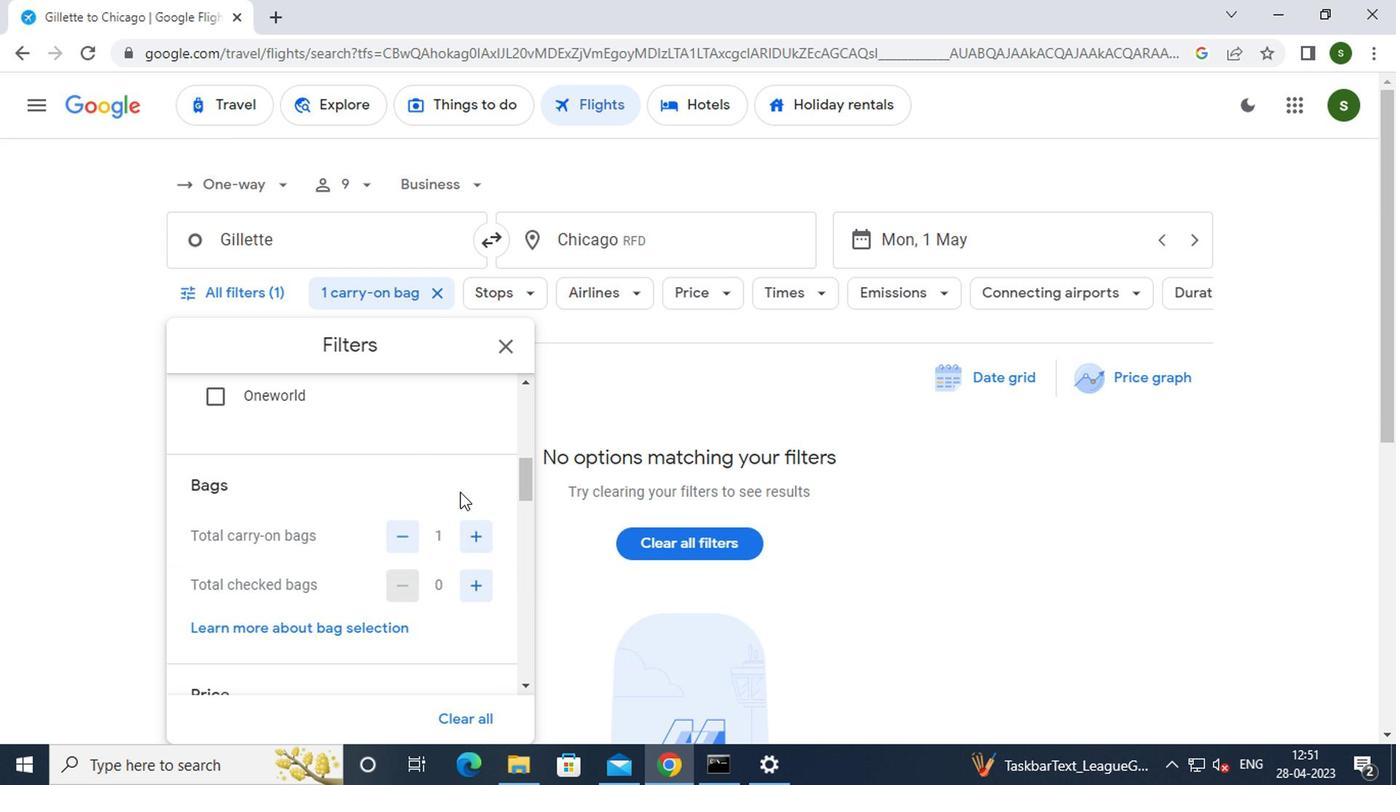 
Action: Mouse scrolled (454, 494) with delta (0, 0)
Screenshot: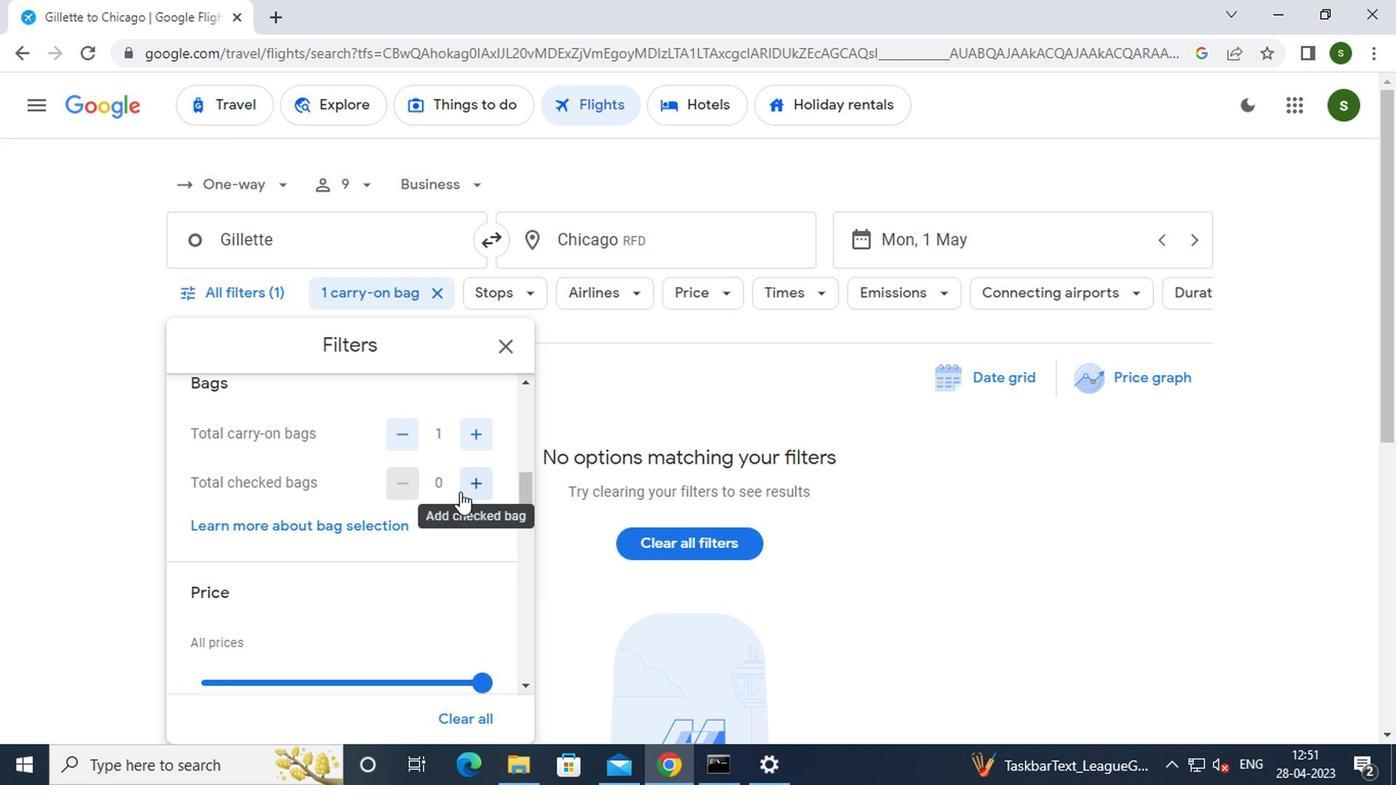 
Action: Mouse scrolled (454, 494) with delta (0, 0)
Screenshot: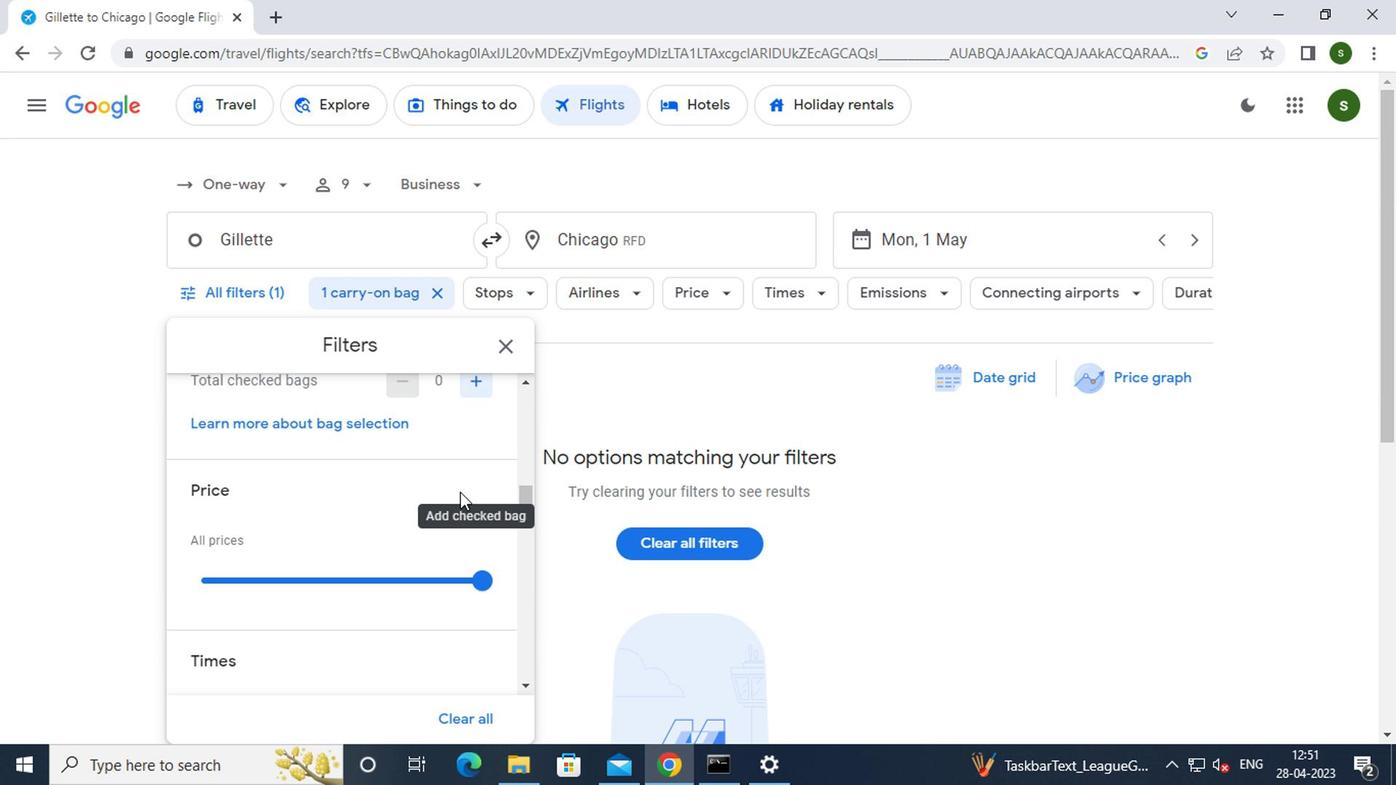 
Action: Mouse moved to (476, 482)
Screenshot: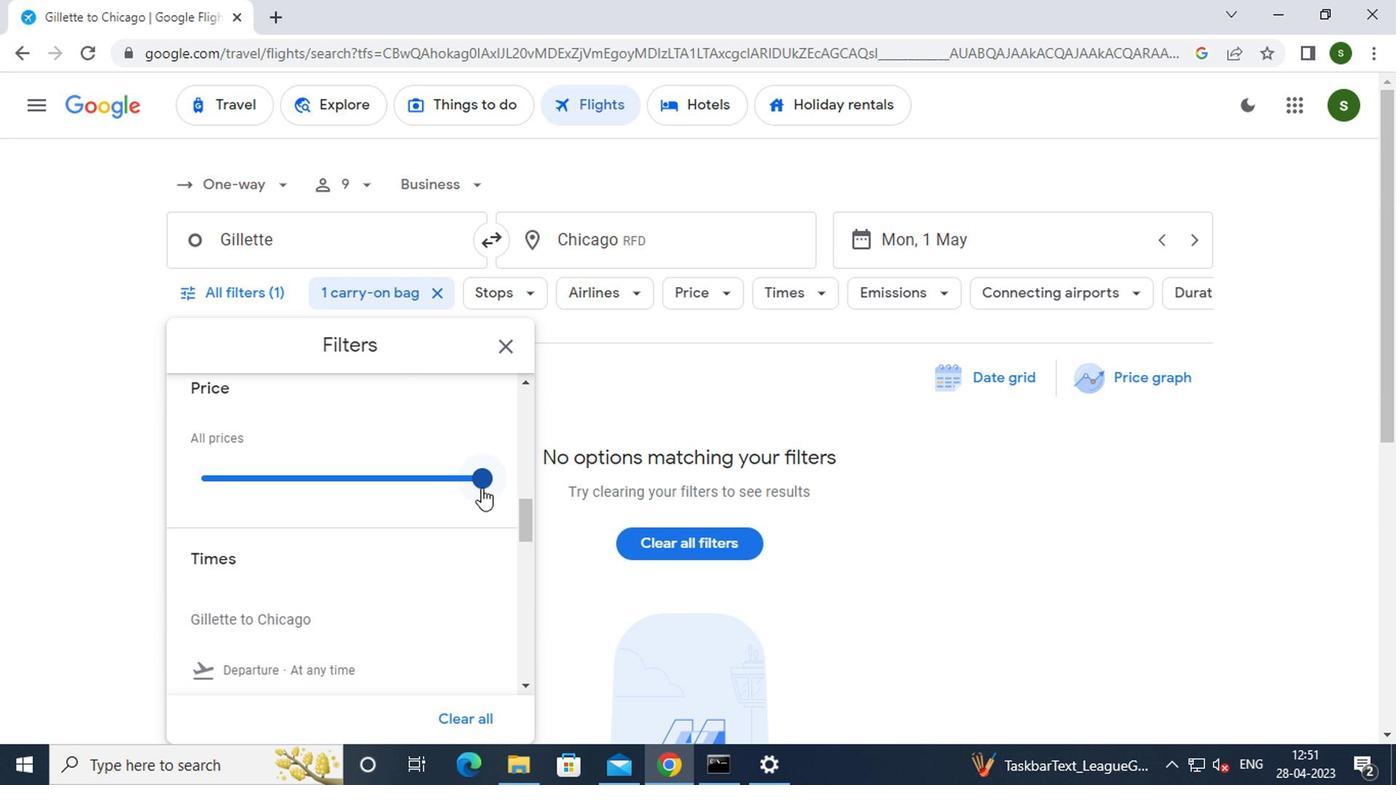 
Action: Mouse pressed left at (476, 482)
Screenshot: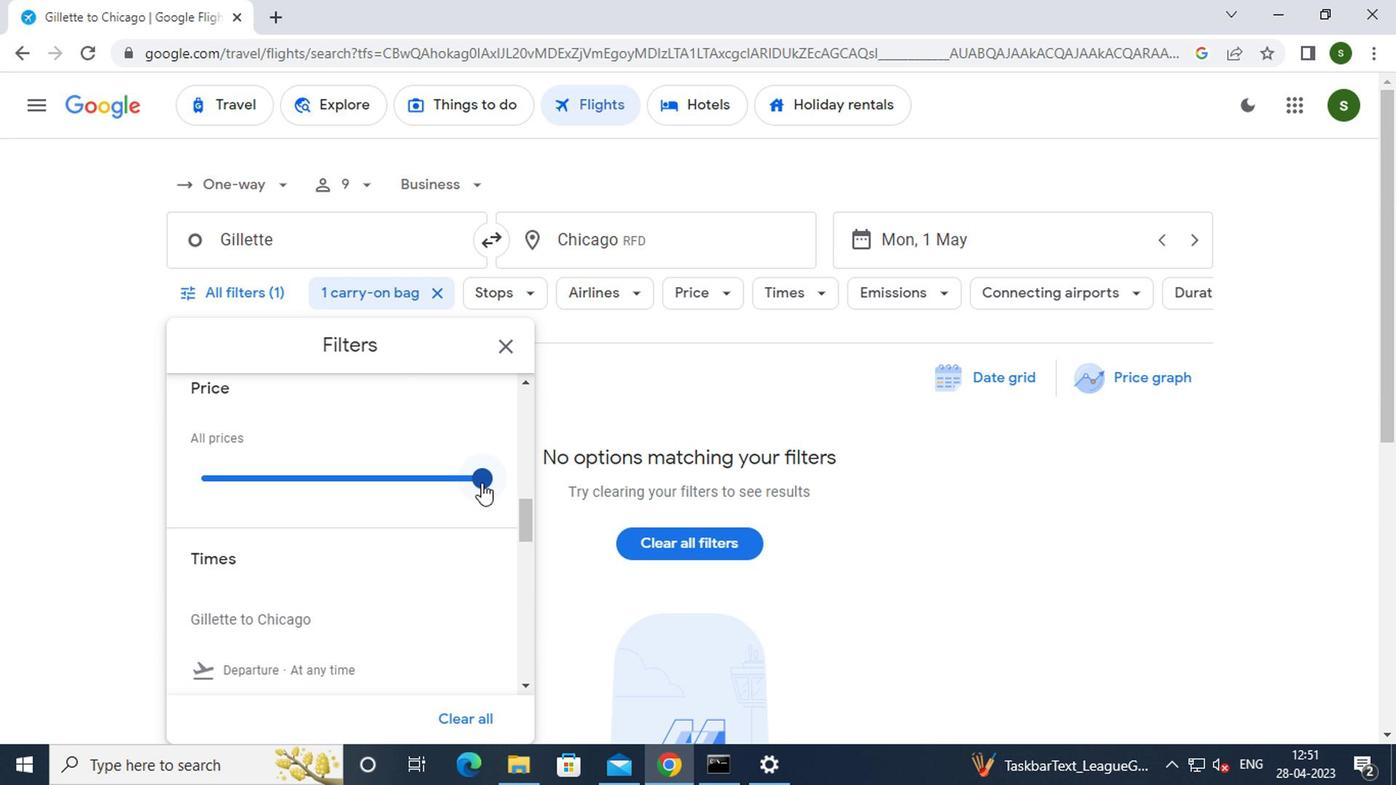 
Action: Mouse moved to (432, 510)
Screenshot: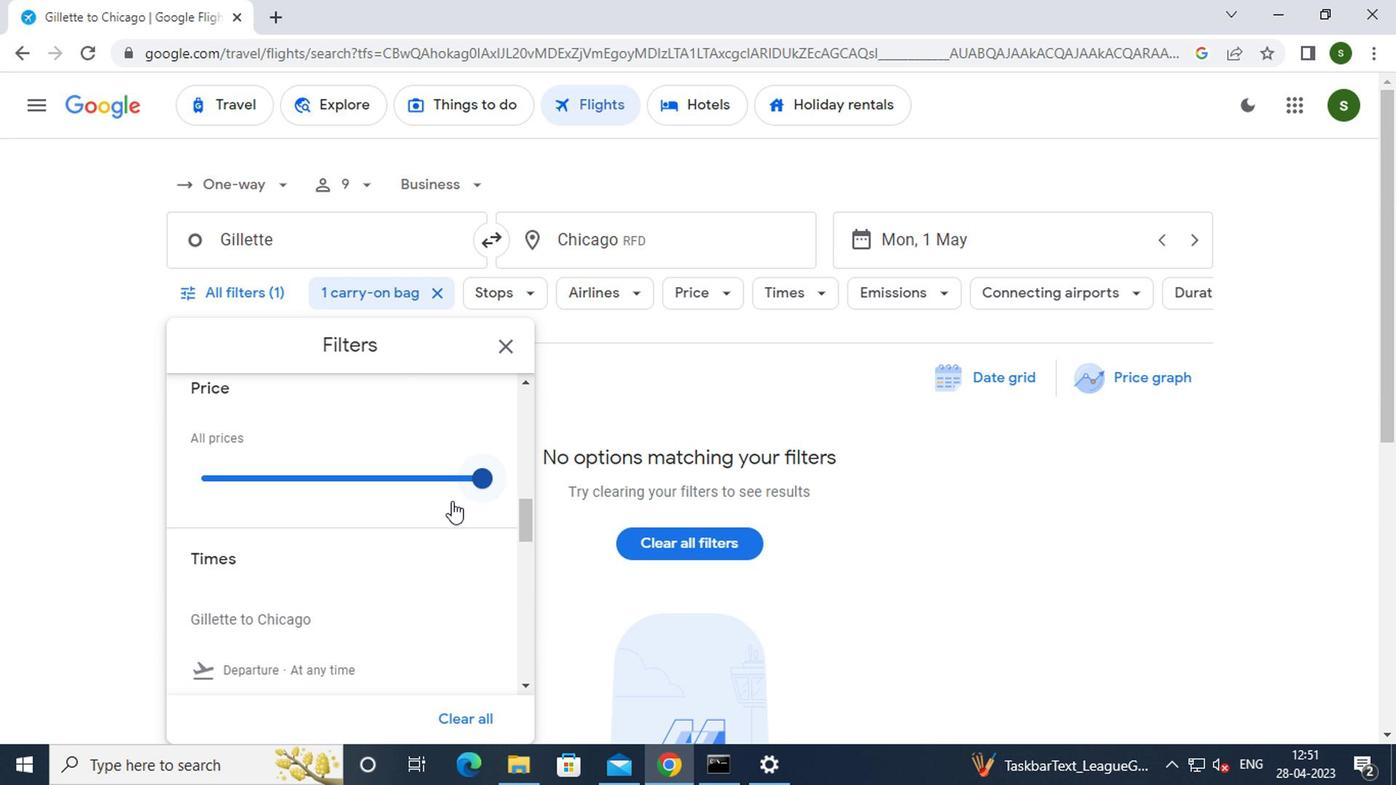 
Action: Mouse scrolled (432, 509) with delta (0, 0)
Screenshot: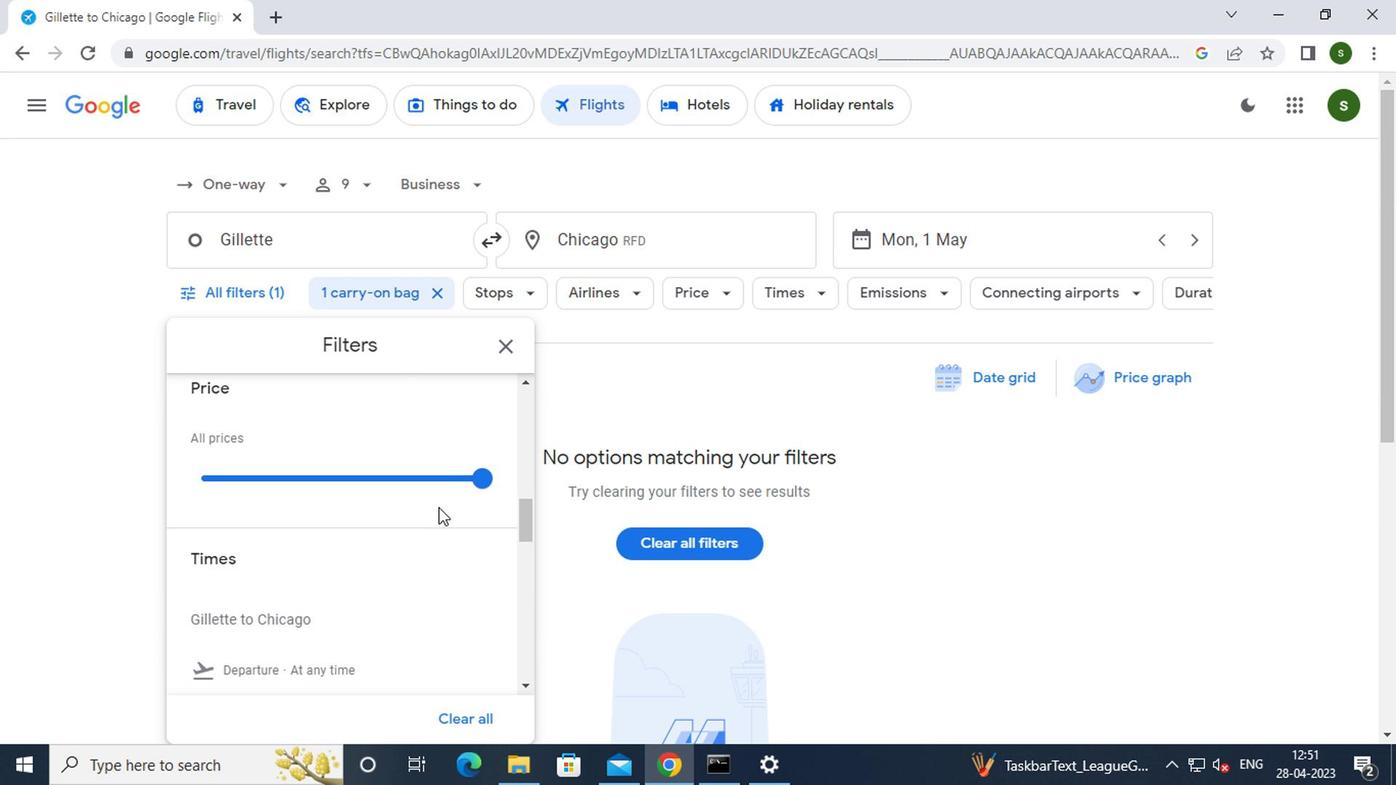 
Action: Mouse scrolled (432, 509) with delta (0, 0)
Screenshot: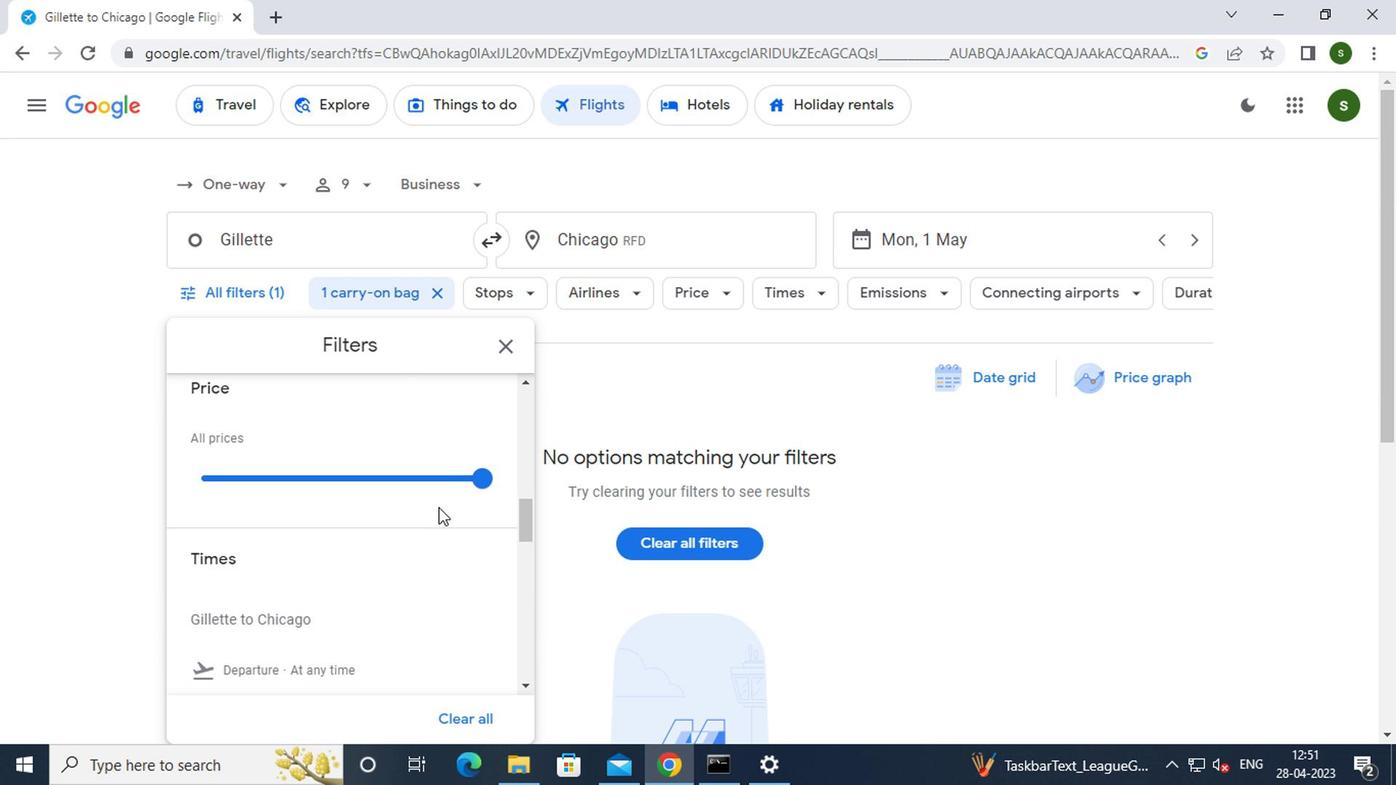 
Action: Mouse moved to (190, 504)
Screenshot: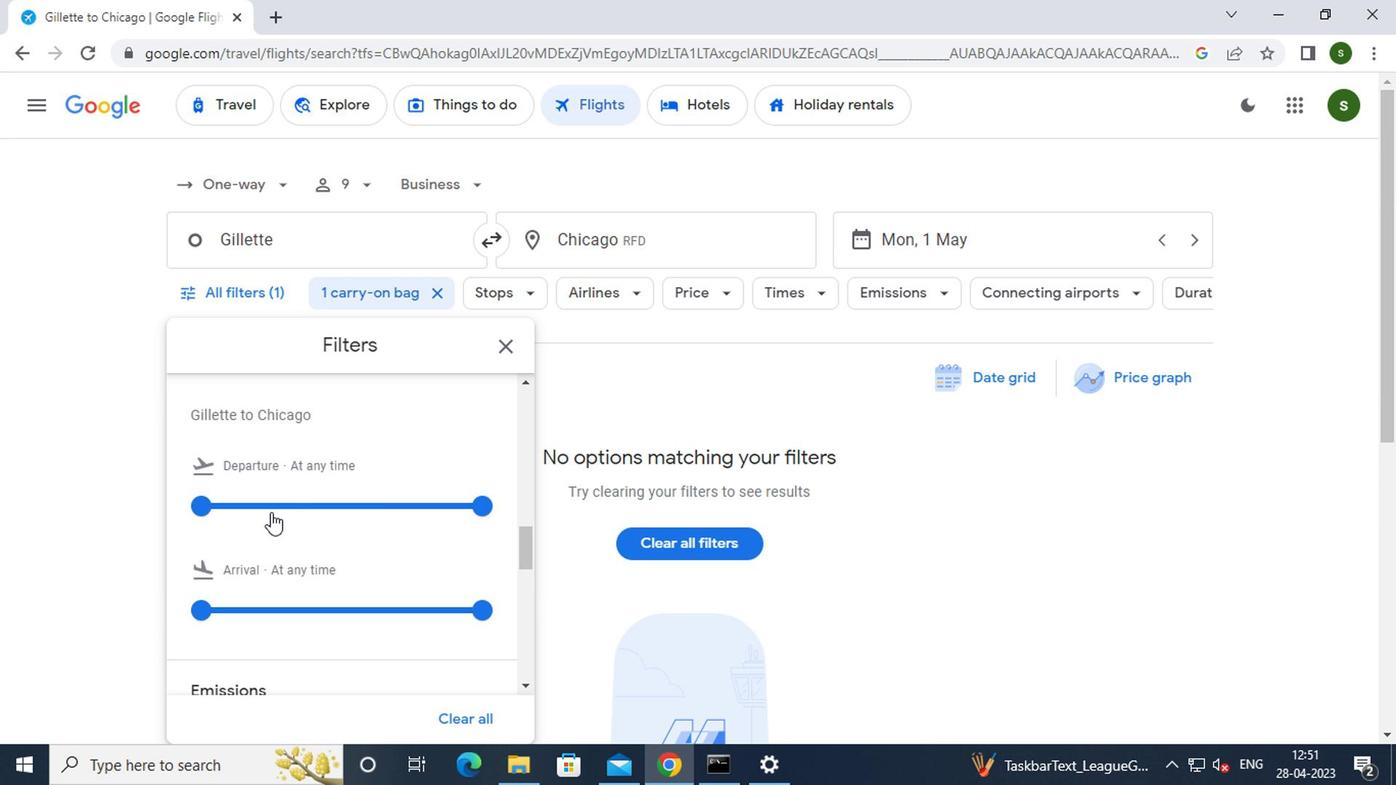 
Action: Mouse pressed left at (190, 504)
Screenshot: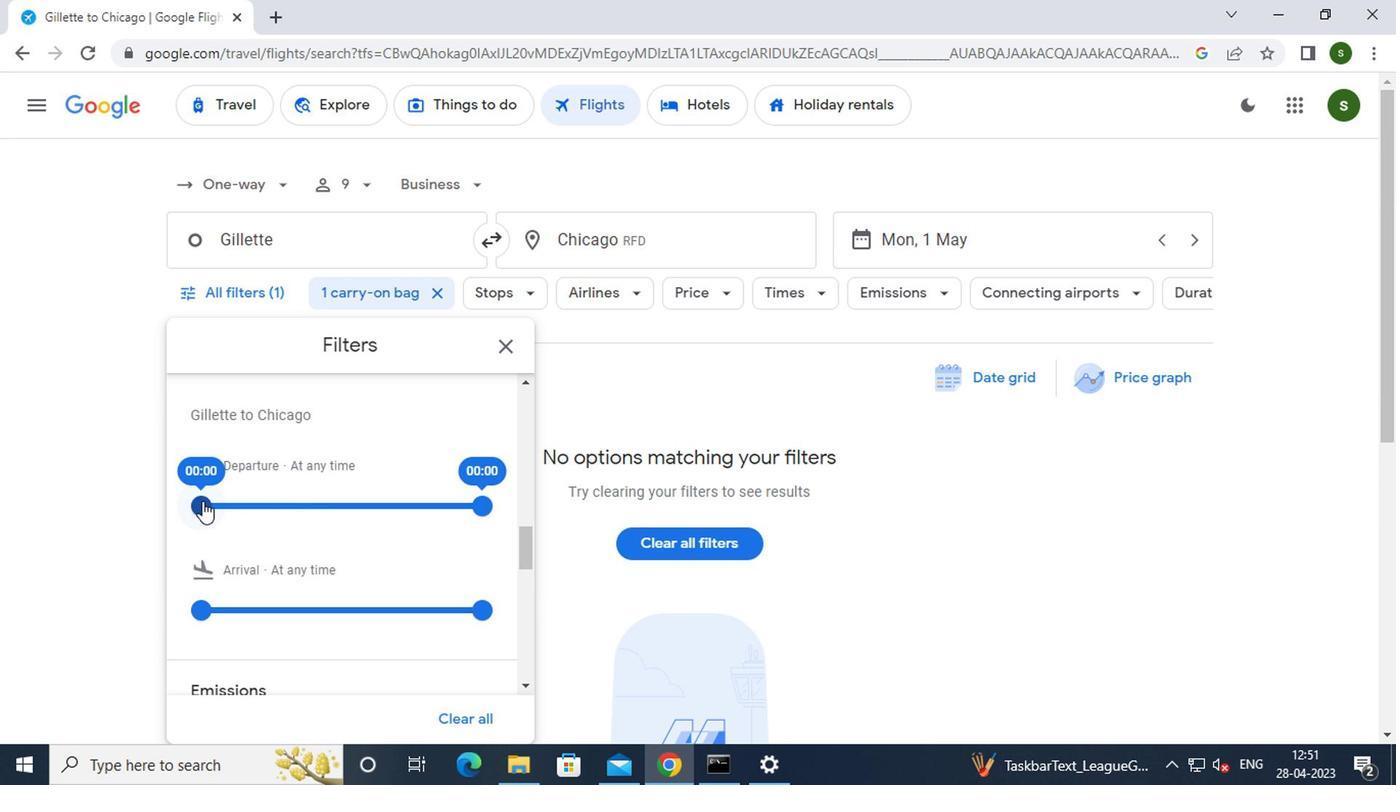 
Action: Mouse moved to (568, 425)
Screenshot: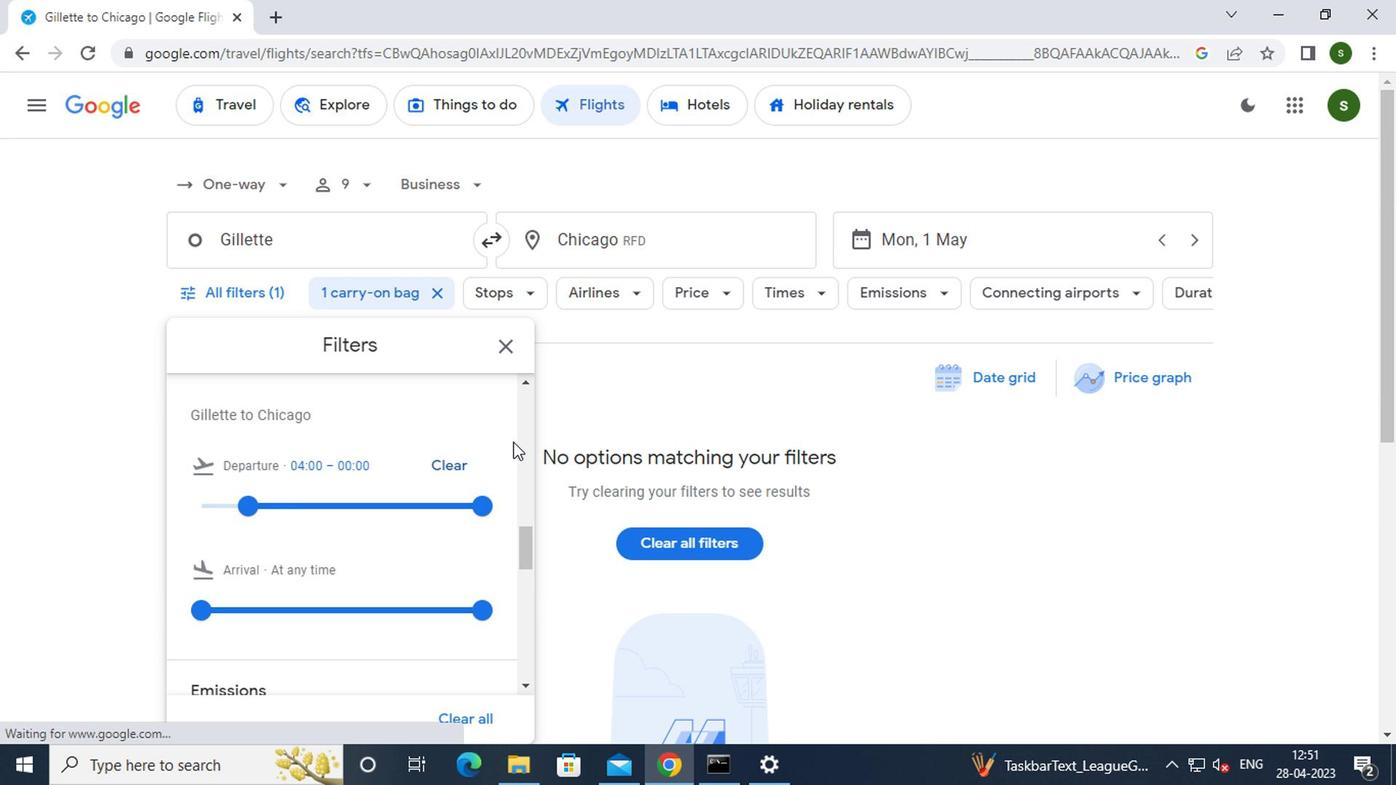 
Action: Mouse pressed left at (568, 425)
Screenshot: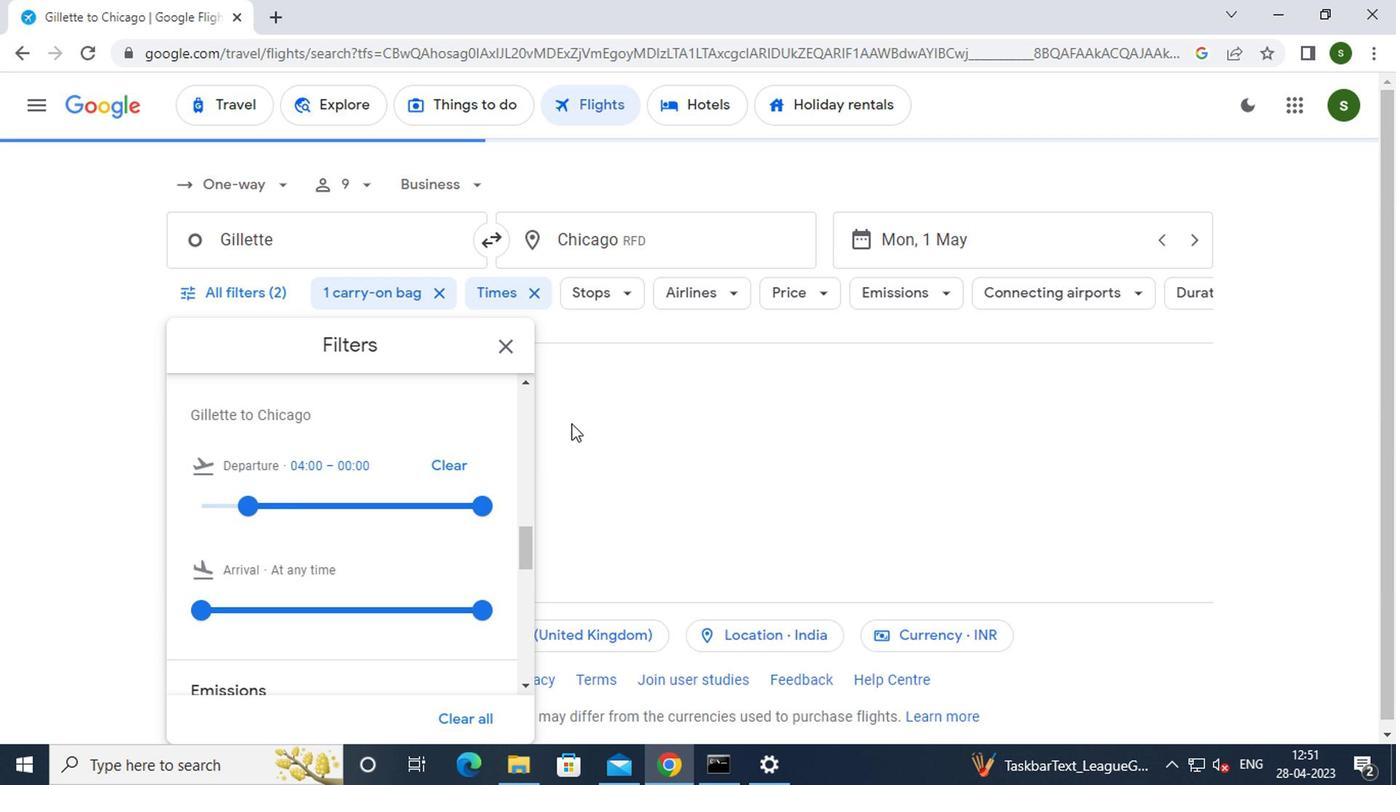 
